 Task: Create a due date automation trigger when advanced on, on the tuesday of the week a card is due add checklist with checklist "Resume" complete at 11:00 AM.
Action: Mouse moved to (1190, 374)
Screenshot: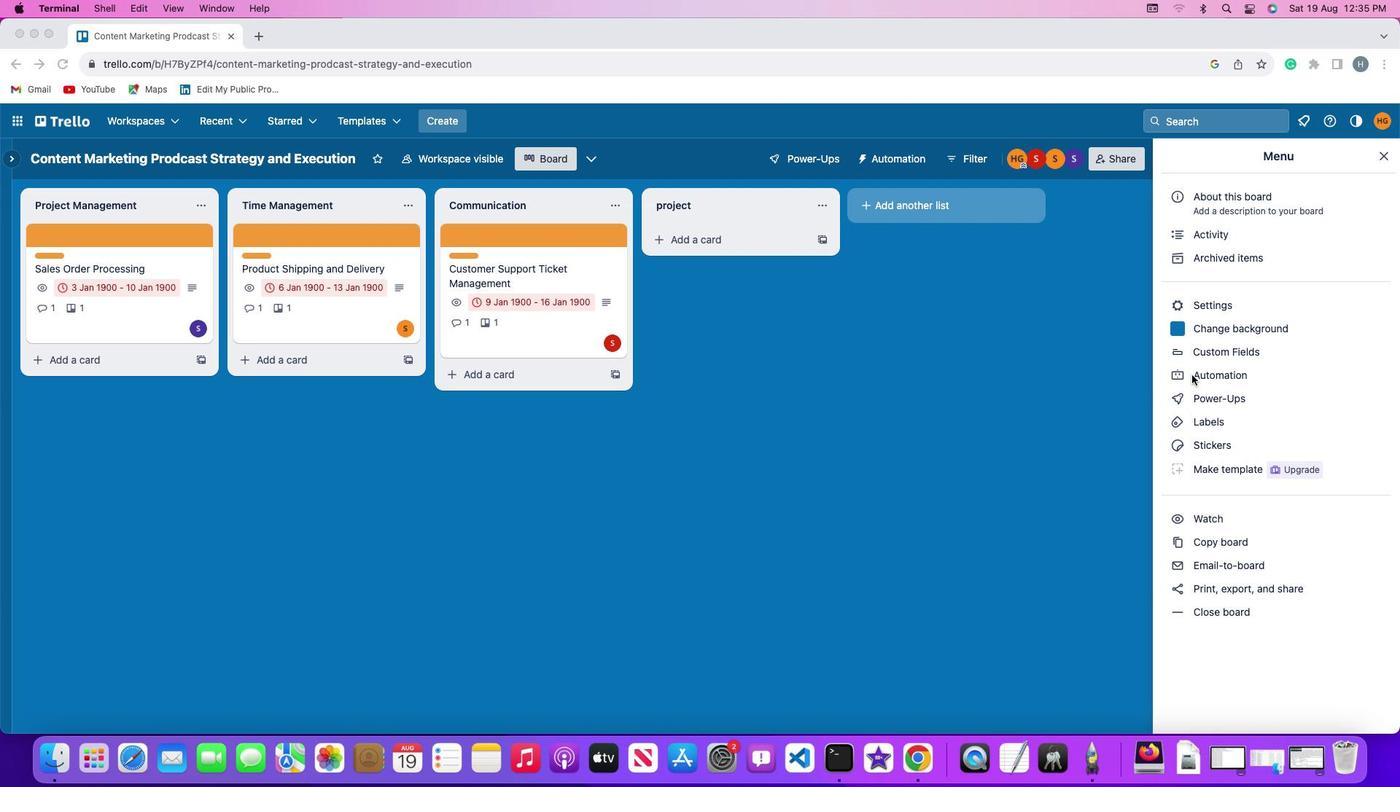 
Action: Mouse pressed left at (1190, 374)
Screenshot: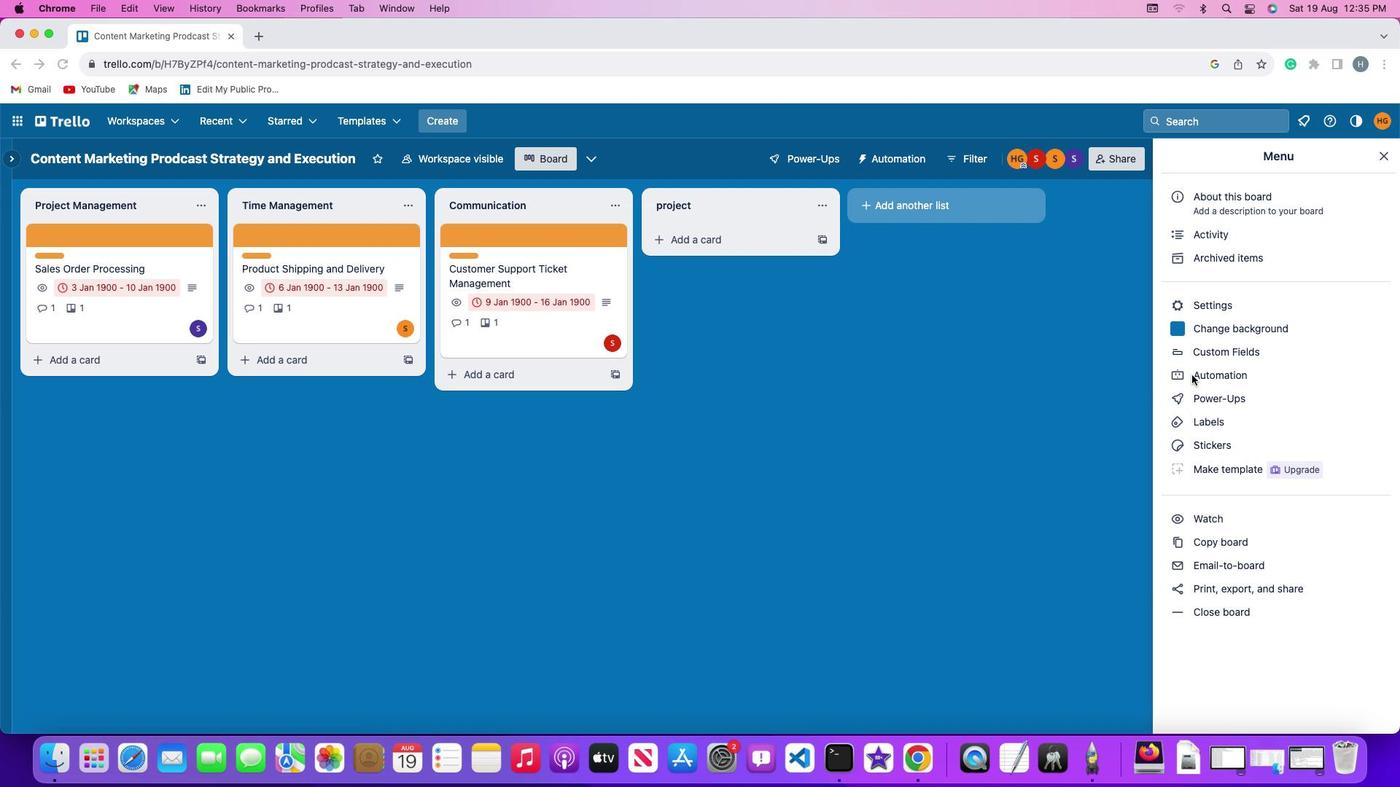 
Action: Mouse pressed left at (1190, 374)
Screenshot: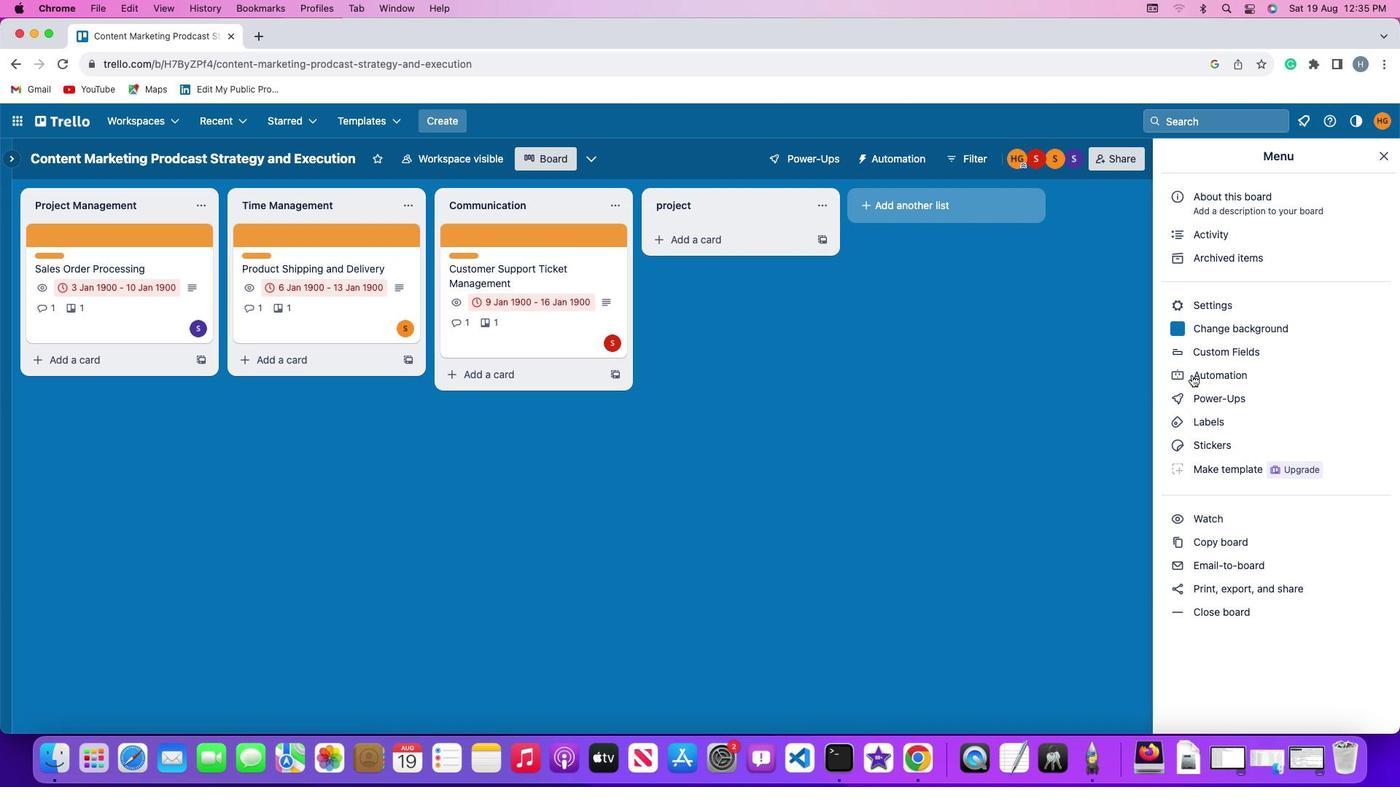 
Action: Mouse moved to (85, 346)
Screenshot: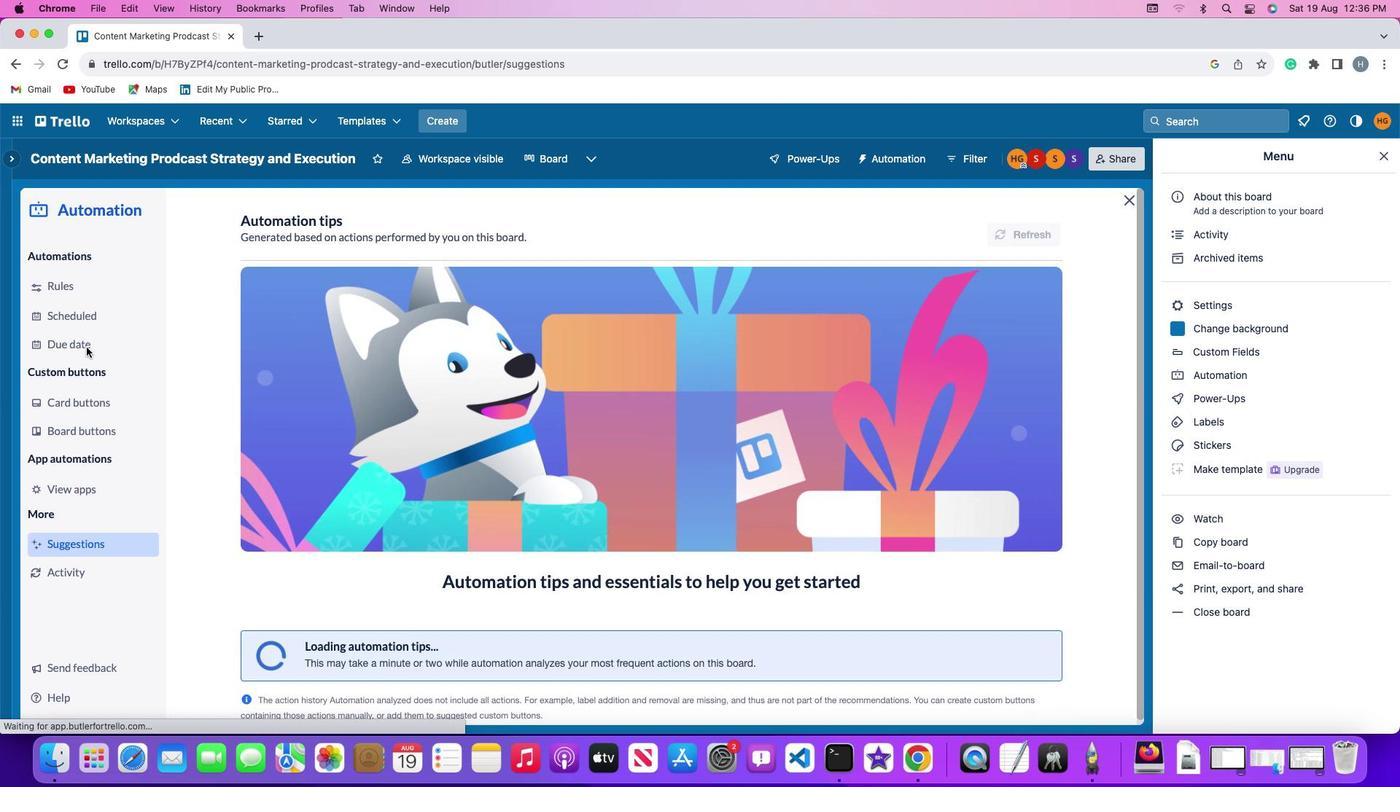 
Action: Mouse pressed left at (85, 346)
Screenshot: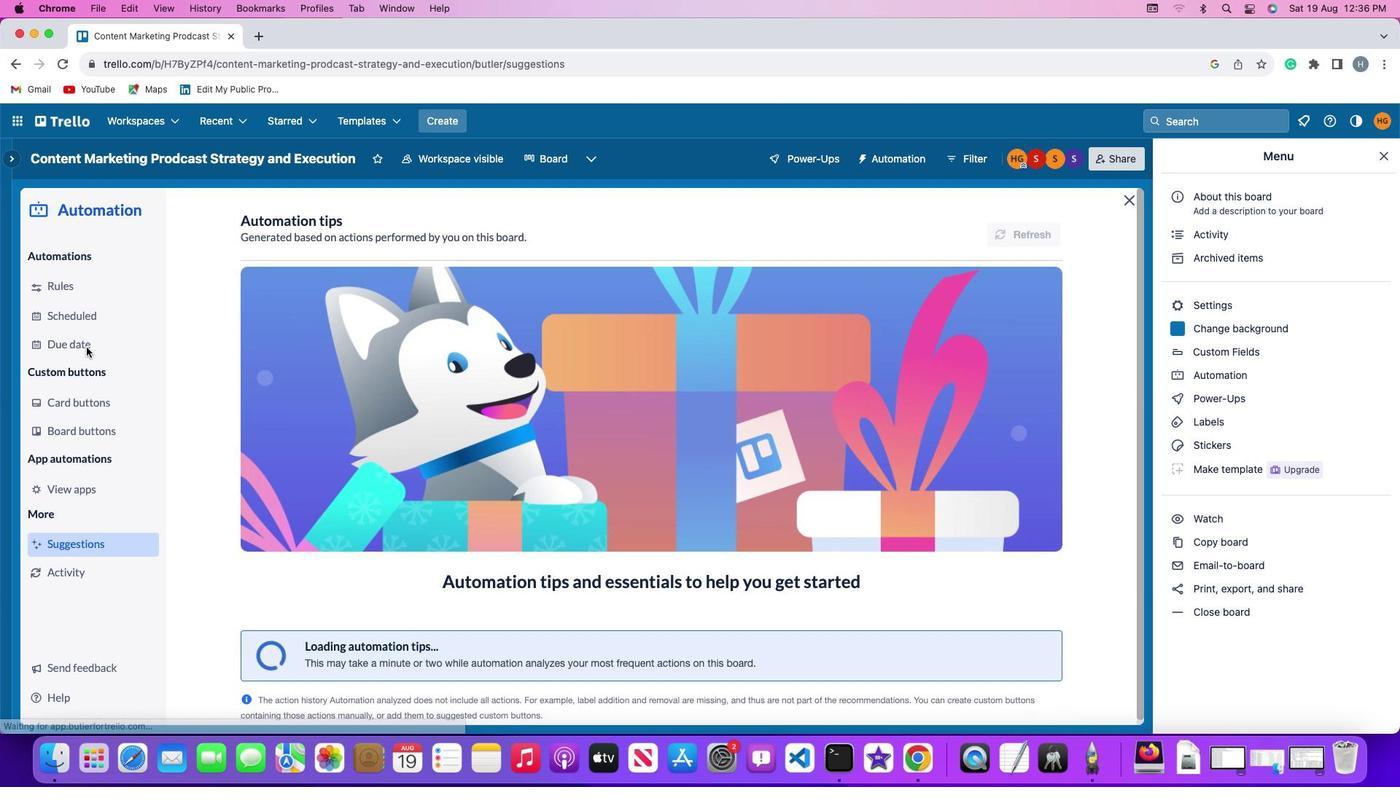 
Action: Mouse moved to (976, 219)
Screenshot: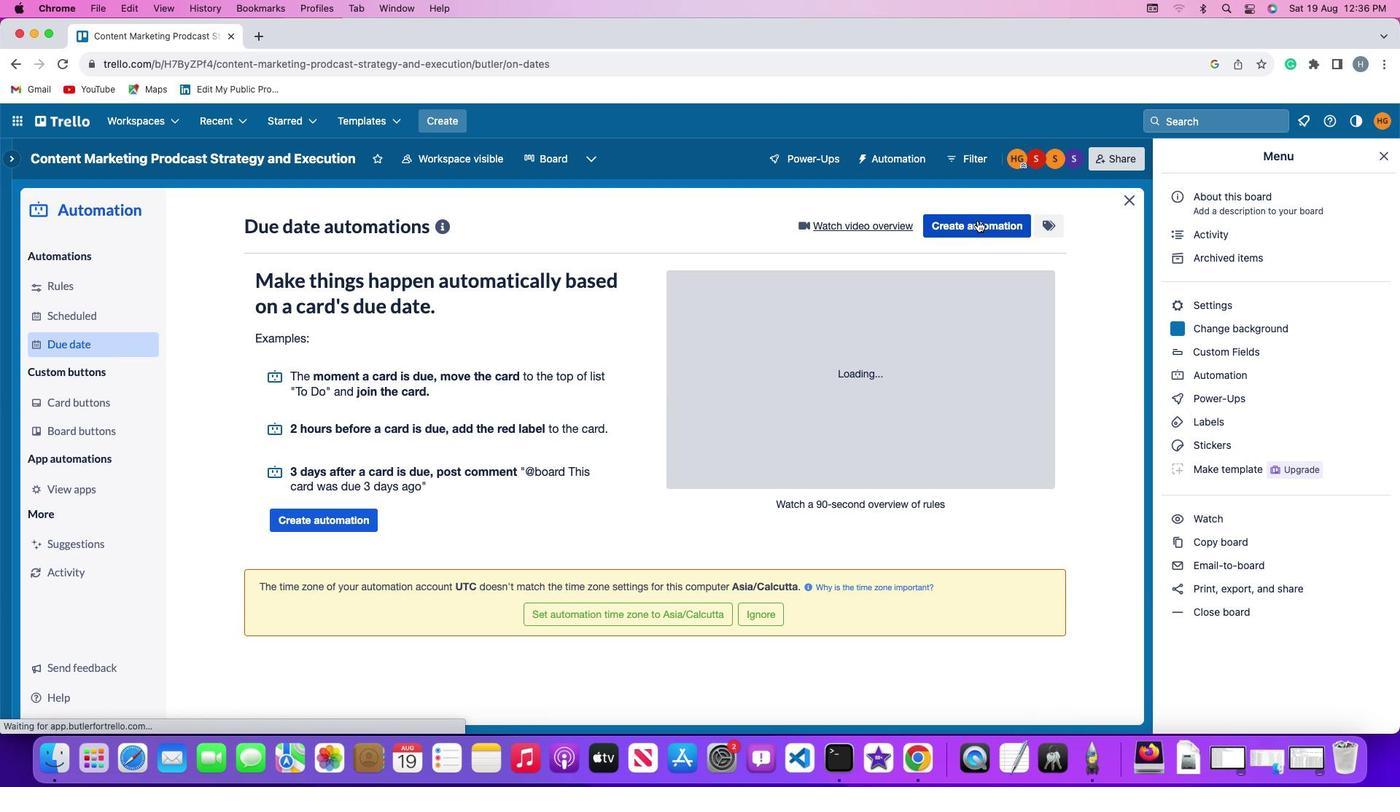 
Action: Mouse pressed left at (976, 219)
Screenshot: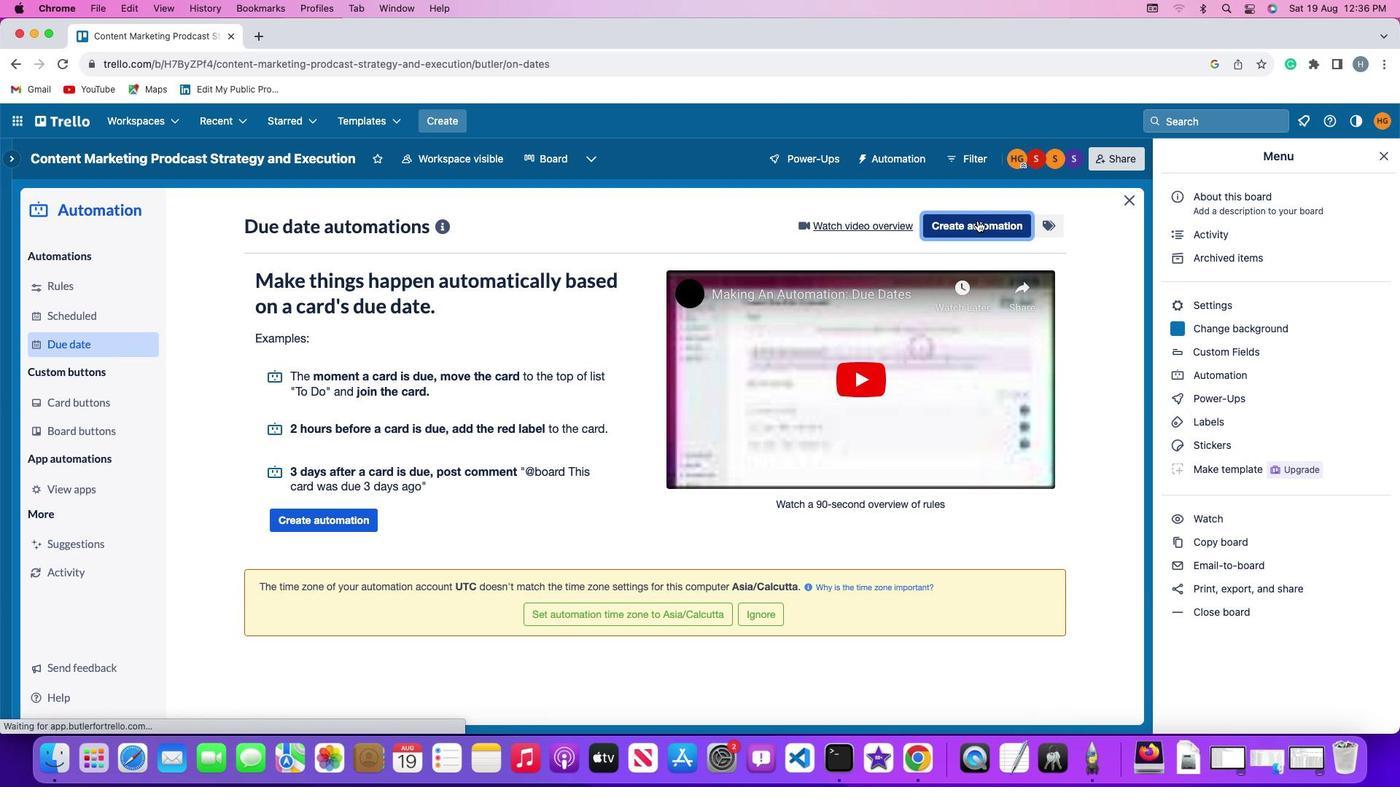 
Action: Mouse moved to (339, 361)
Screenshot: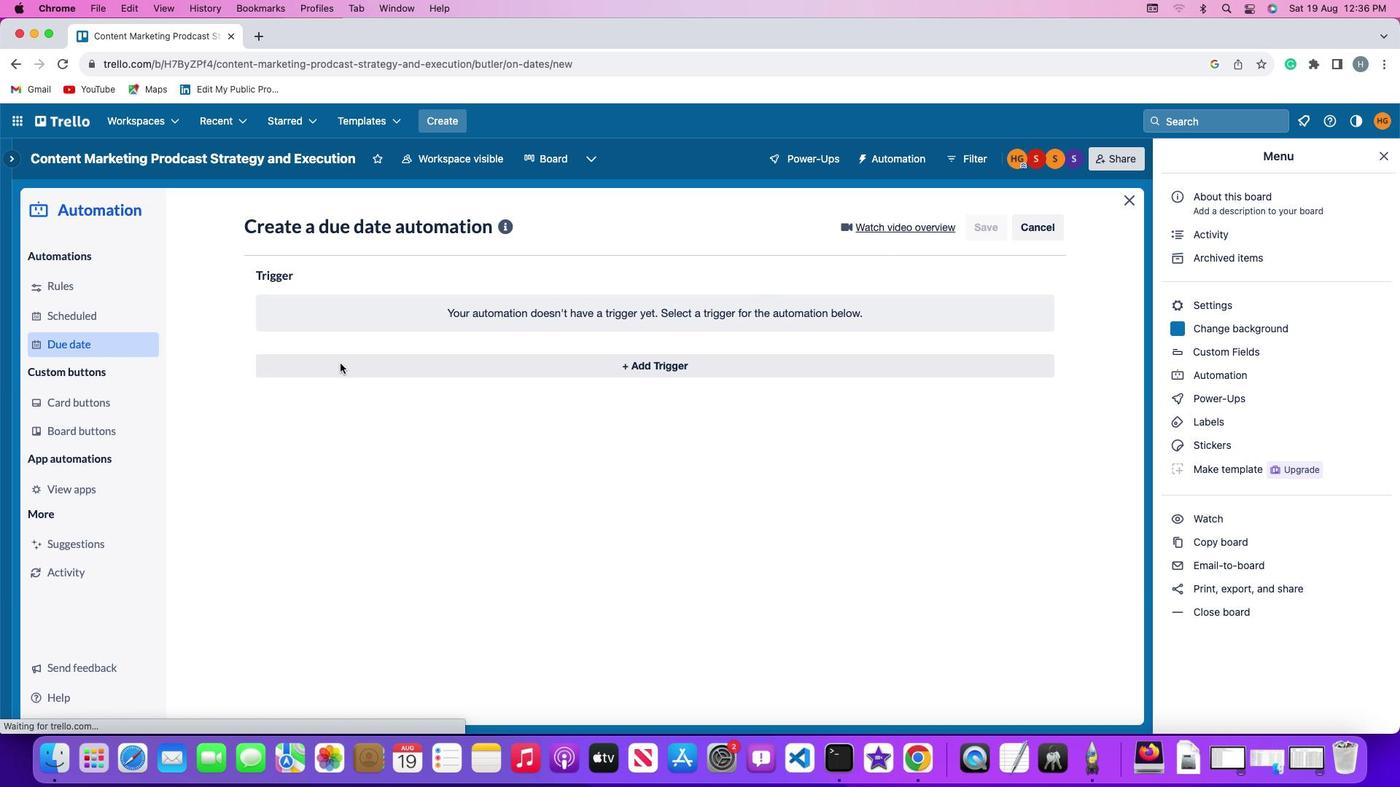 
Action: Mouse pressed left at (339, 361)
Screenshot: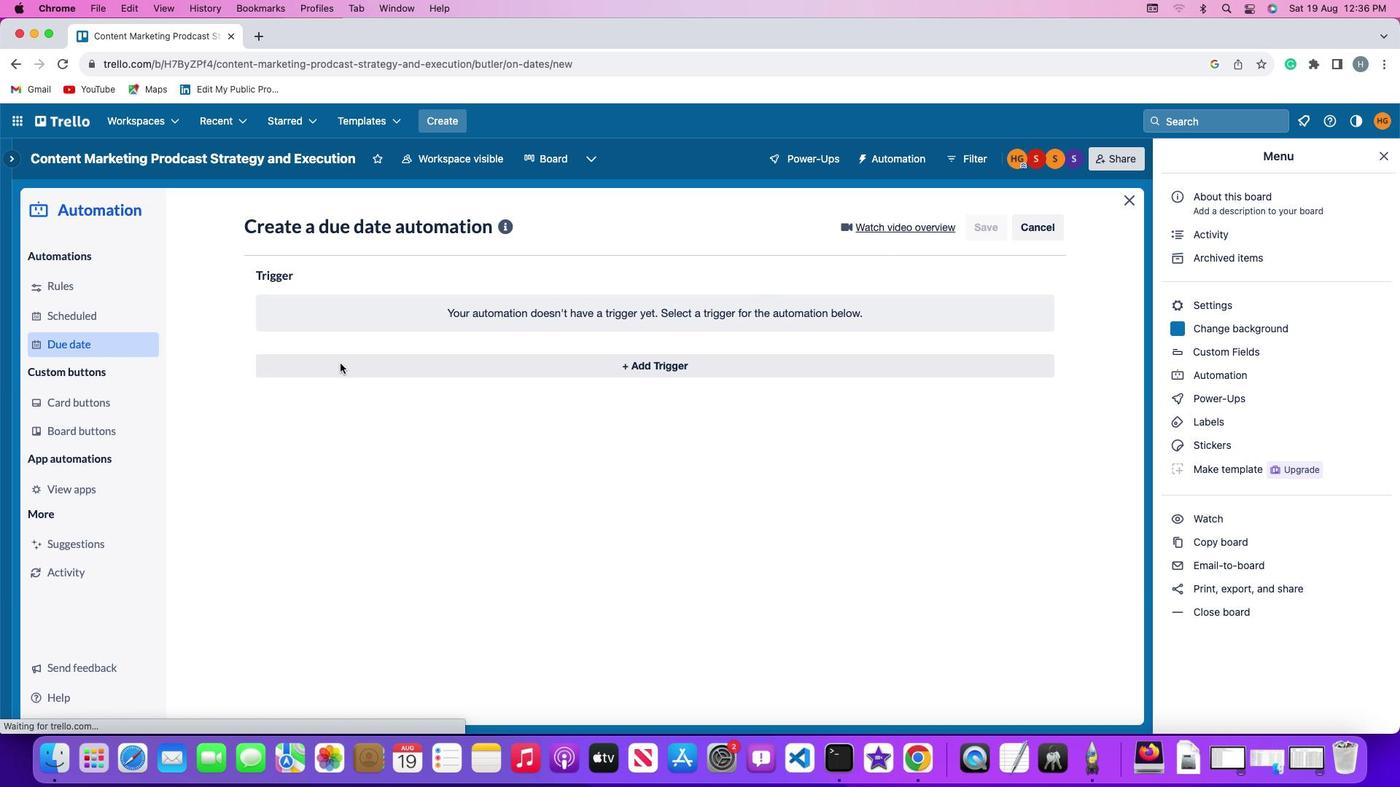 
Action: Mouse moved to (305, 635)
Screenshot: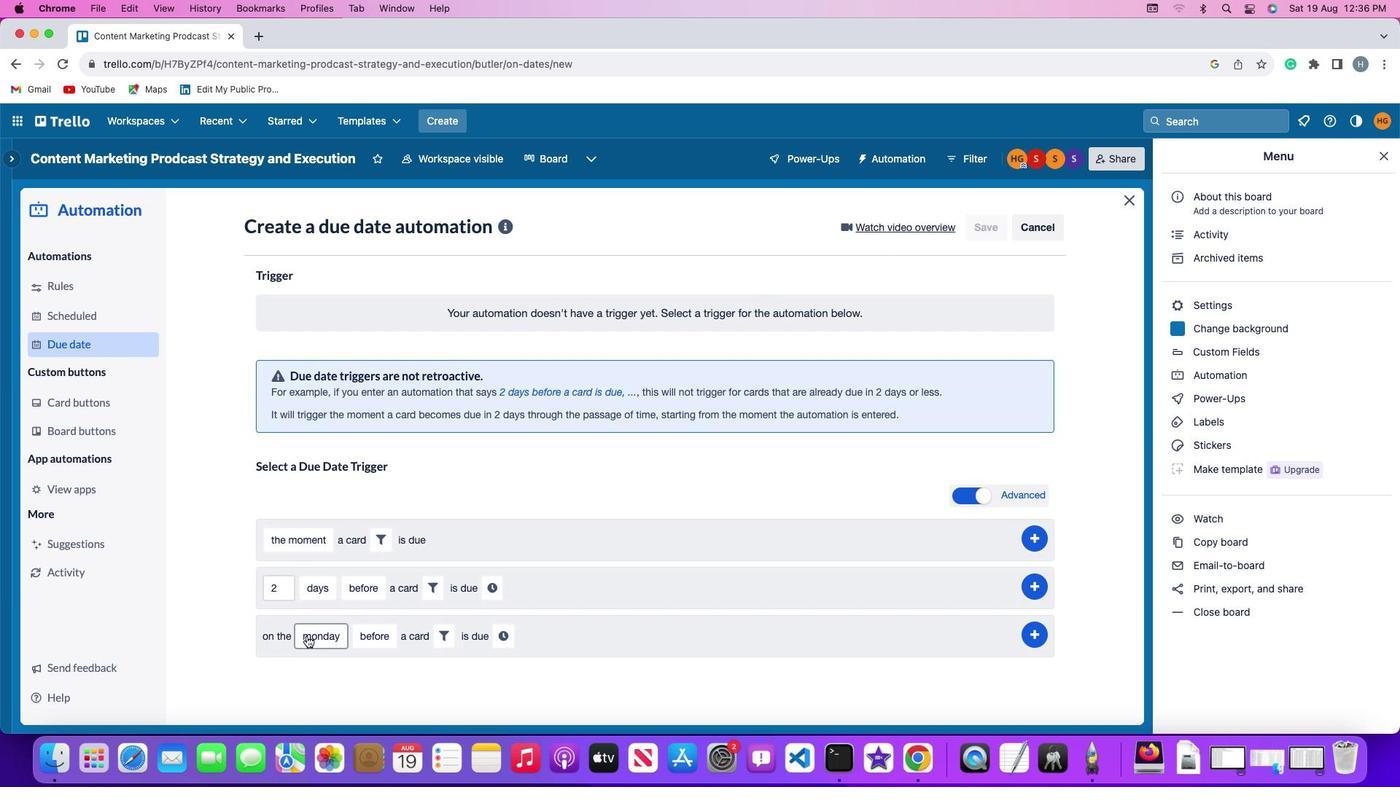 
Action: Mouse pressed left at (305, 635)
Screenshot: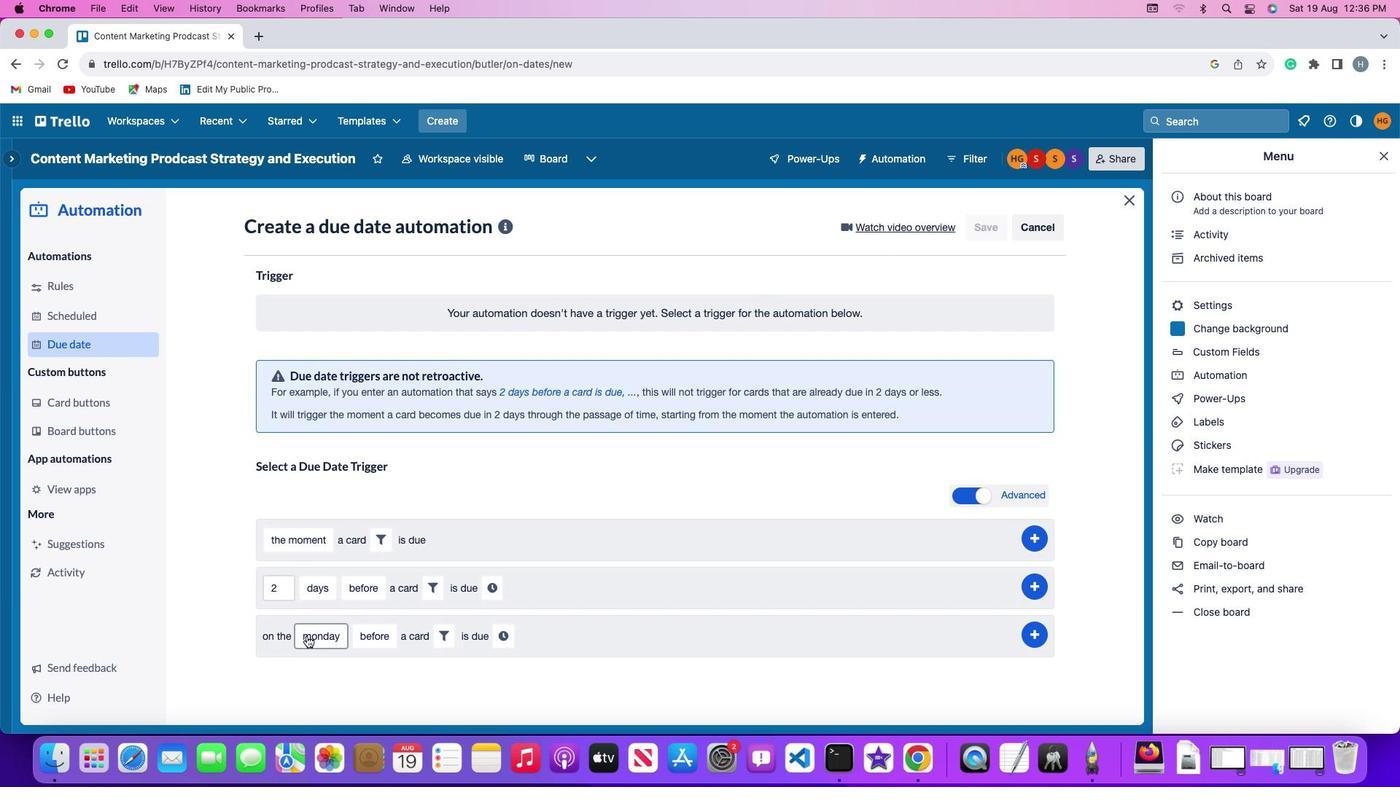
Action: Mouse moved to (345, 461)
Screenshot: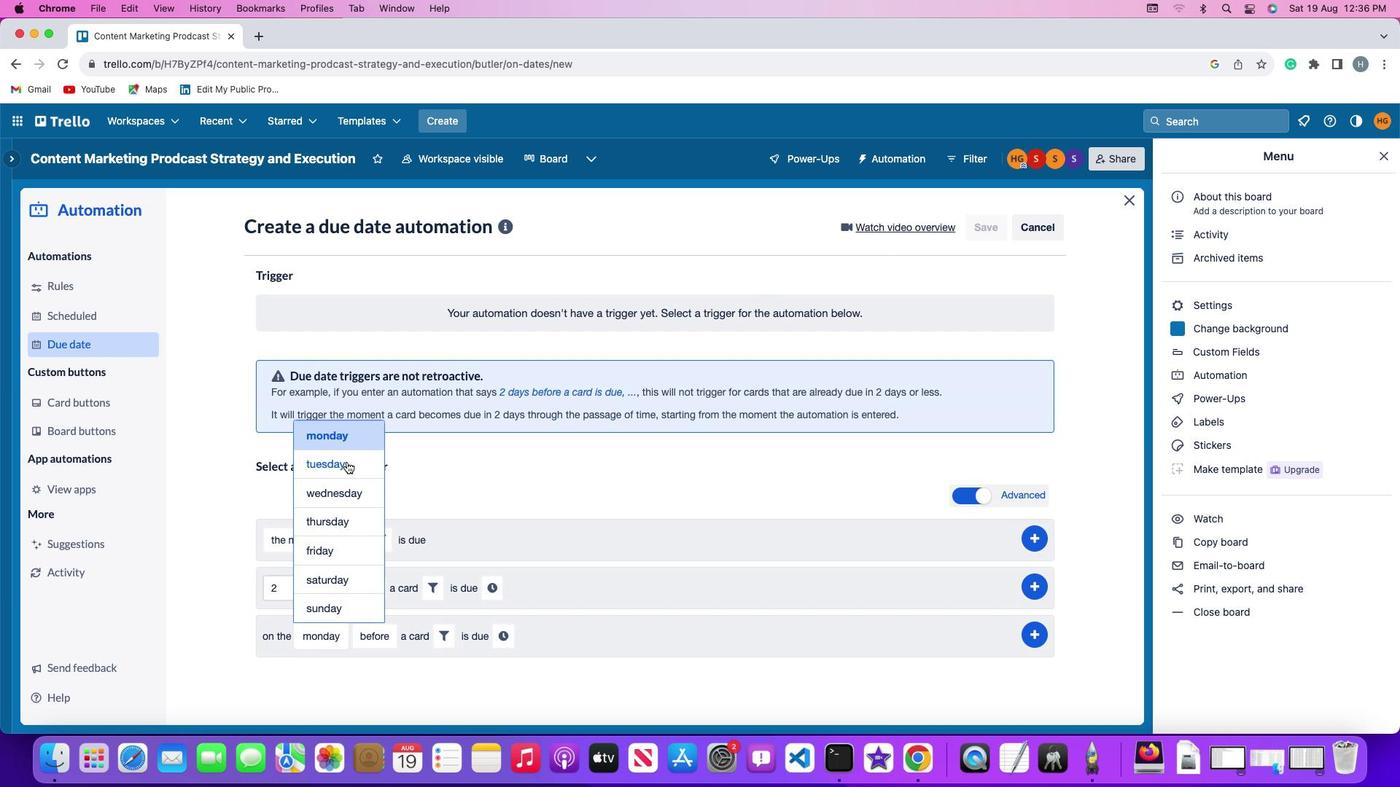 
Action: Mouse pressed left at (345, 461)
Screenshot: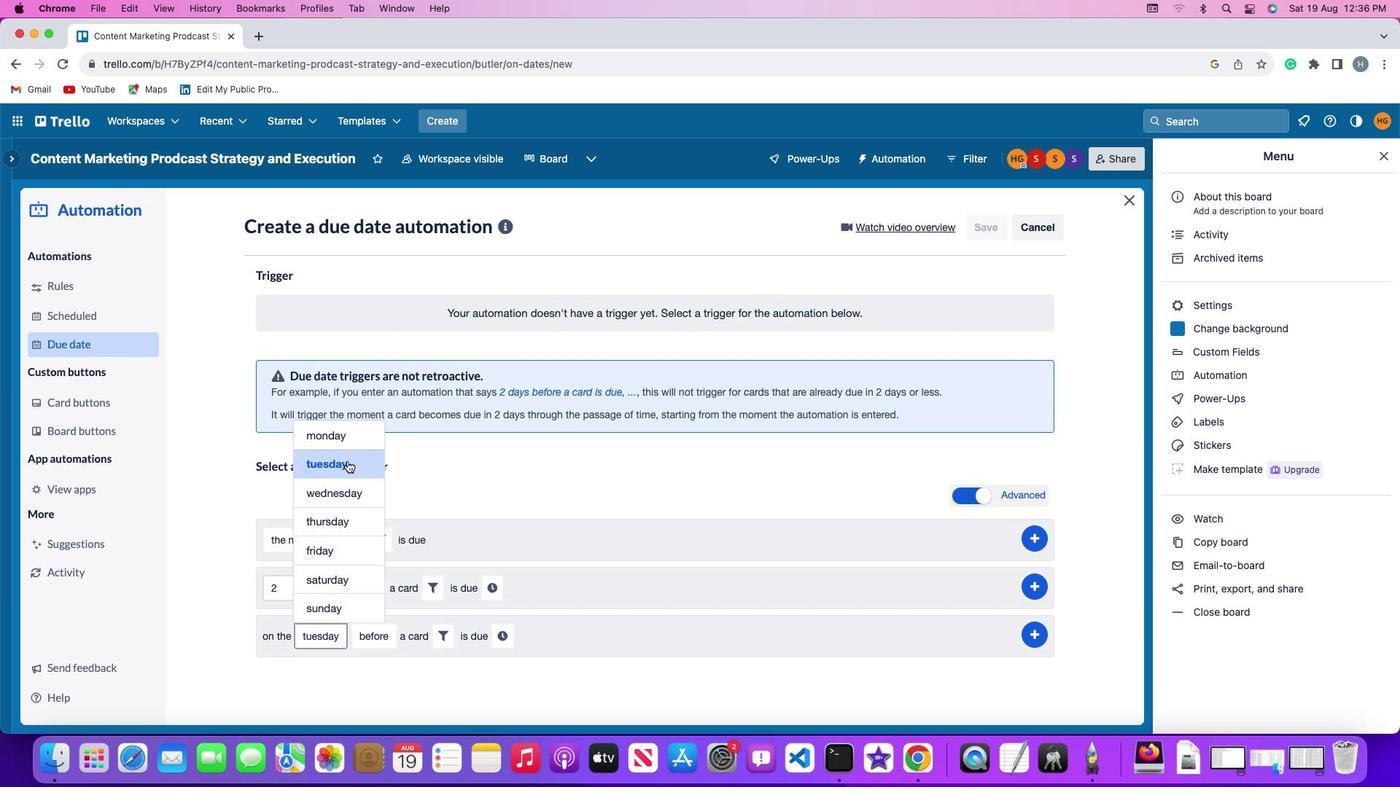 
Action: Mouse moved to (372, 629)
Screenshot: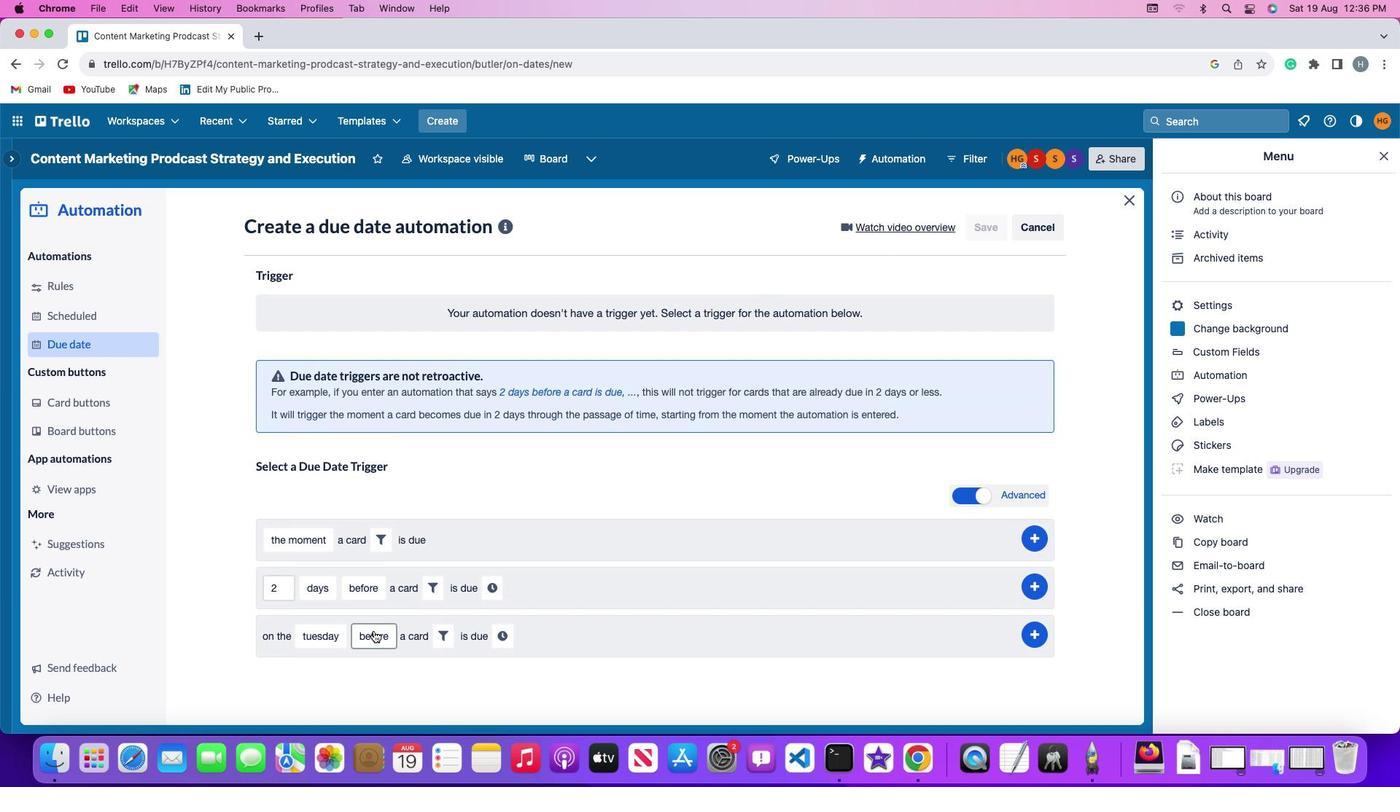 
Action: Mouse pressed left at (372, 629)
Screenshot: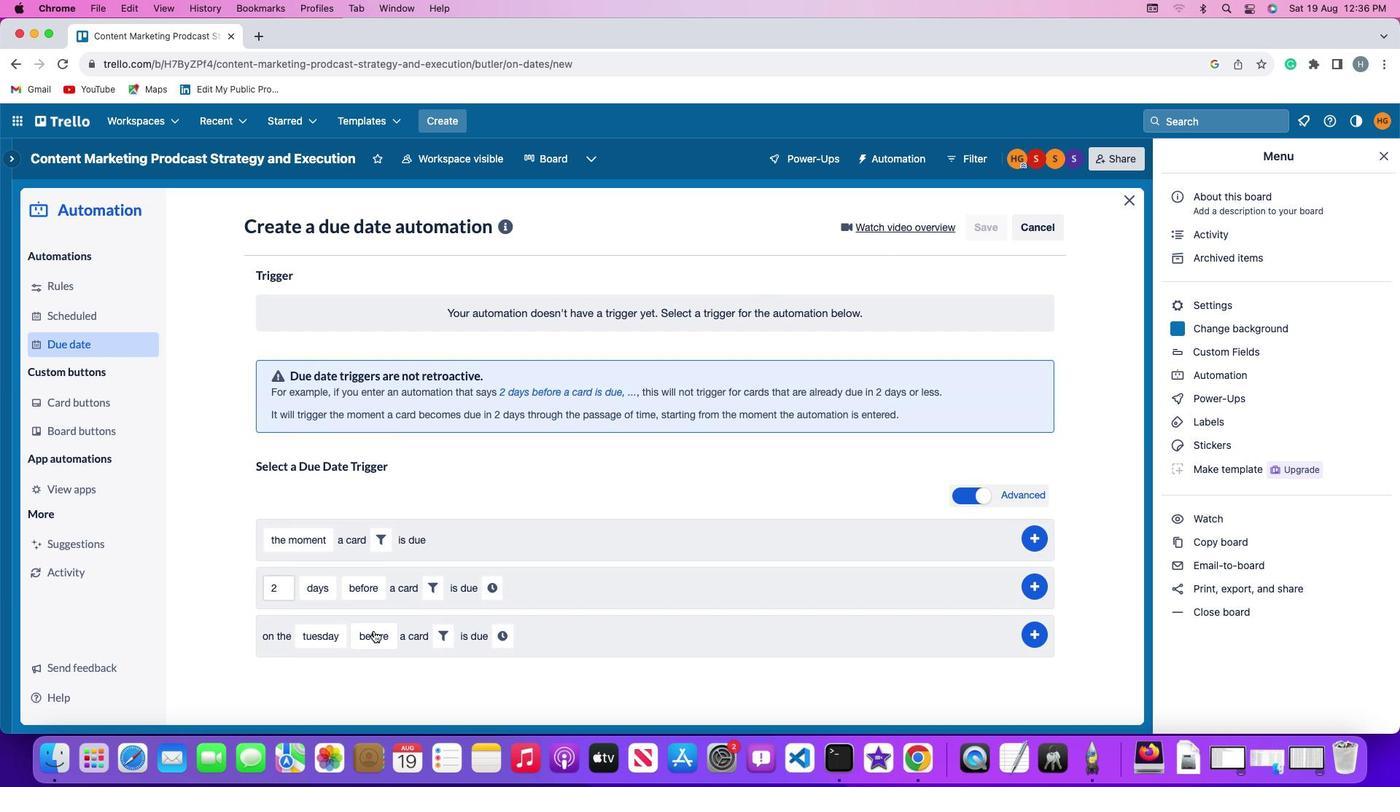
Action: Mouse moved to (390, 574)
Screenshot: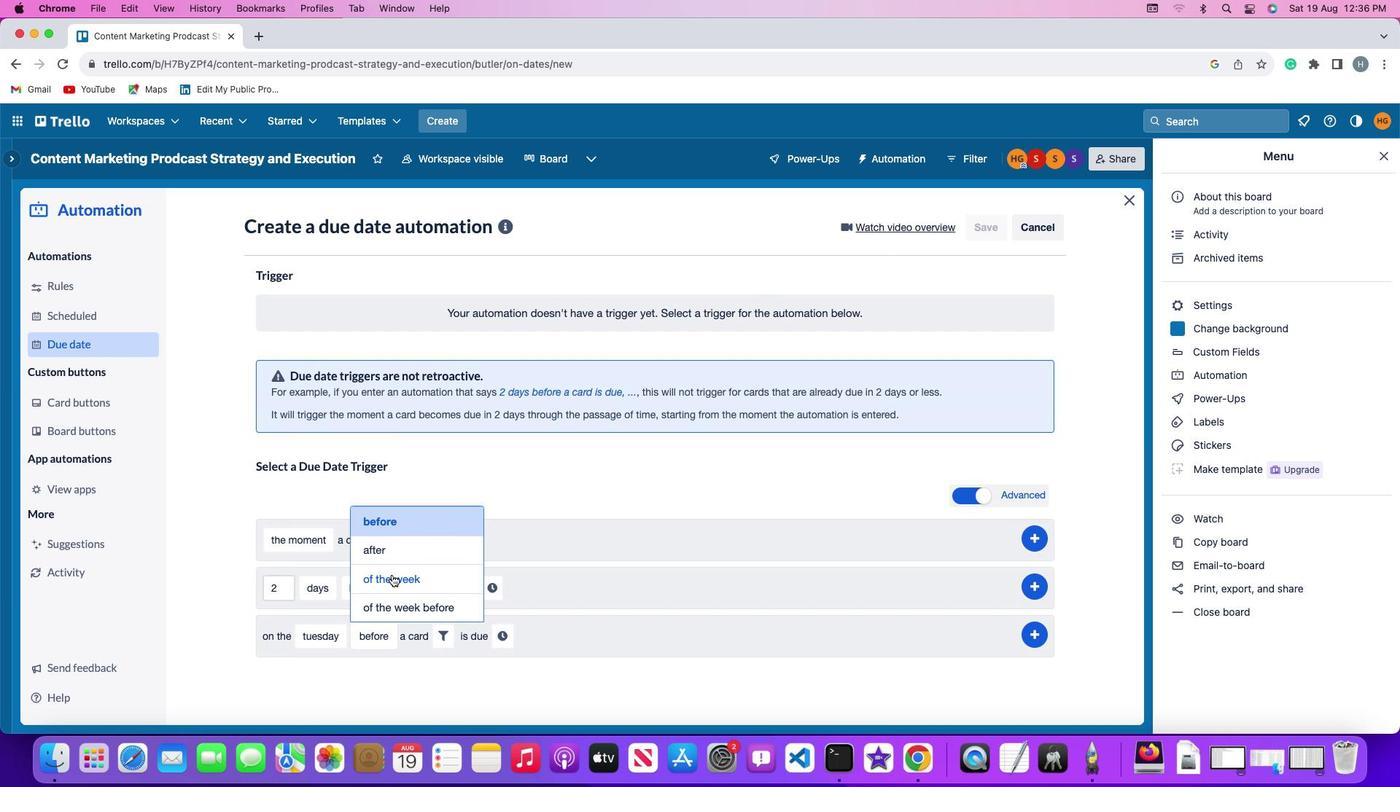 
Action: Mouse pressed left at (390, 574)
Screenshot: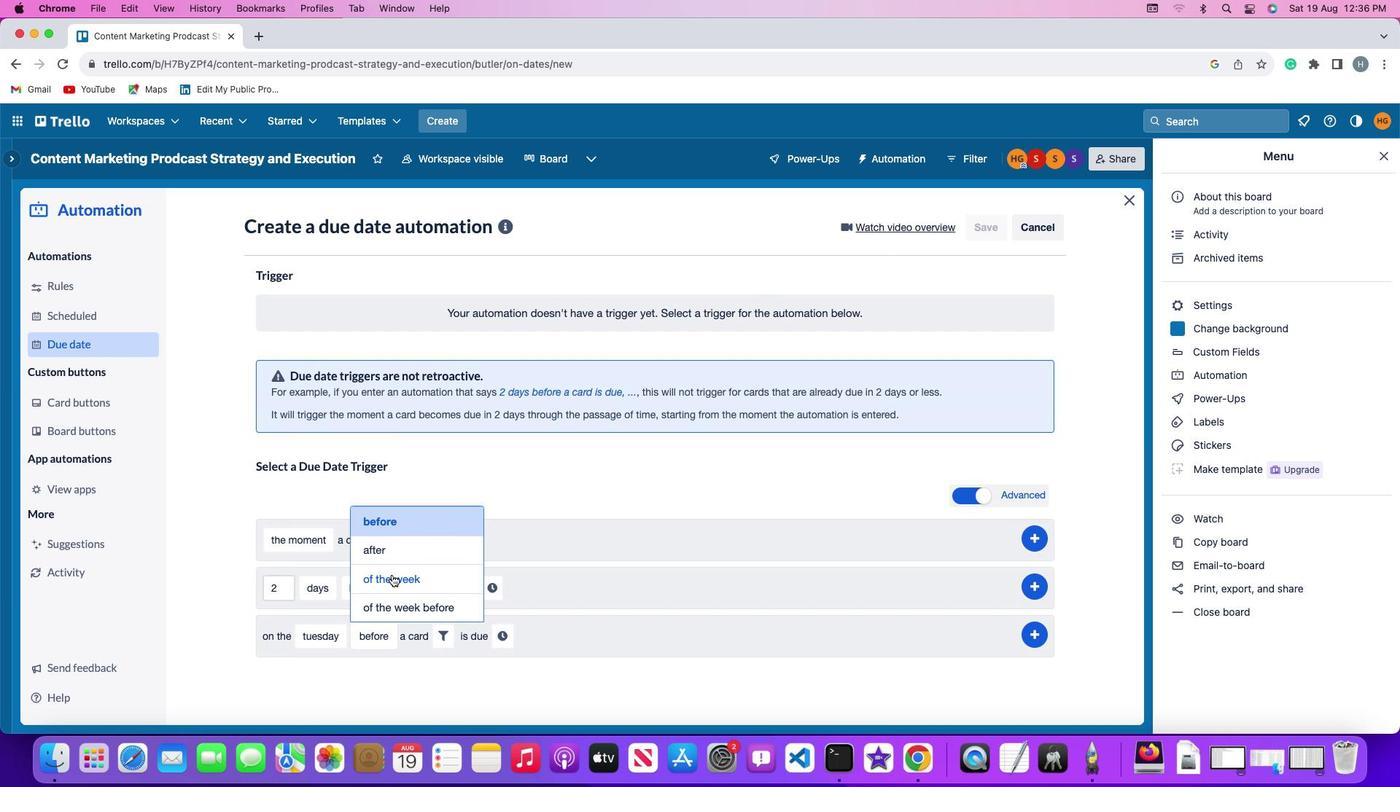 
Action: Mouse moved to (466, 636)
Screenshot: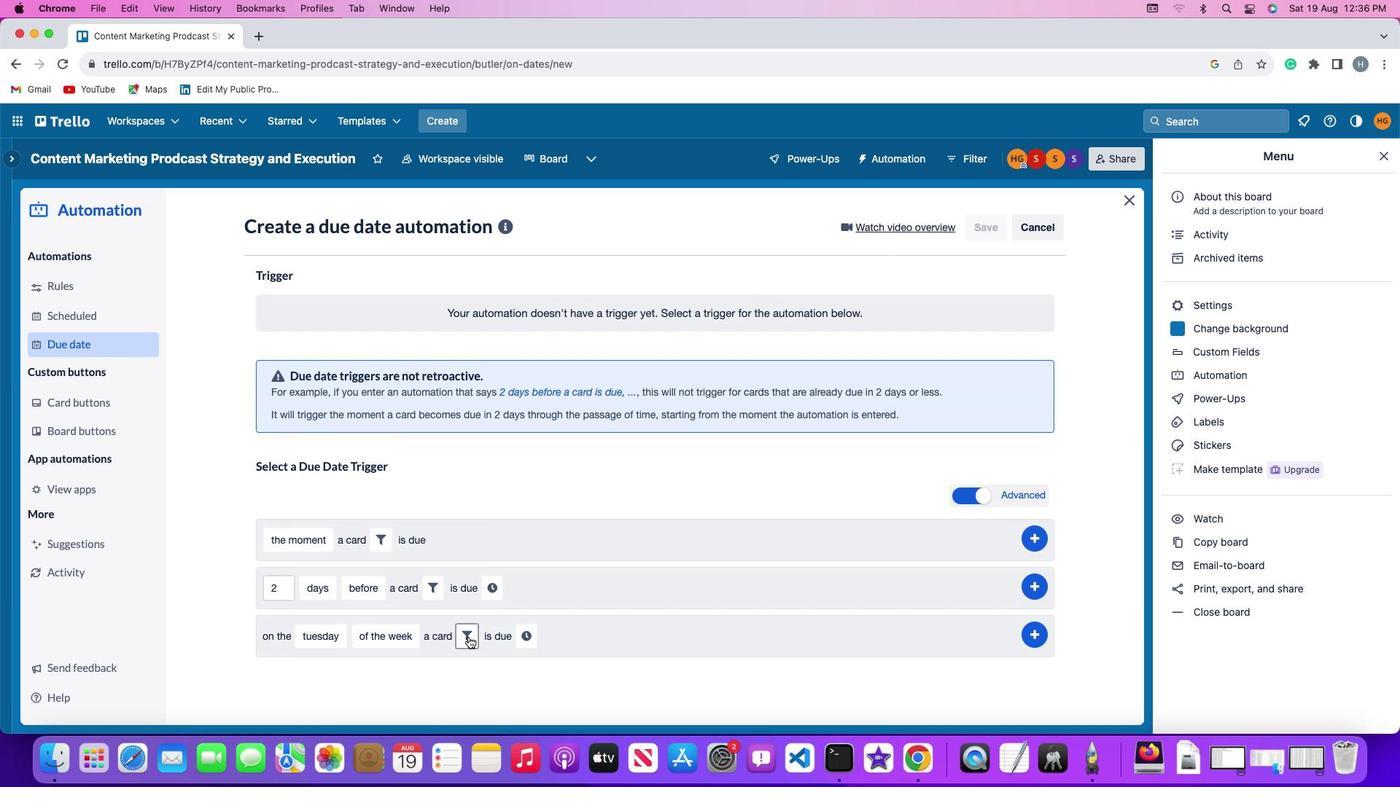 
Action: Mouse pressed left at (466, 636)
Screenshot: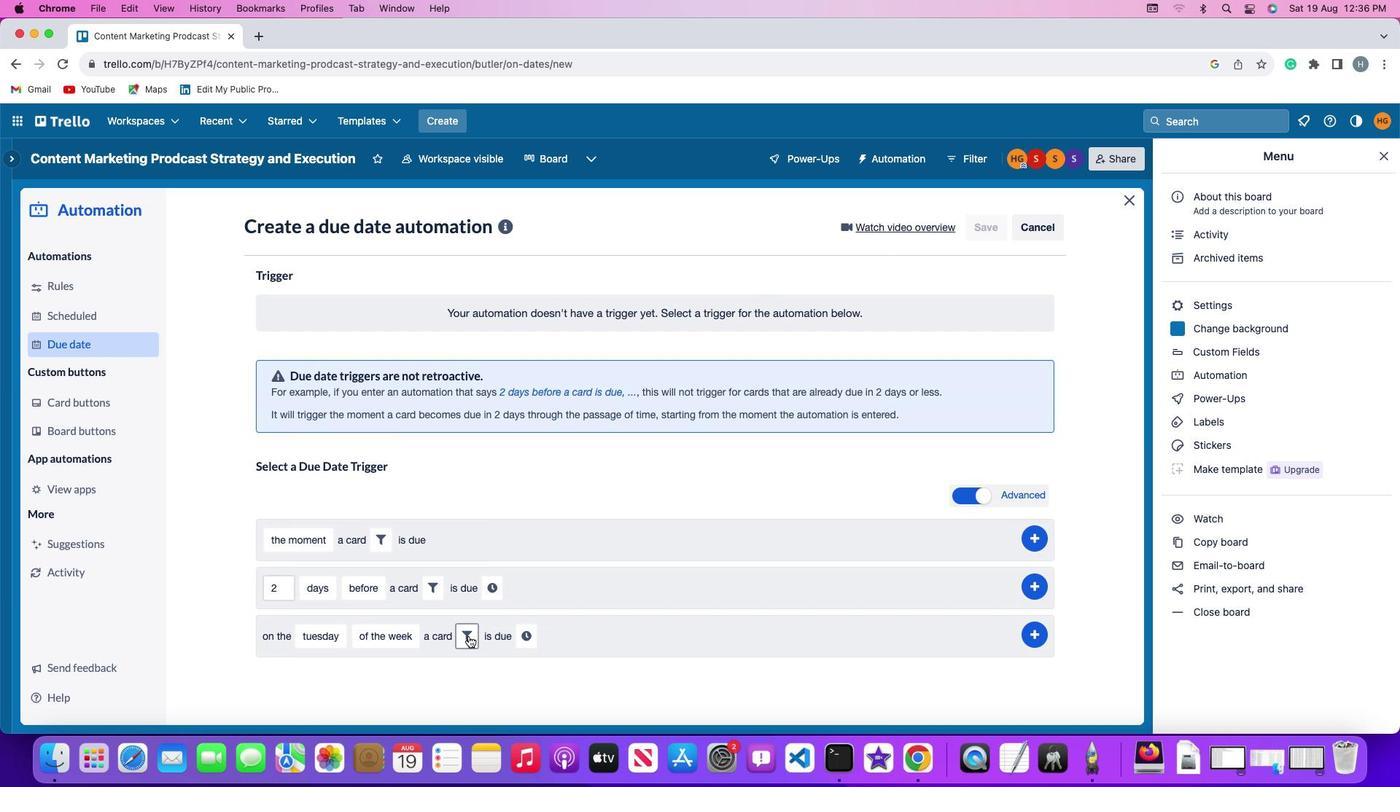 
Action: Mouse moved to (604, 678)
Screenshot: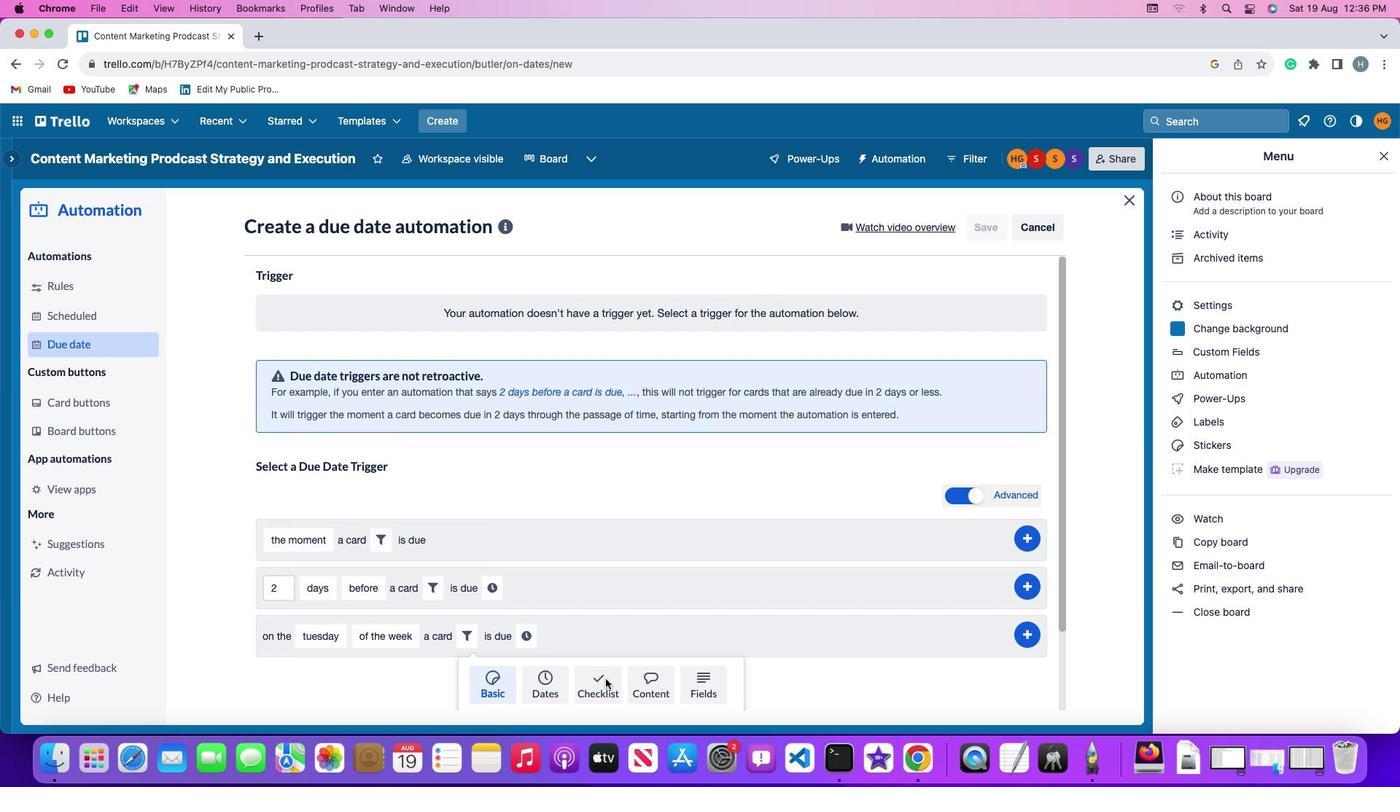 
Action: Mouse pressed left at (604, 678)
Screenshot: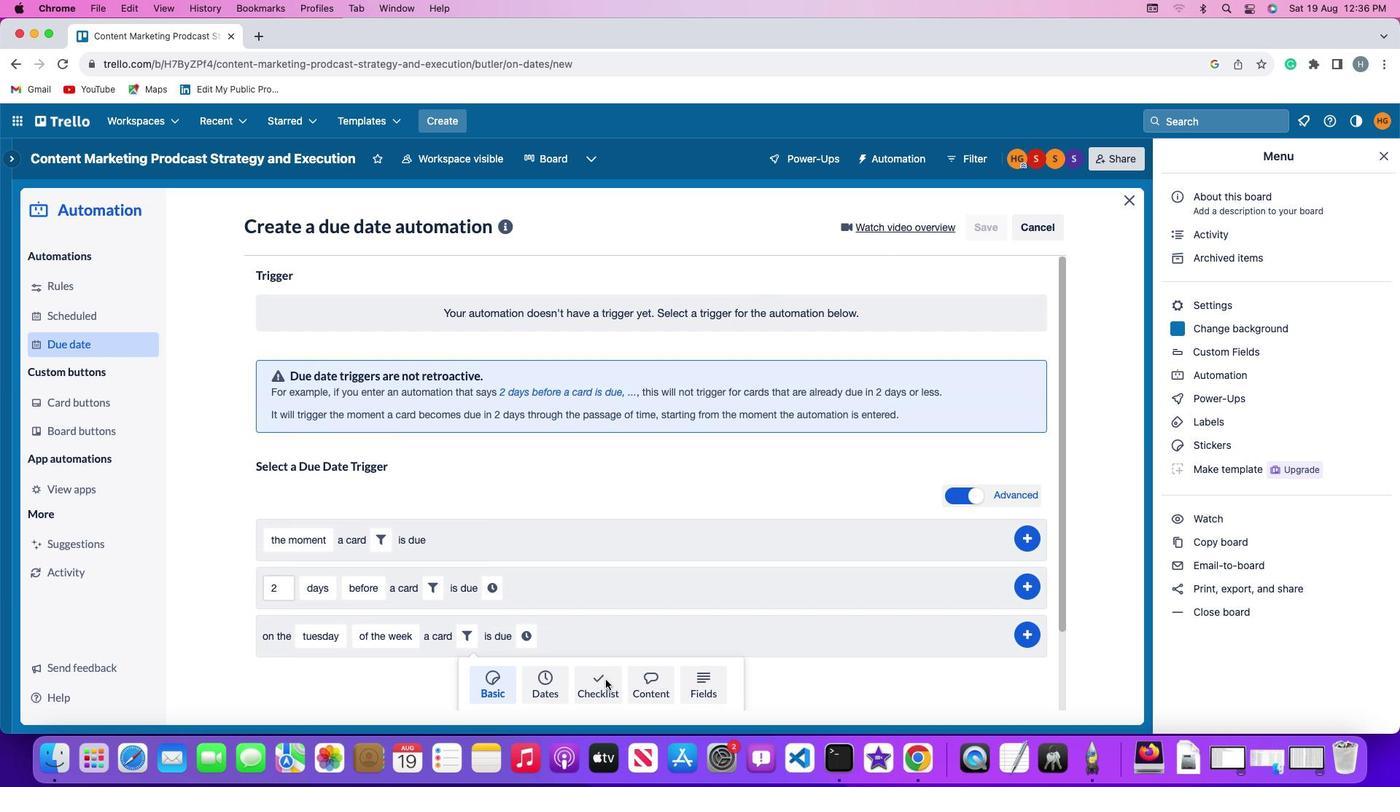 
Action: Mouse moved to (414, 692)
Screenshot: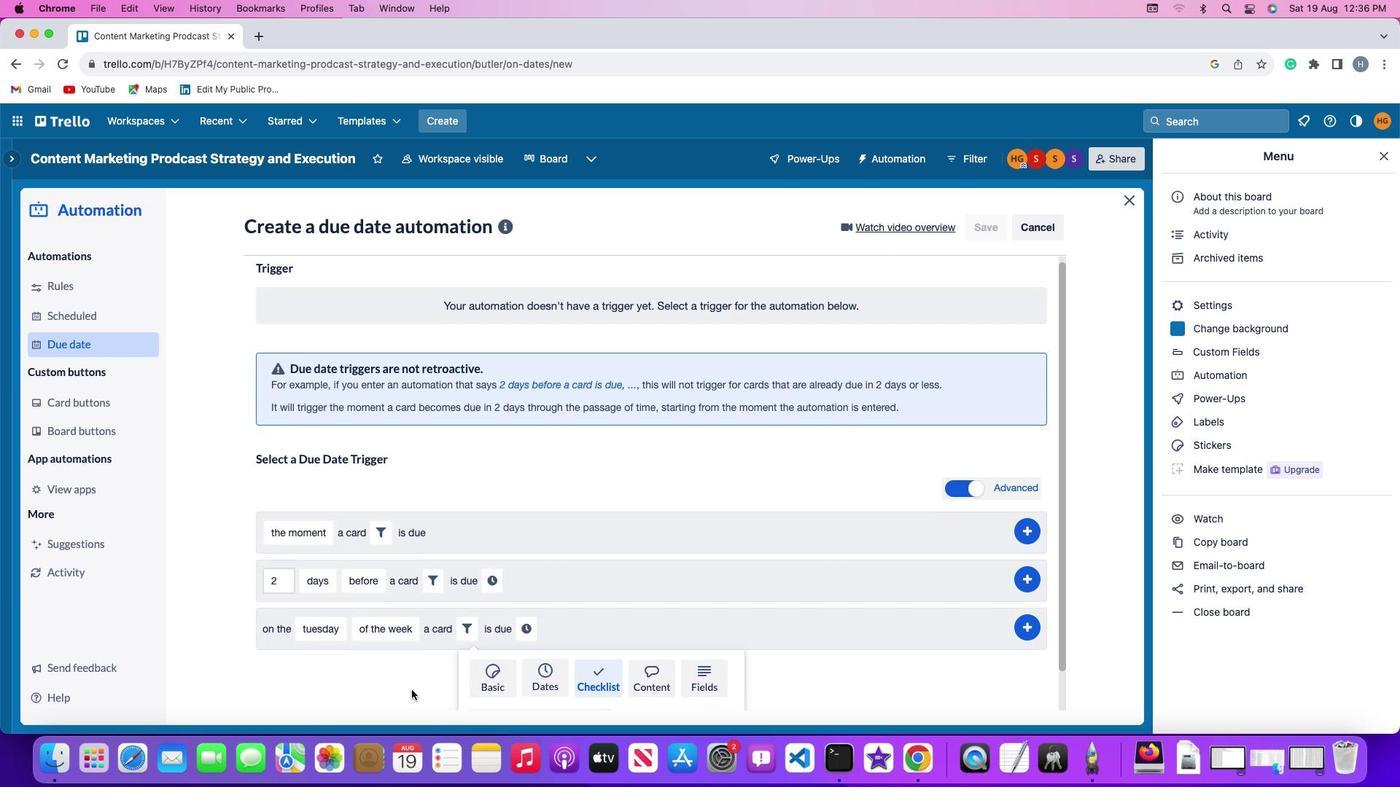 
Action: Mouse scrolled (414, 692) with delta (0, -1)
Screenshot: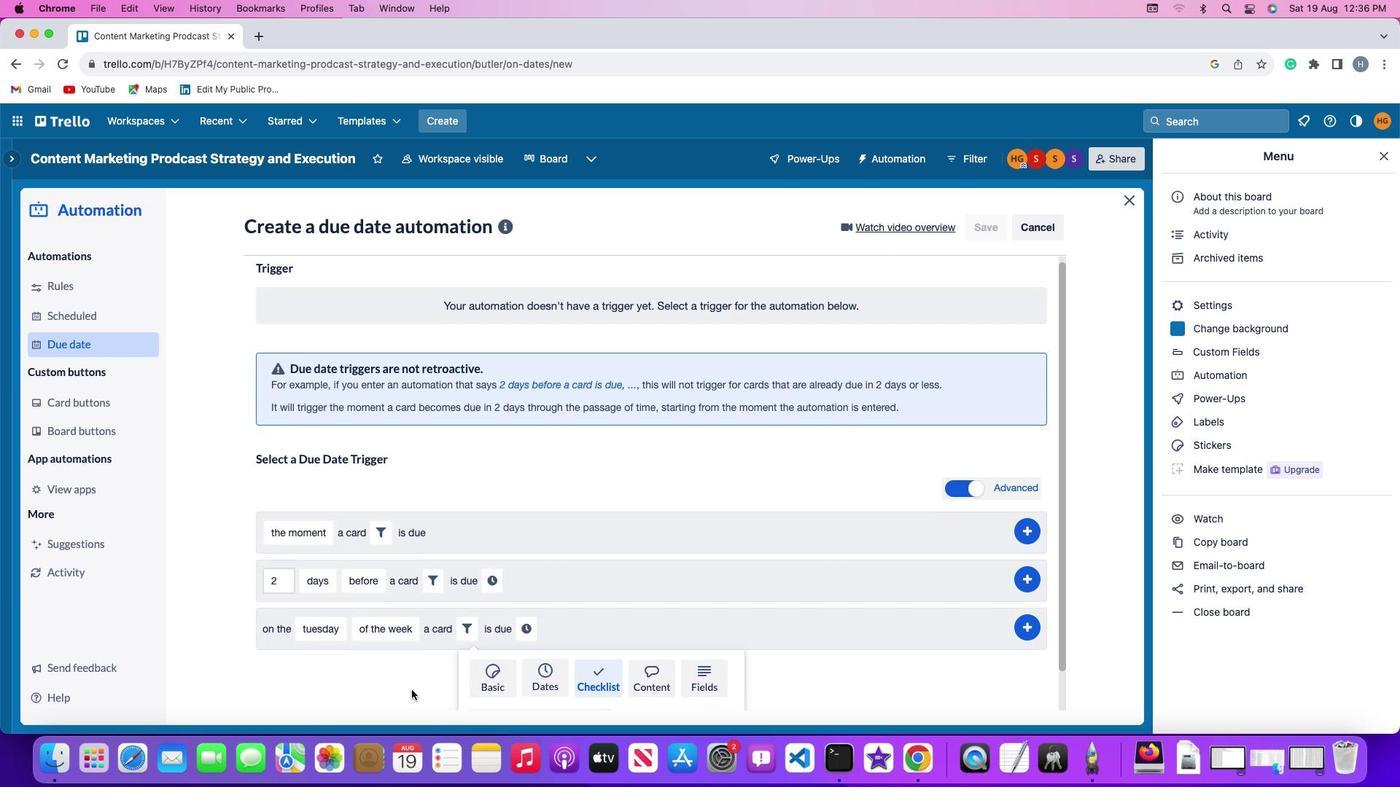 
Action: Mouse moved to (413, 692)
Screenshot: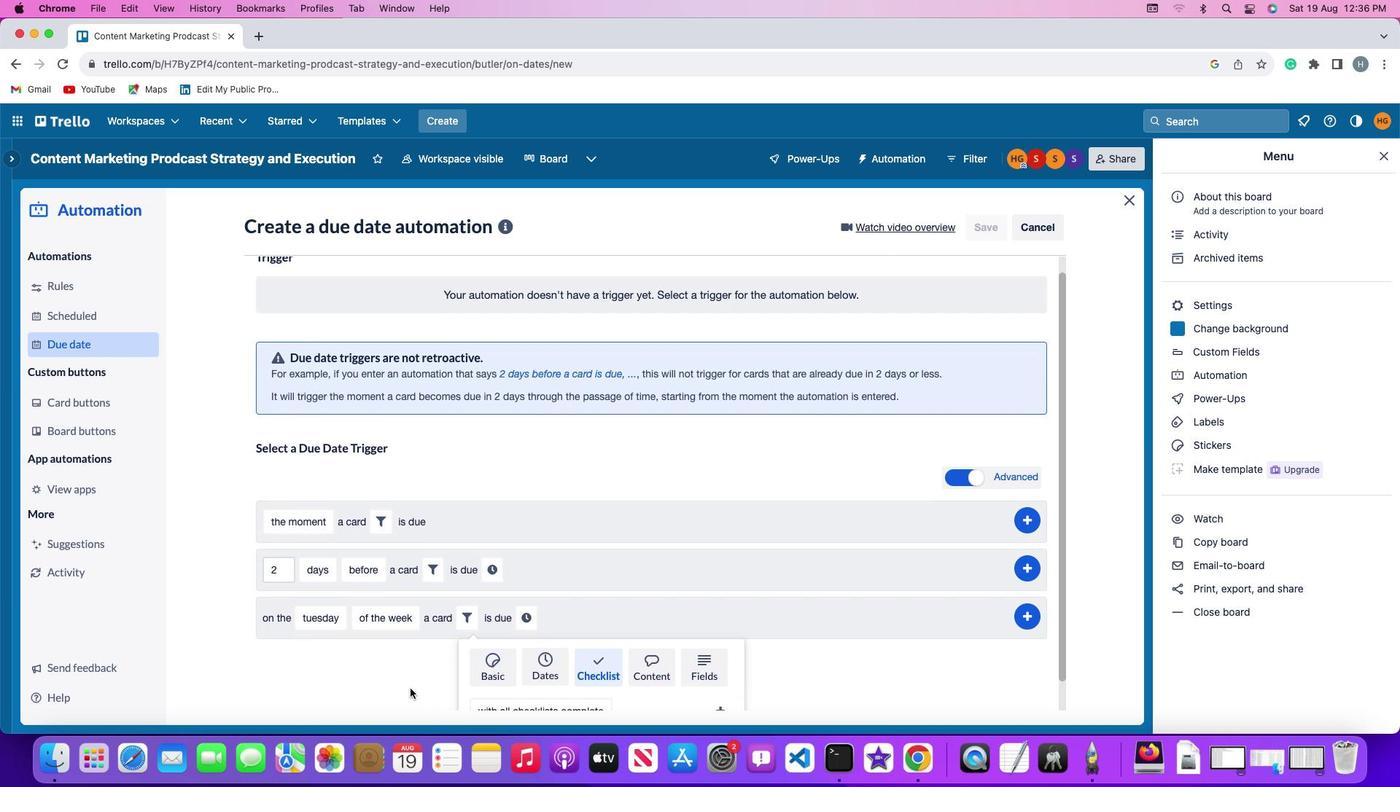 
Action: Mouse scrolled (413, 692) with delta (0, -1)
Screenshot: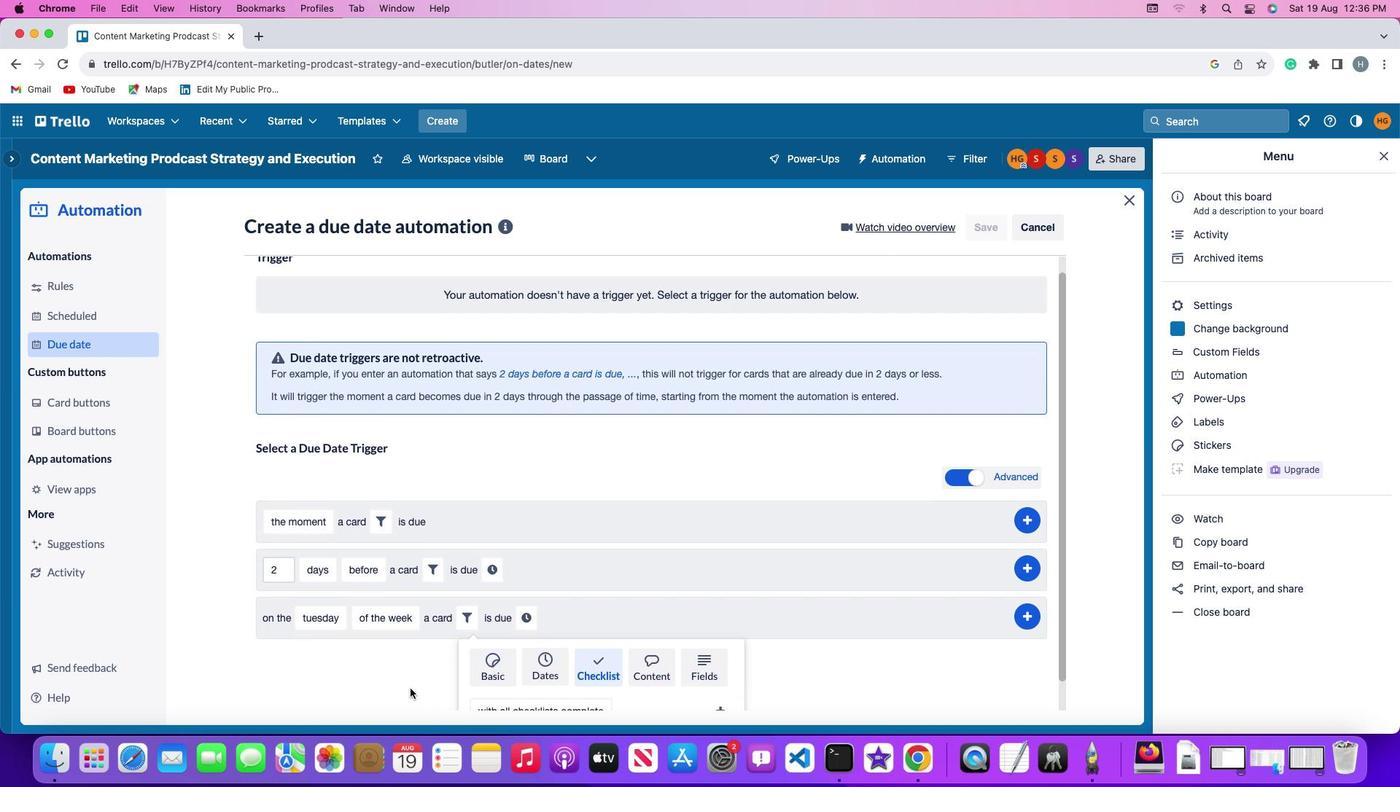 
Action: Mouse moved to (412, 691)
Screenshot: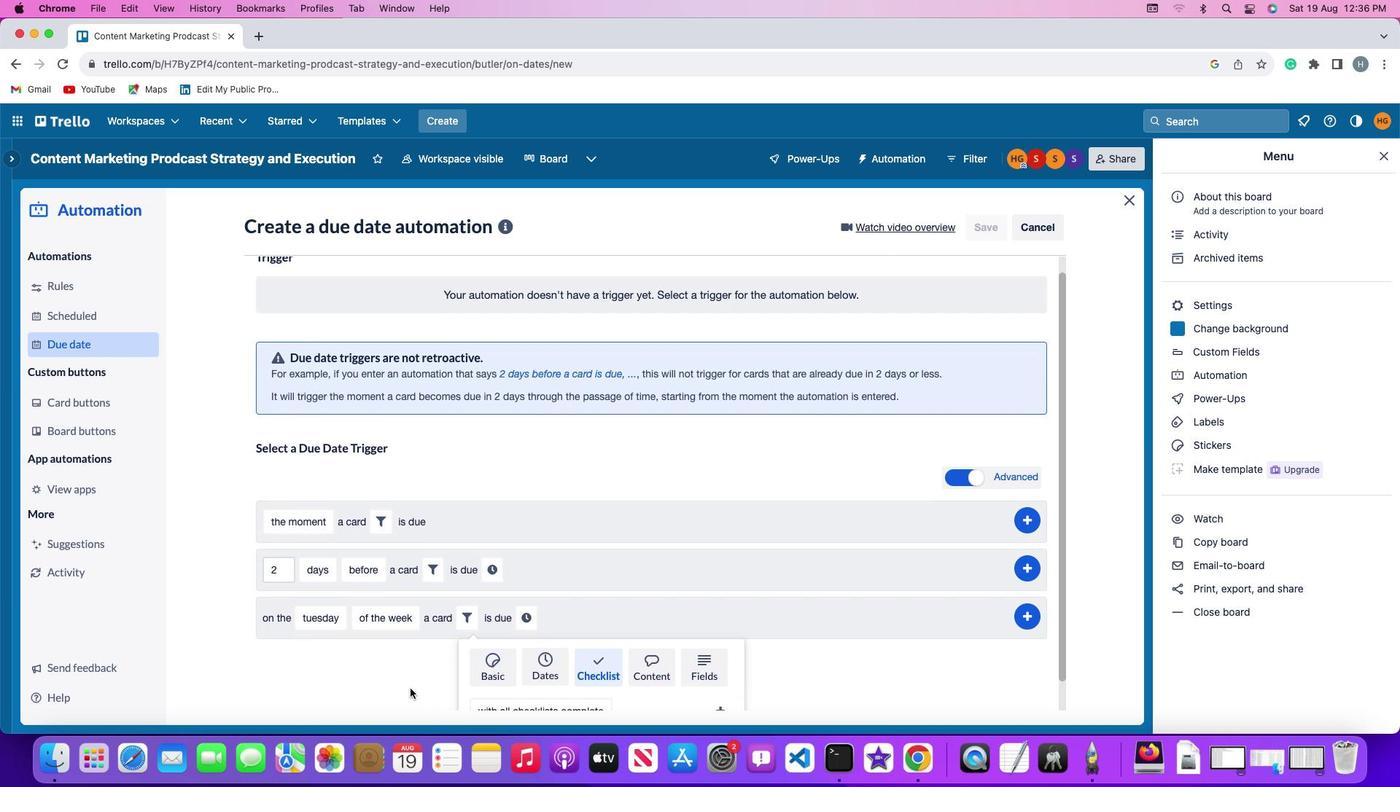 
Action: Mouse scrolled (412, 691) with delta (0, -2)
Screenshot: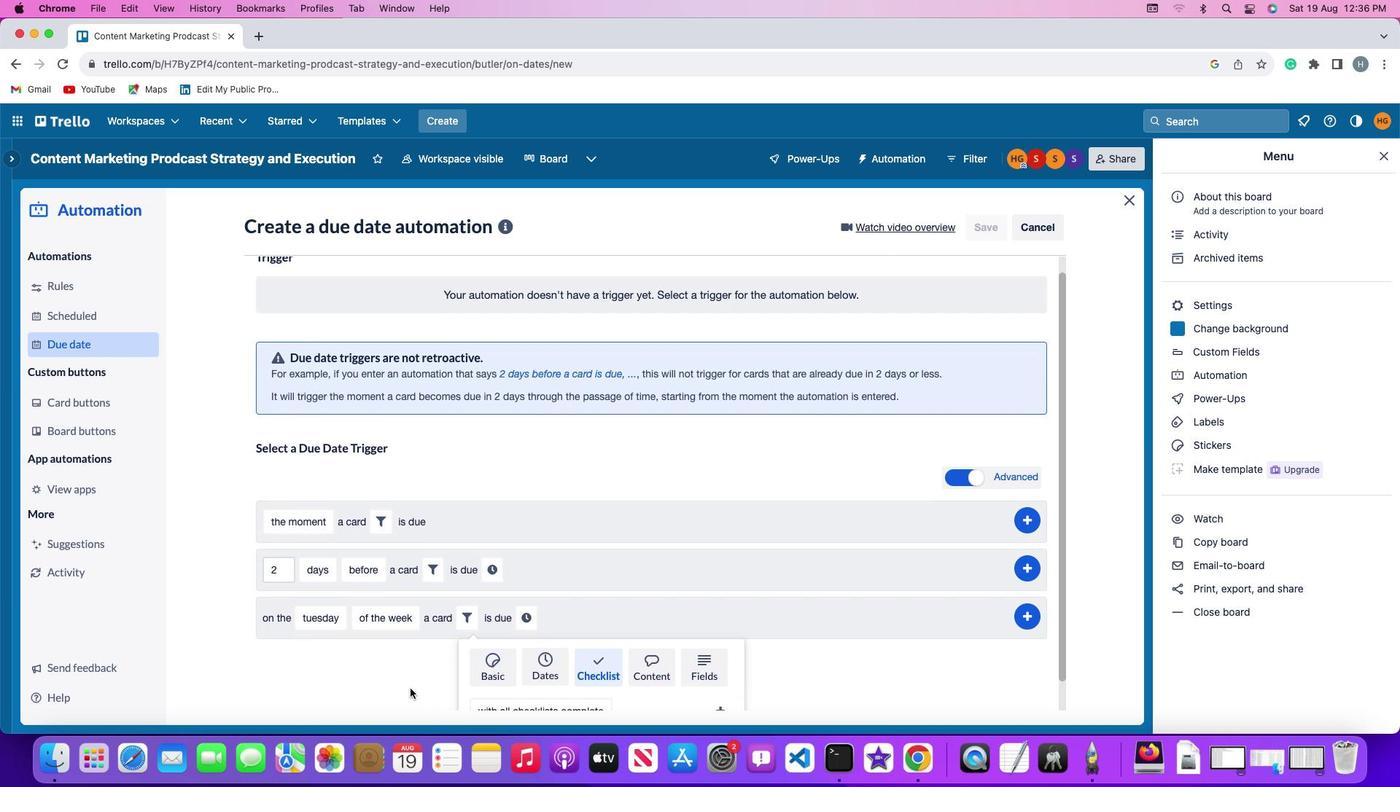 
Action: Mouse moved to (412, 690)
Screenshot: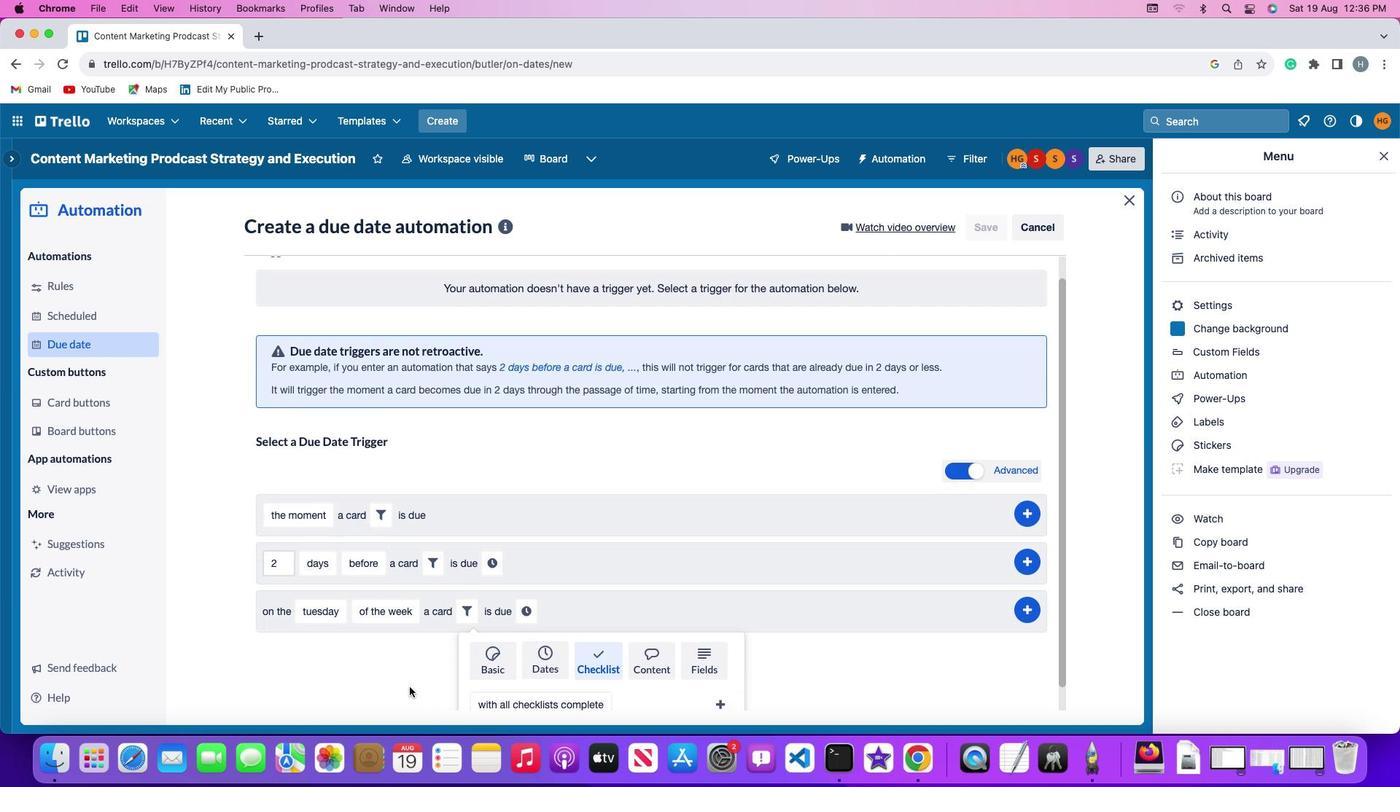 
Action: Mouse scrolled (412, 690) with delta (0, -4)
Screenshot: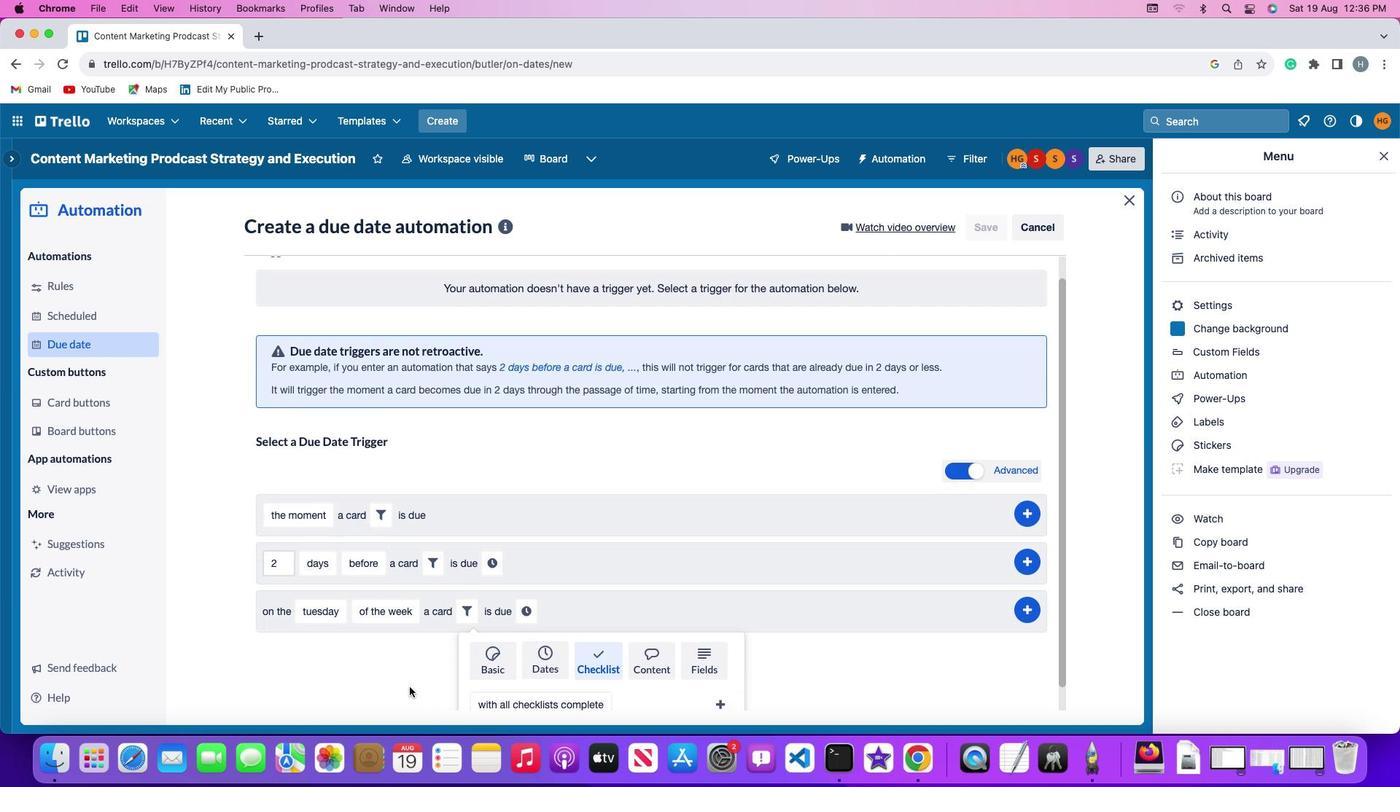 
Action: Mouse moved to (409, 688)
Screenshot: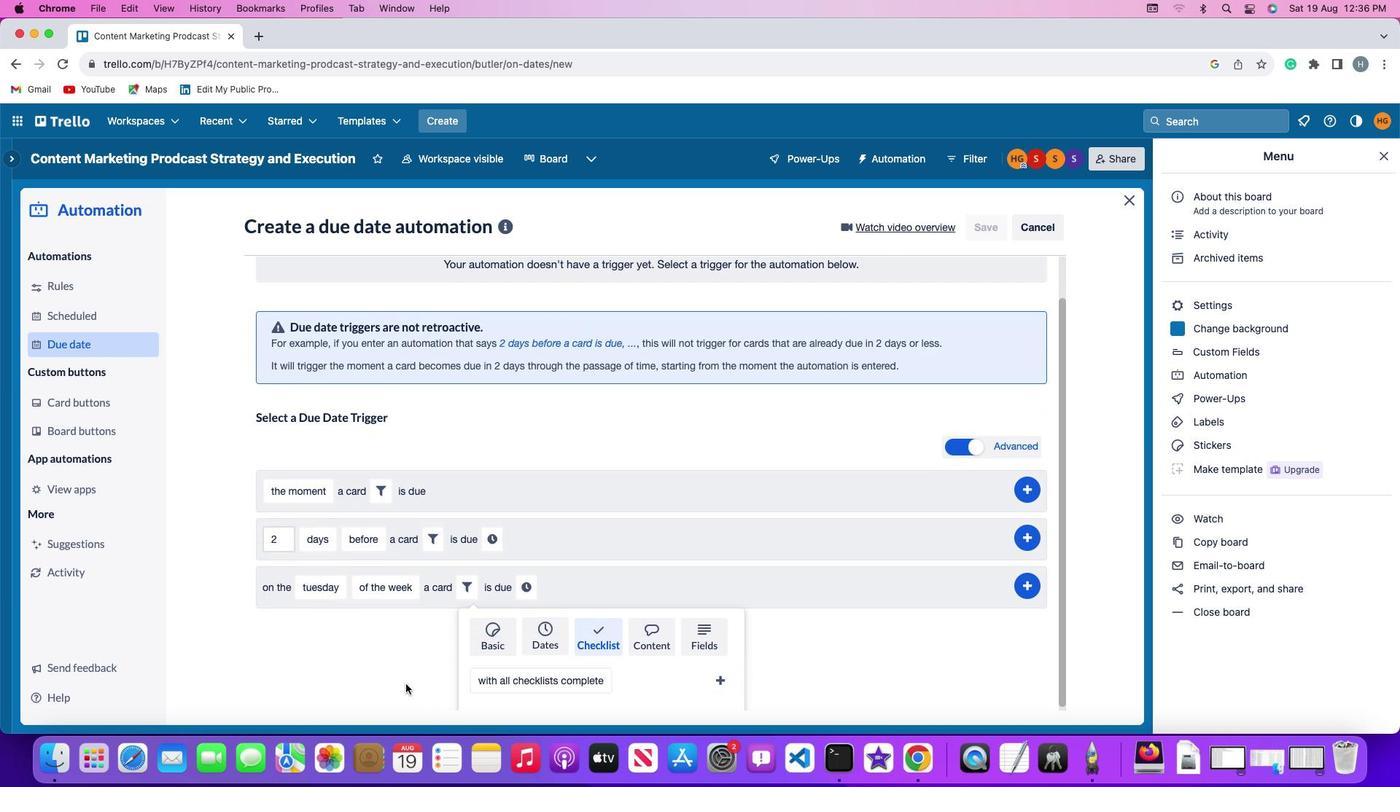 
Action: Mouse scrolled (409, 688) with delta (0, -4)
Screenshot: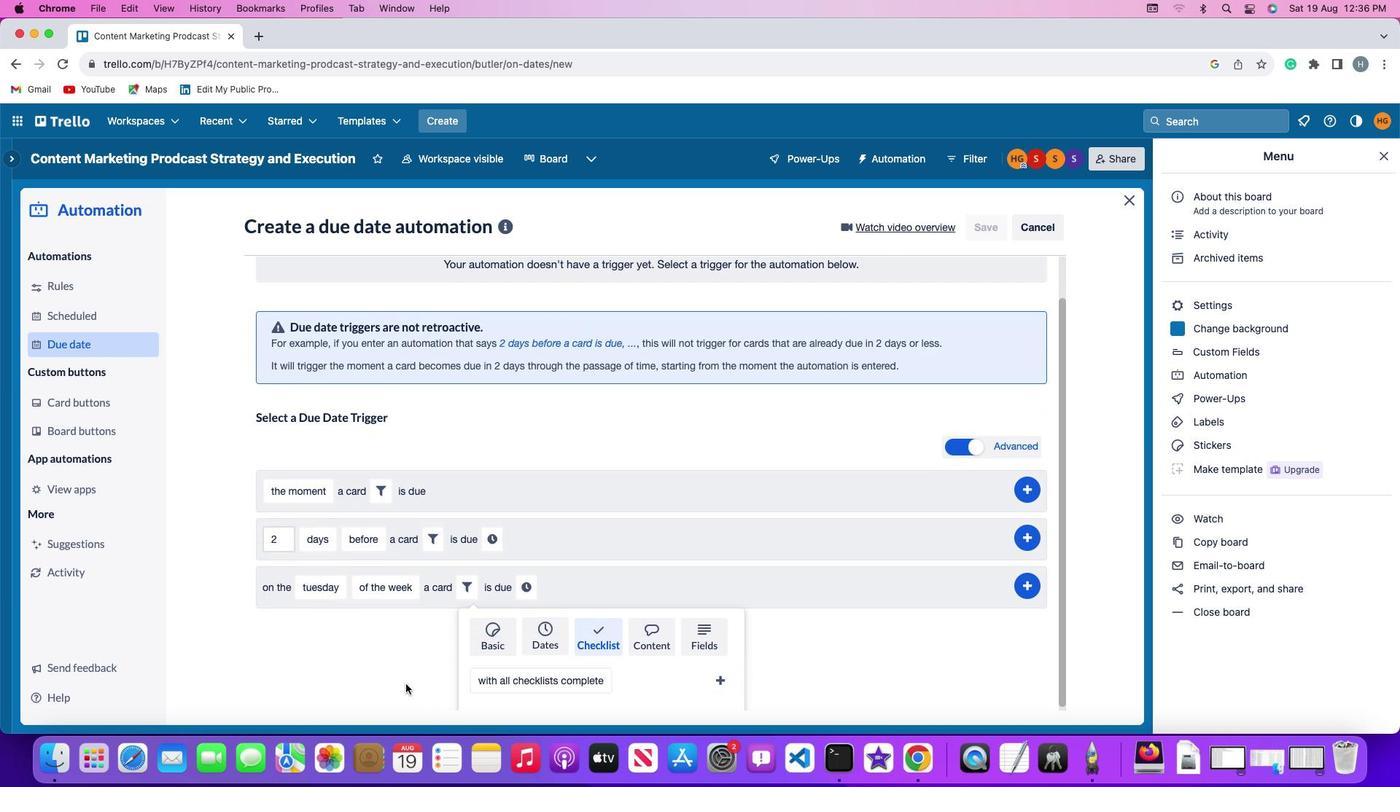 
Action: Mouse moved to (515, 675)
Screenshot: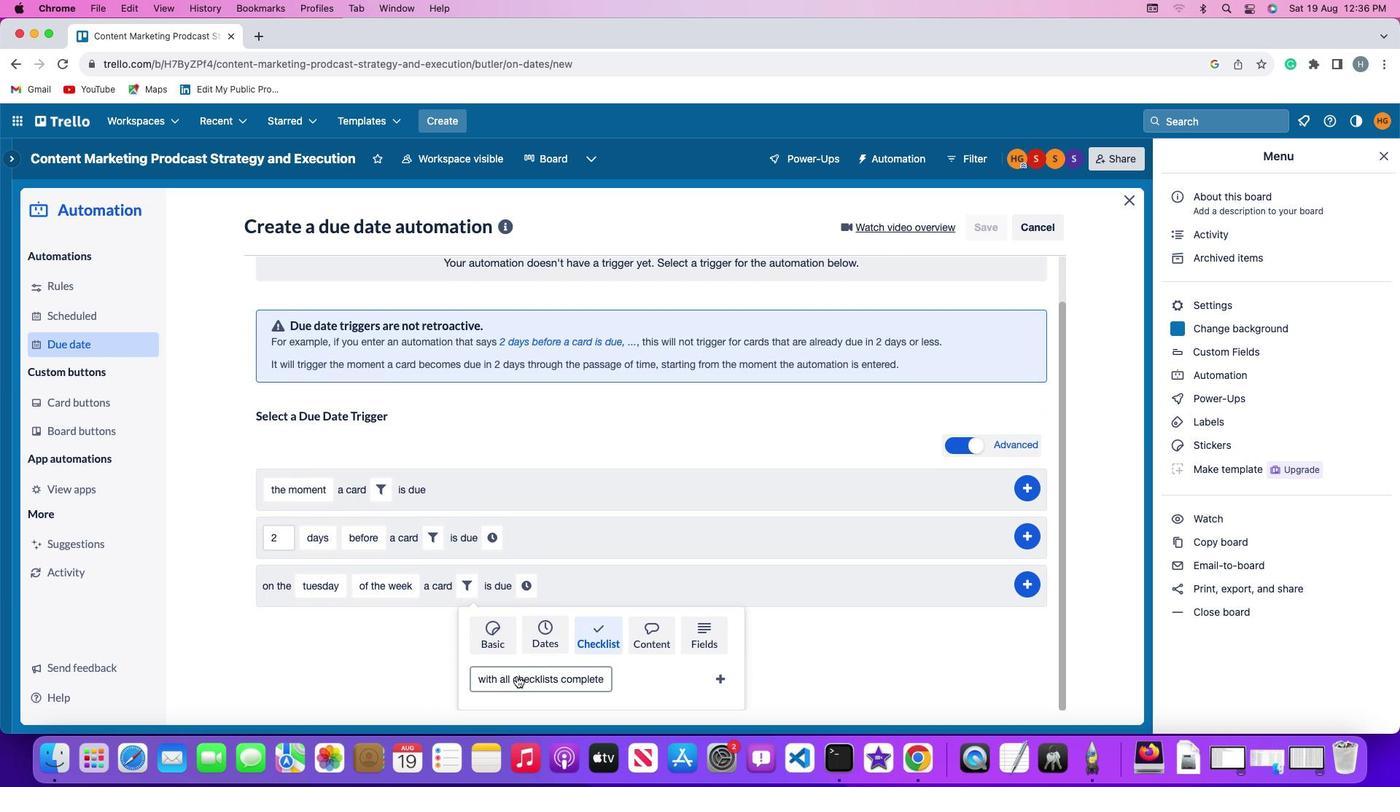 
Action: Mouse pressed left at (515, 675)
Screenshot: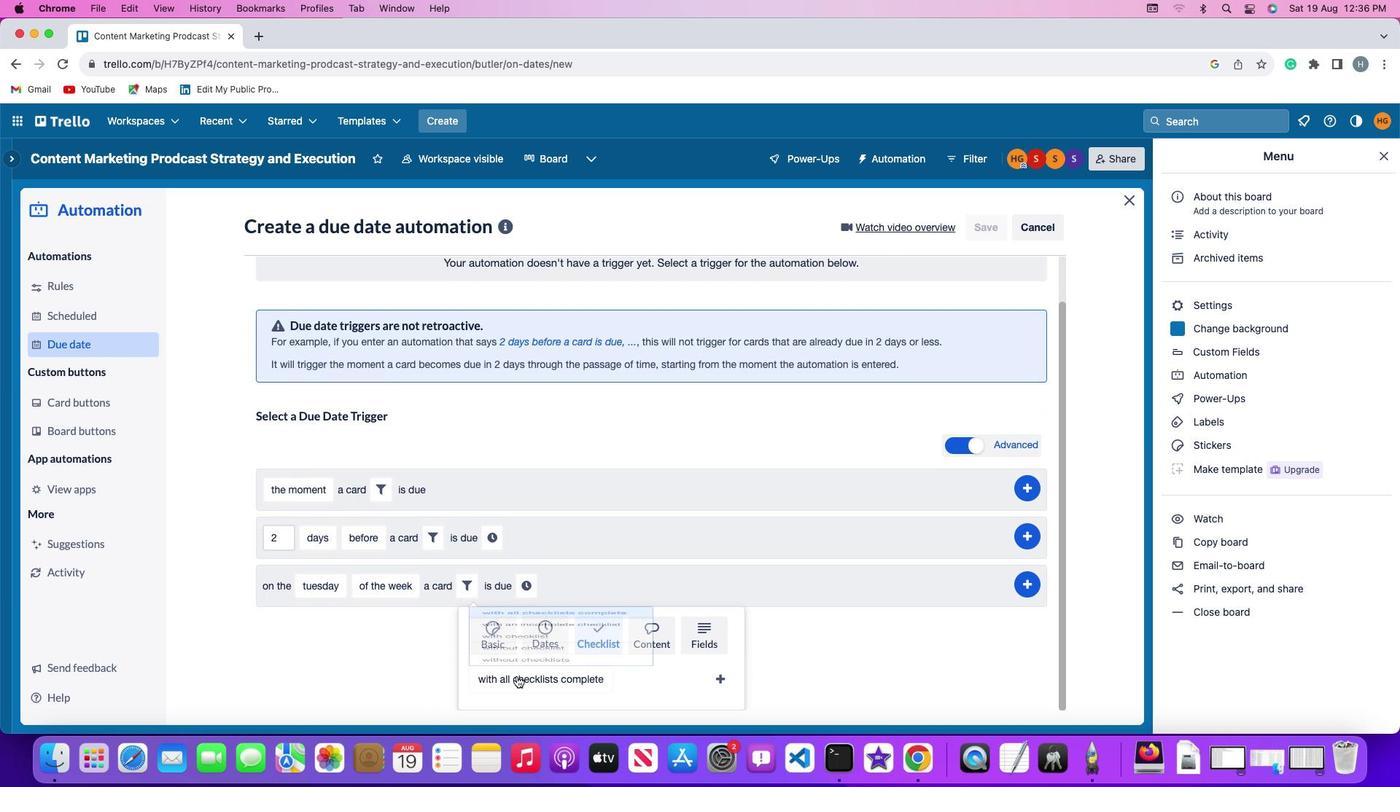 
Action: Mouse moved to (532, 590)
Screenshot: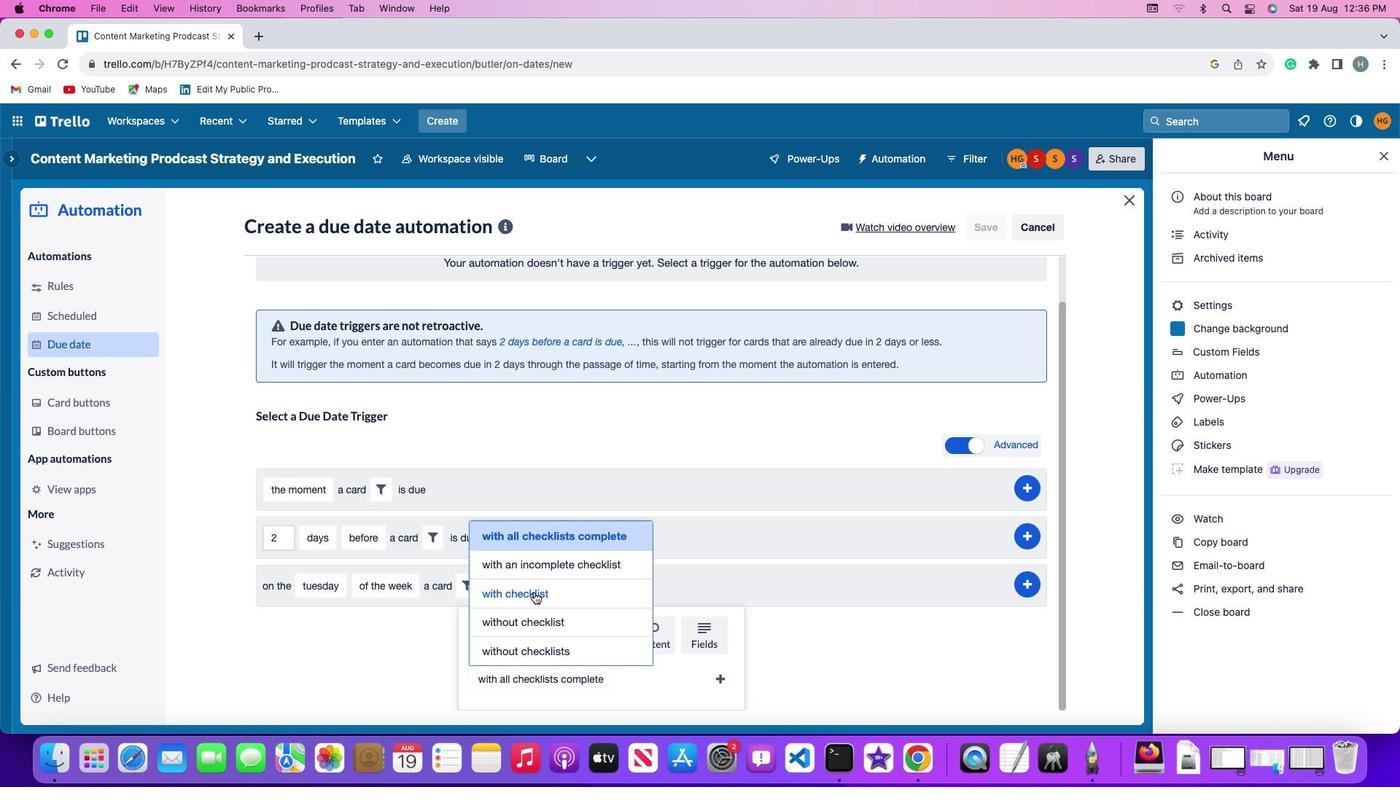 
Action: Mouse pressed left at (532, 590)
Screenshot: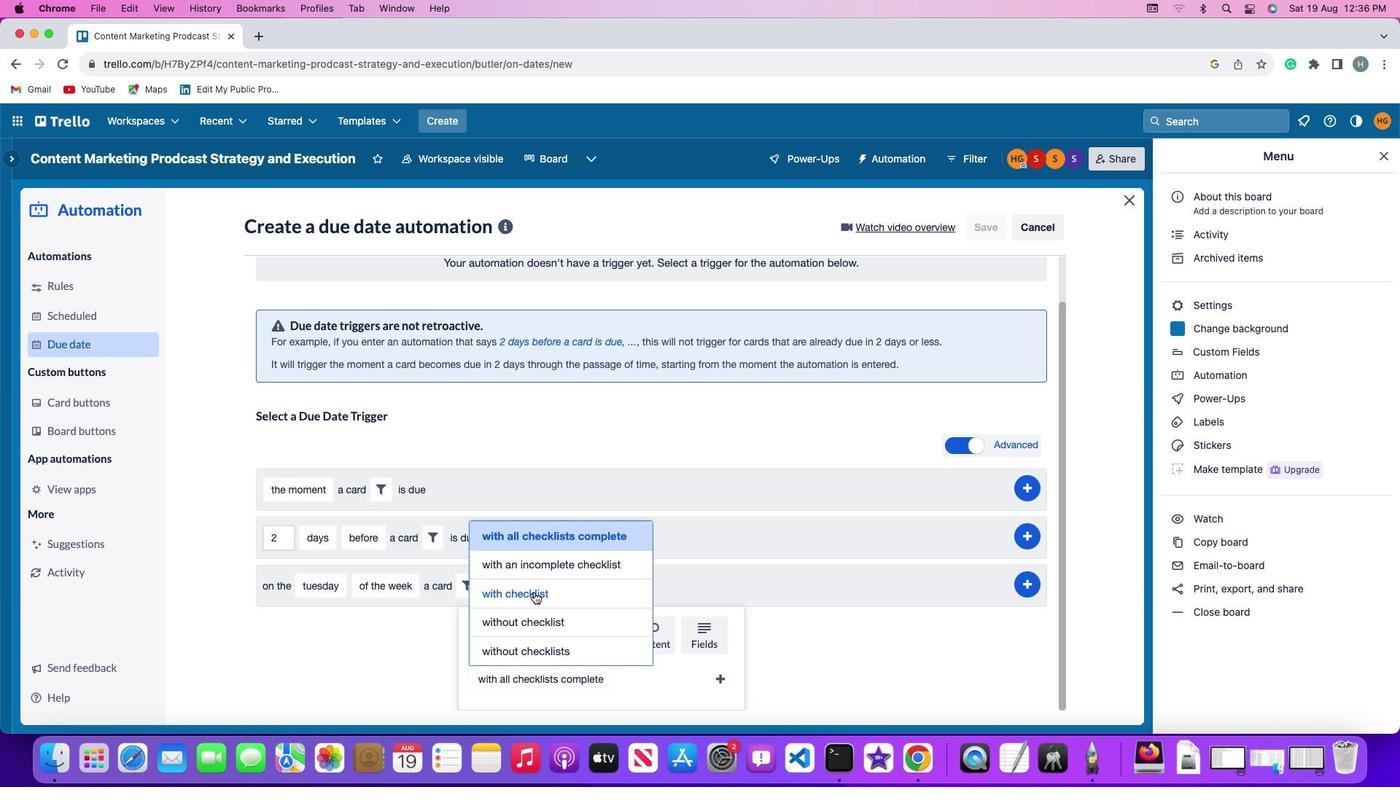 
Action: Mouse moved to (590, 675)
Screenshot: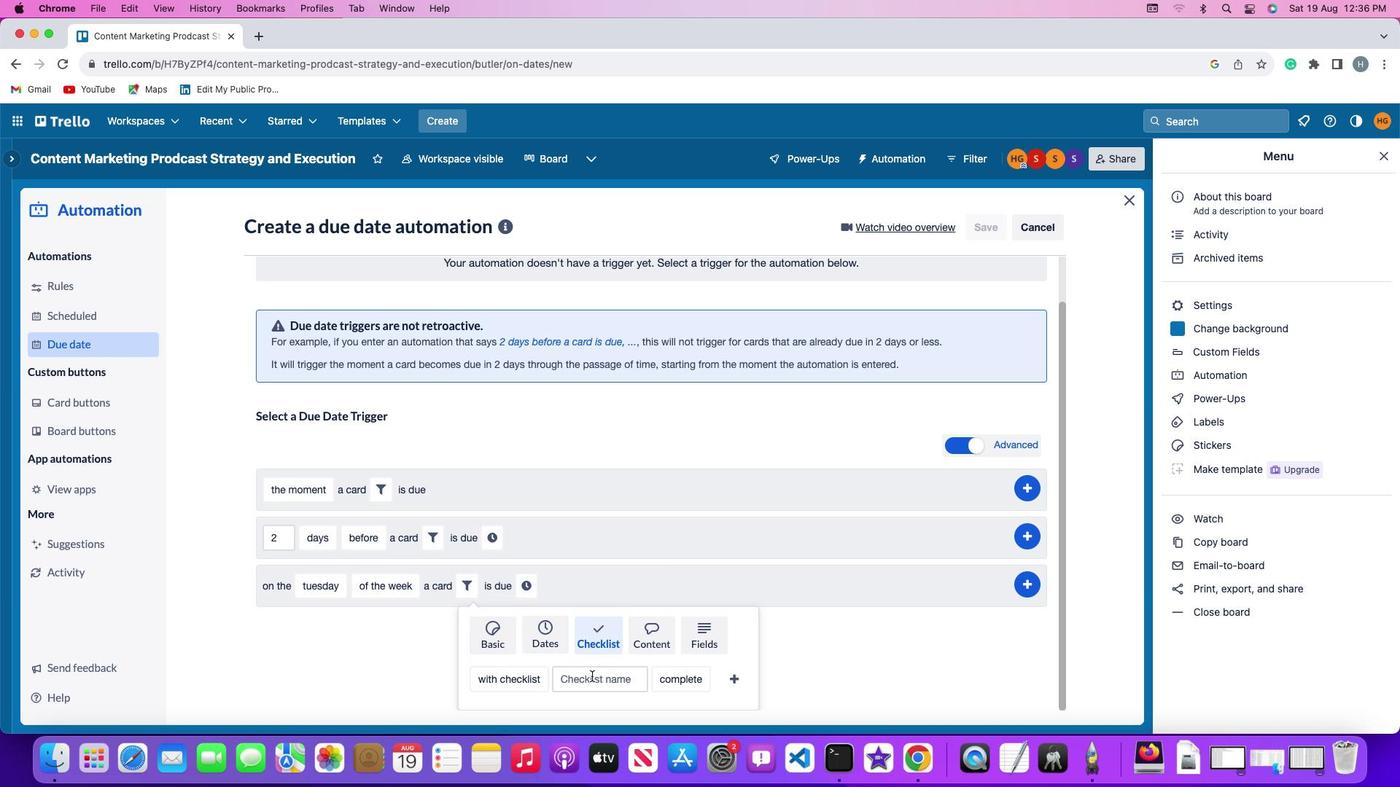 
Action: Mouse pressed left at (590, 675)
Screenshot: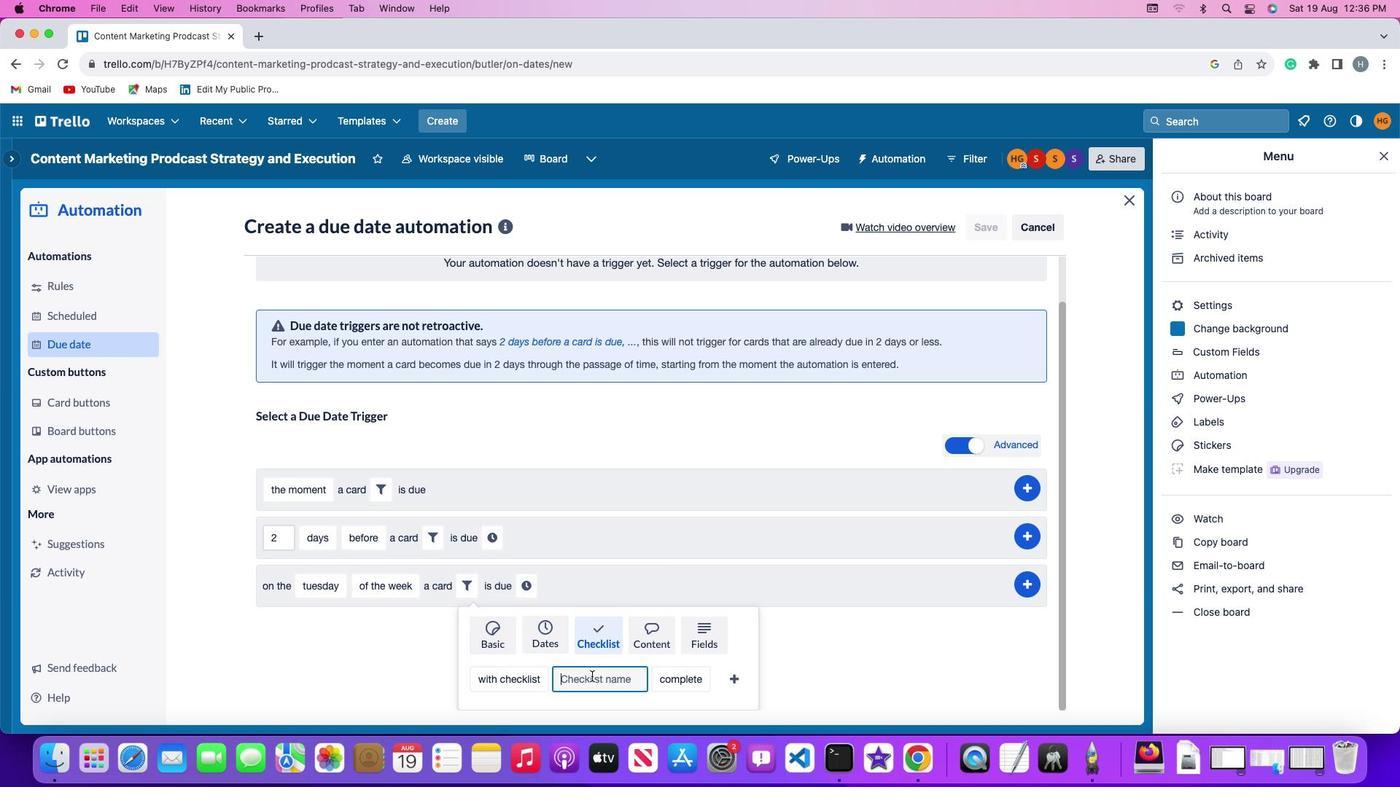 
Action: Key pressed Key.shift'R''e''s''u''m''e'
Screenshot: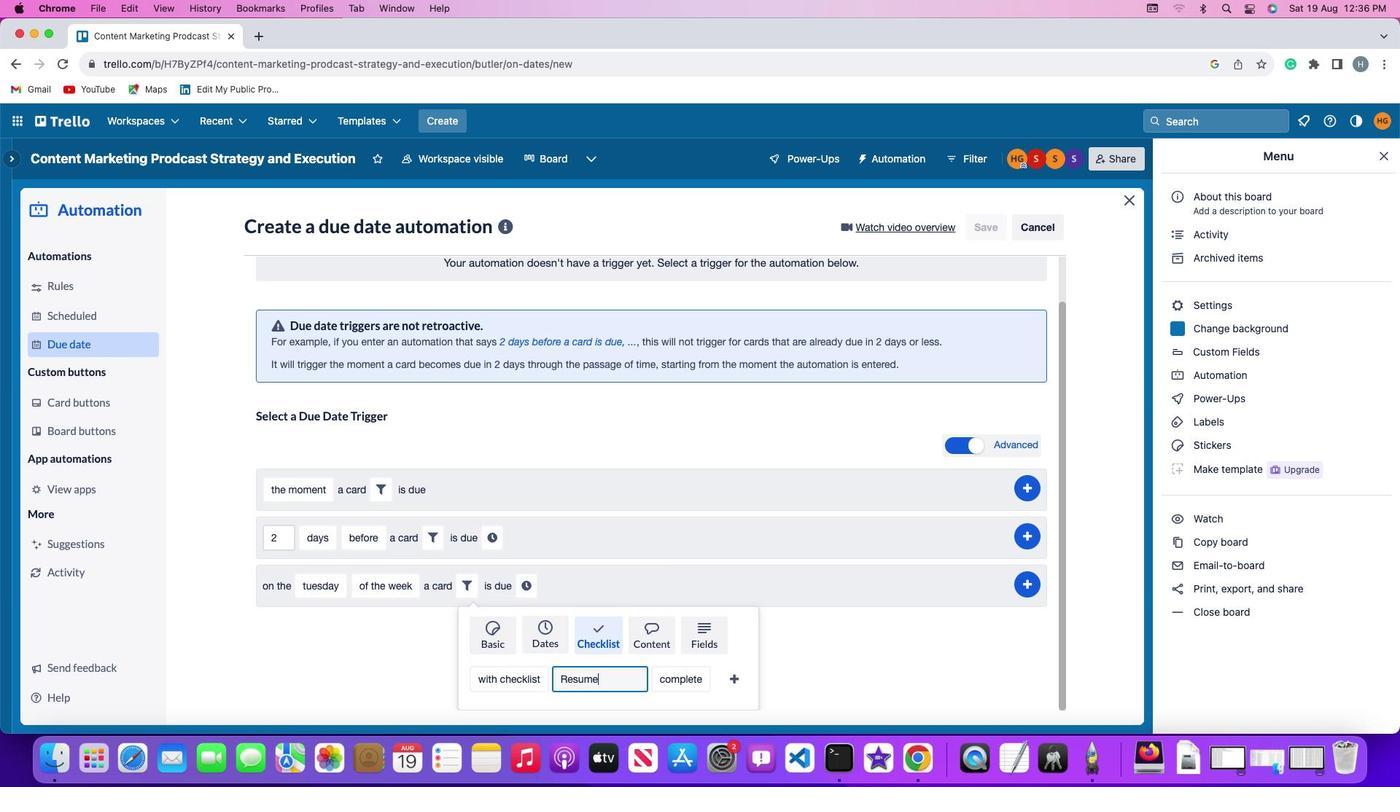 
Action: Mouse moved to (690, 679)
Screenshot: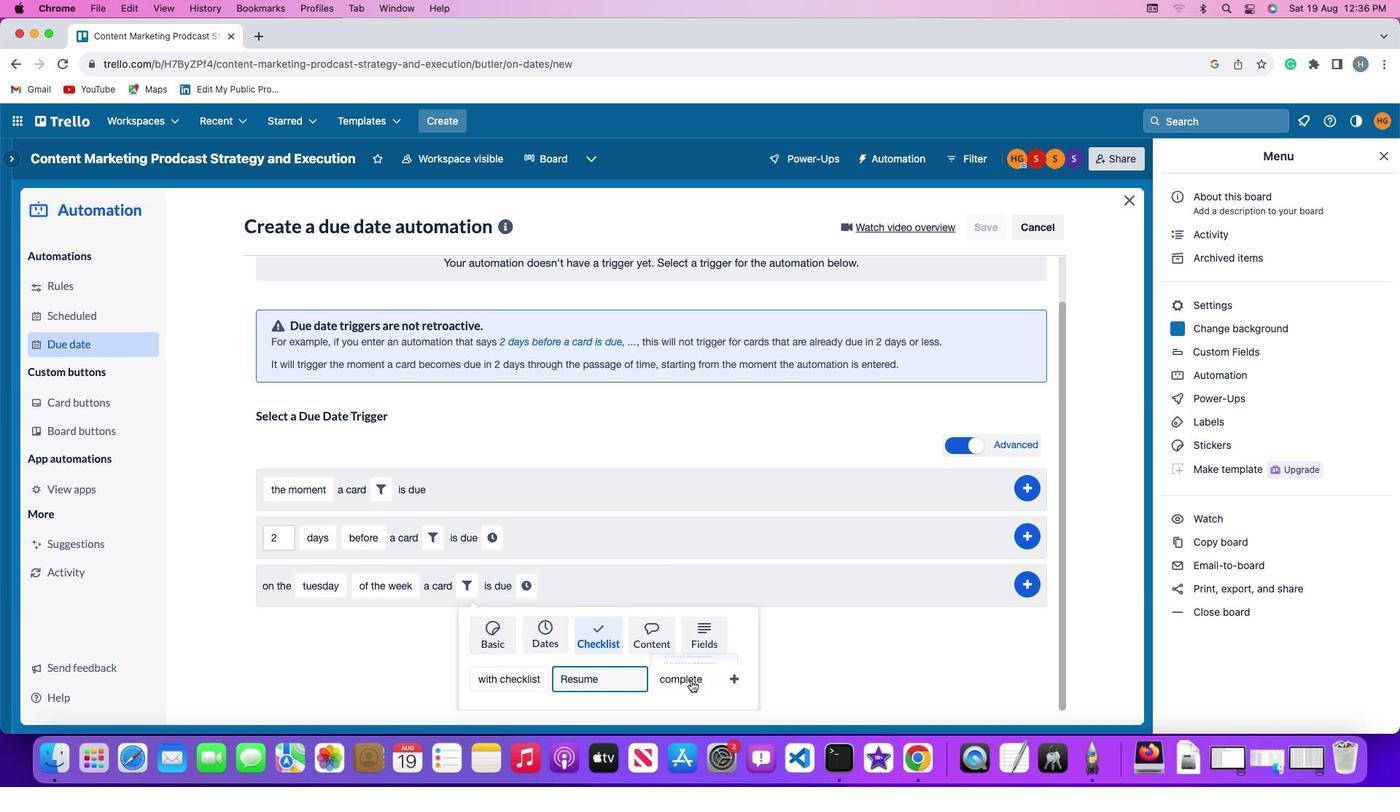 
Action: Mouse pressed left at (690, 679)
Screenshot: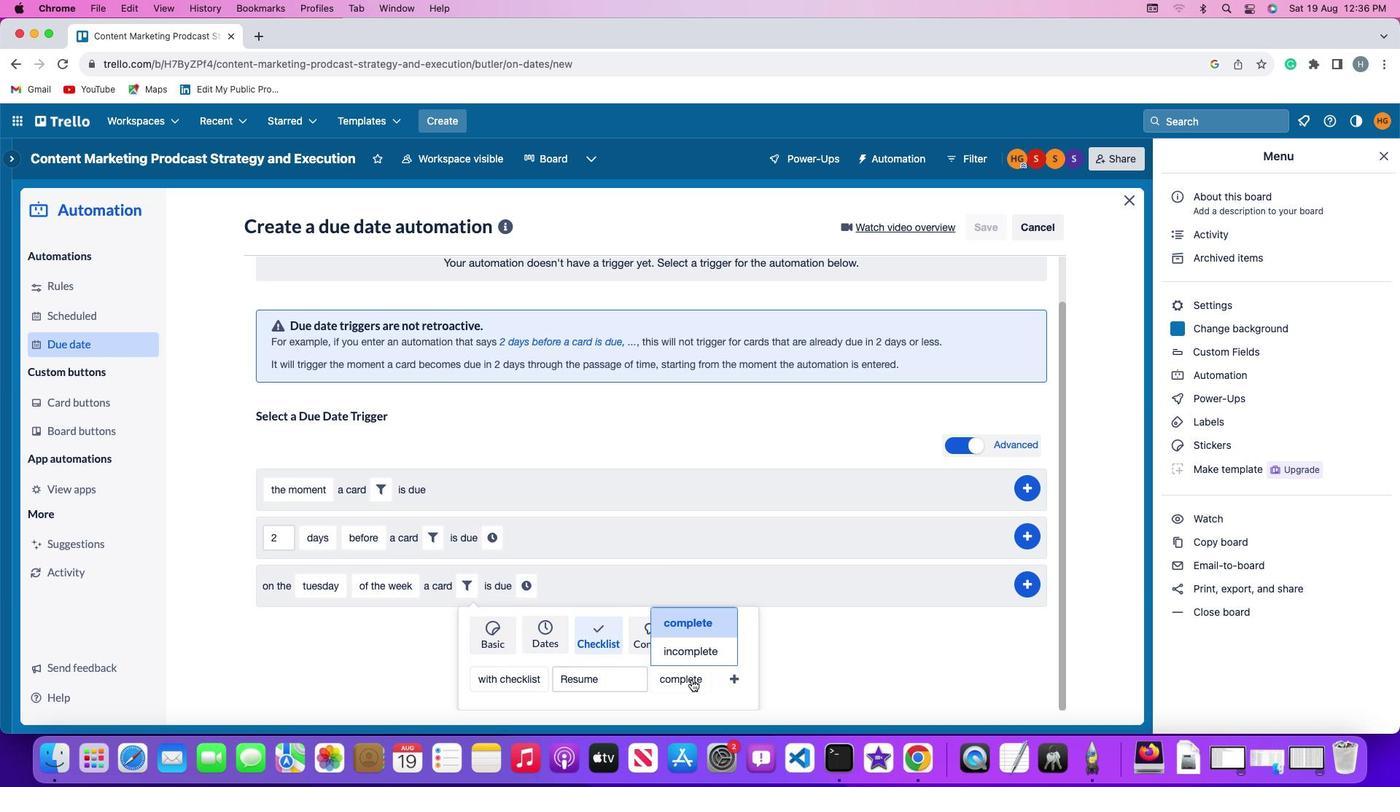 
Action: Mouse moved to (699, 617)
Screenshot: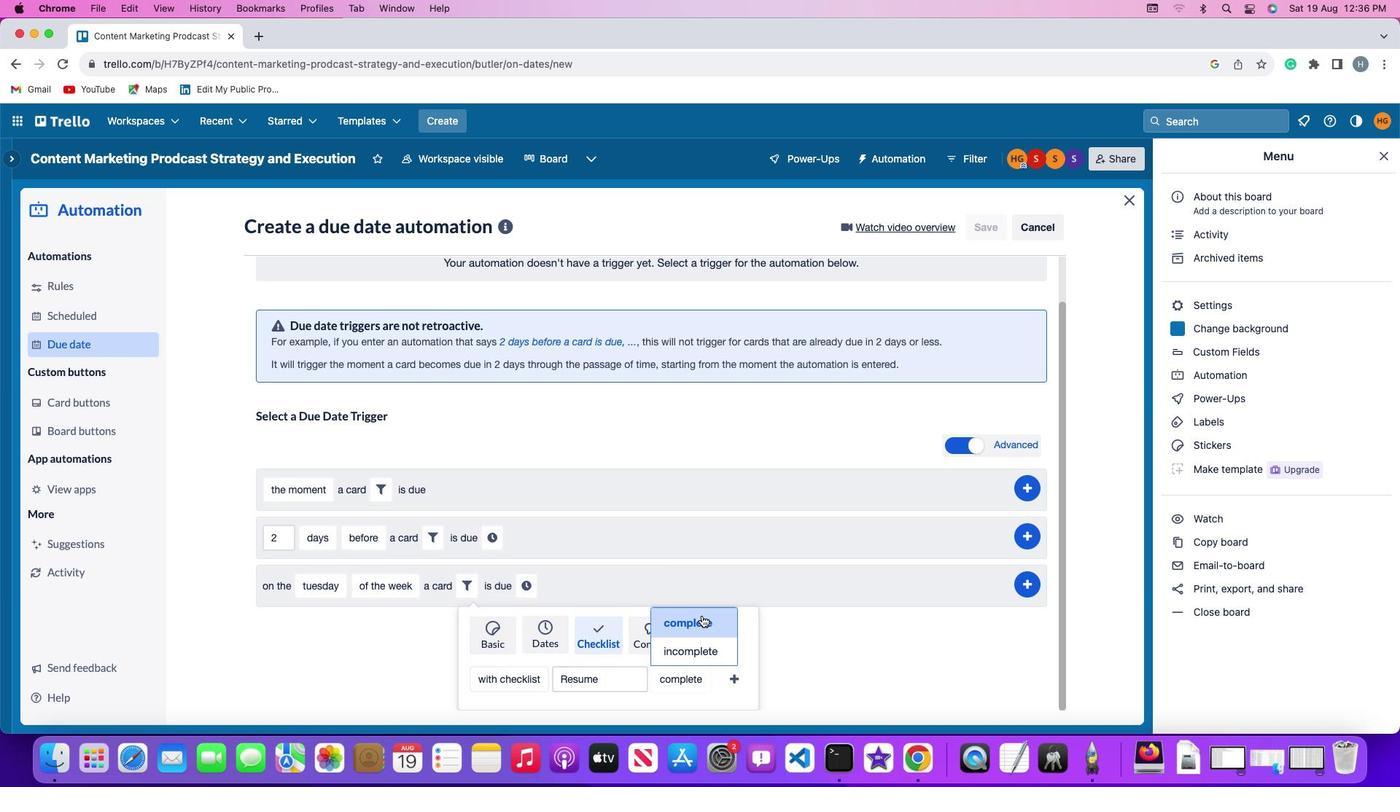 
Action: Mouse pressed left at (699, 617)
Screenshot: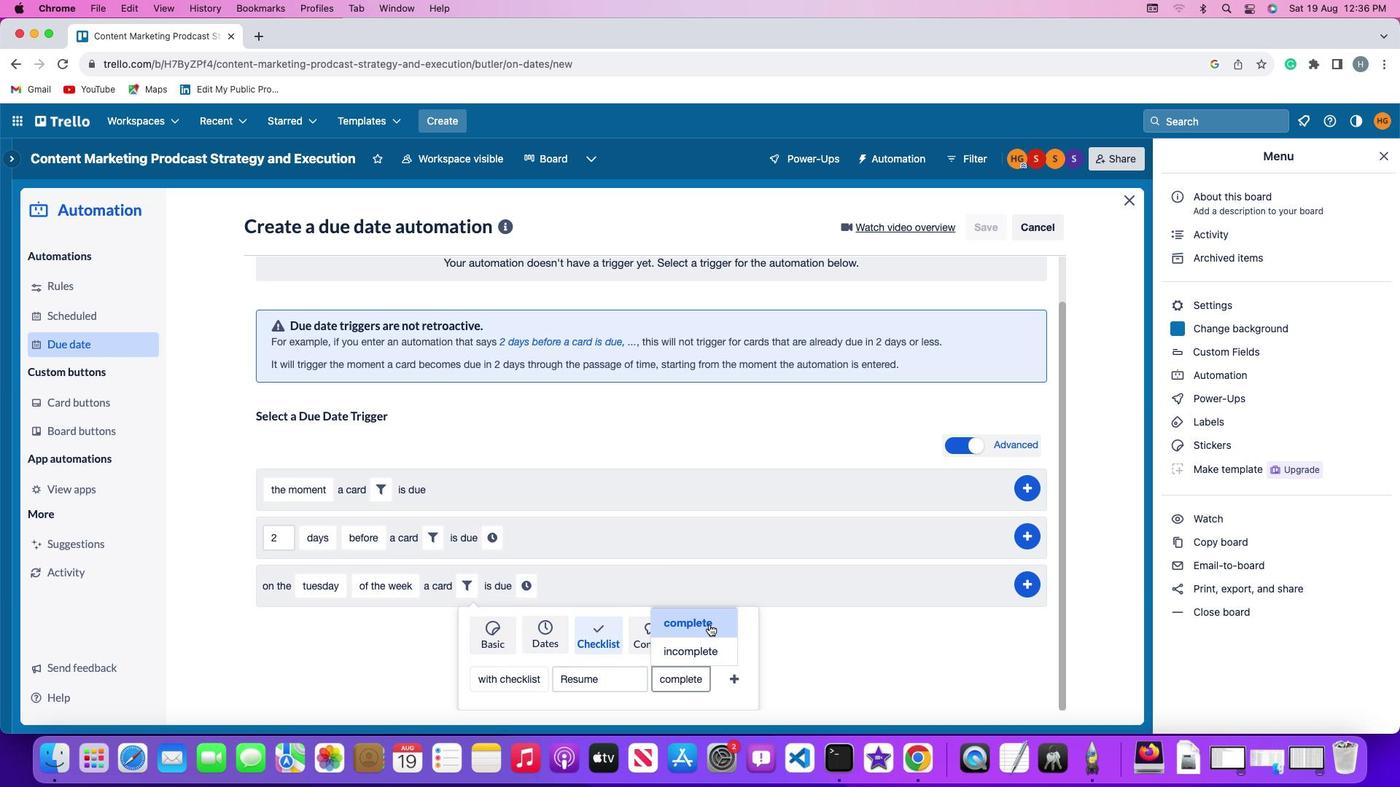 
Action: Mouse moved to (736, 671)
Screenshot: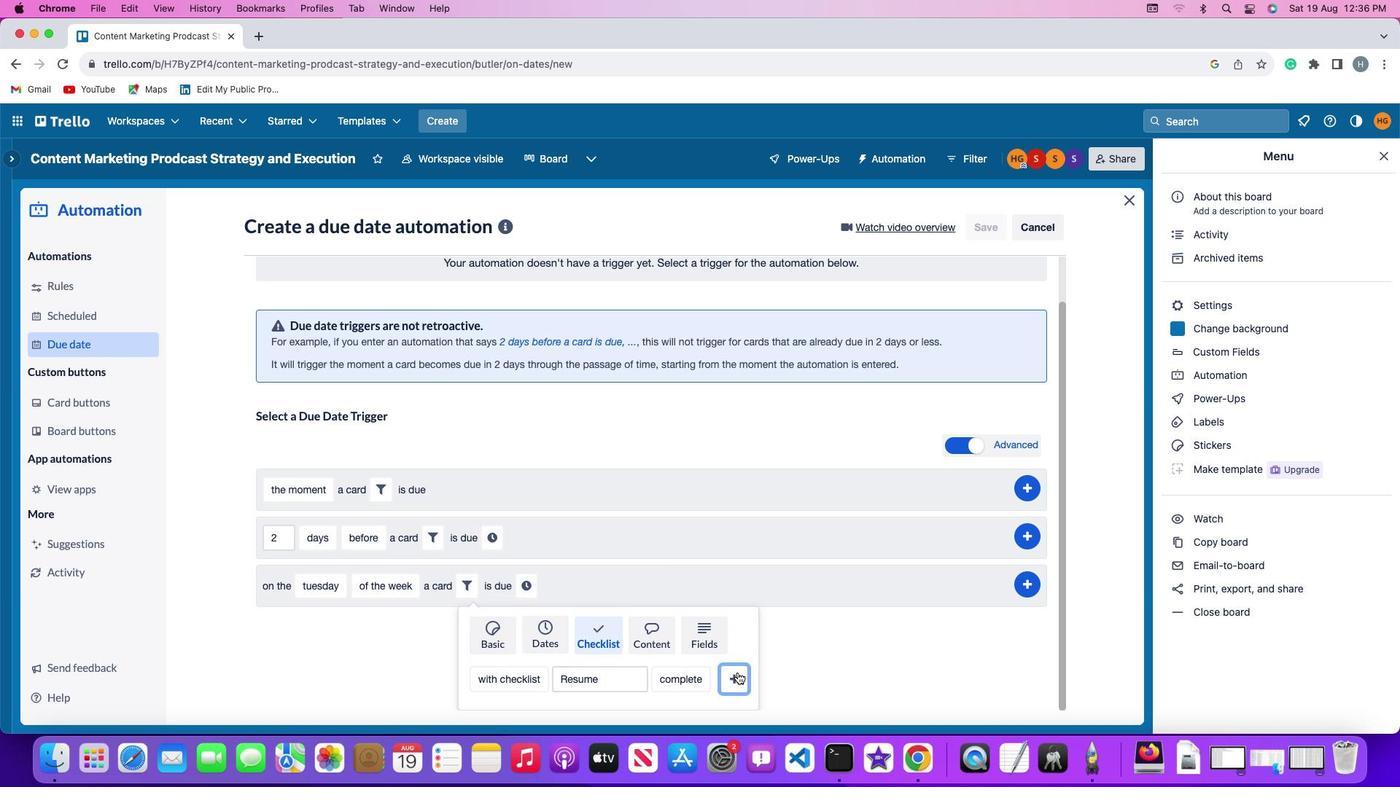 
Action: Mouse pressed left at (736, 671)
Screenshot: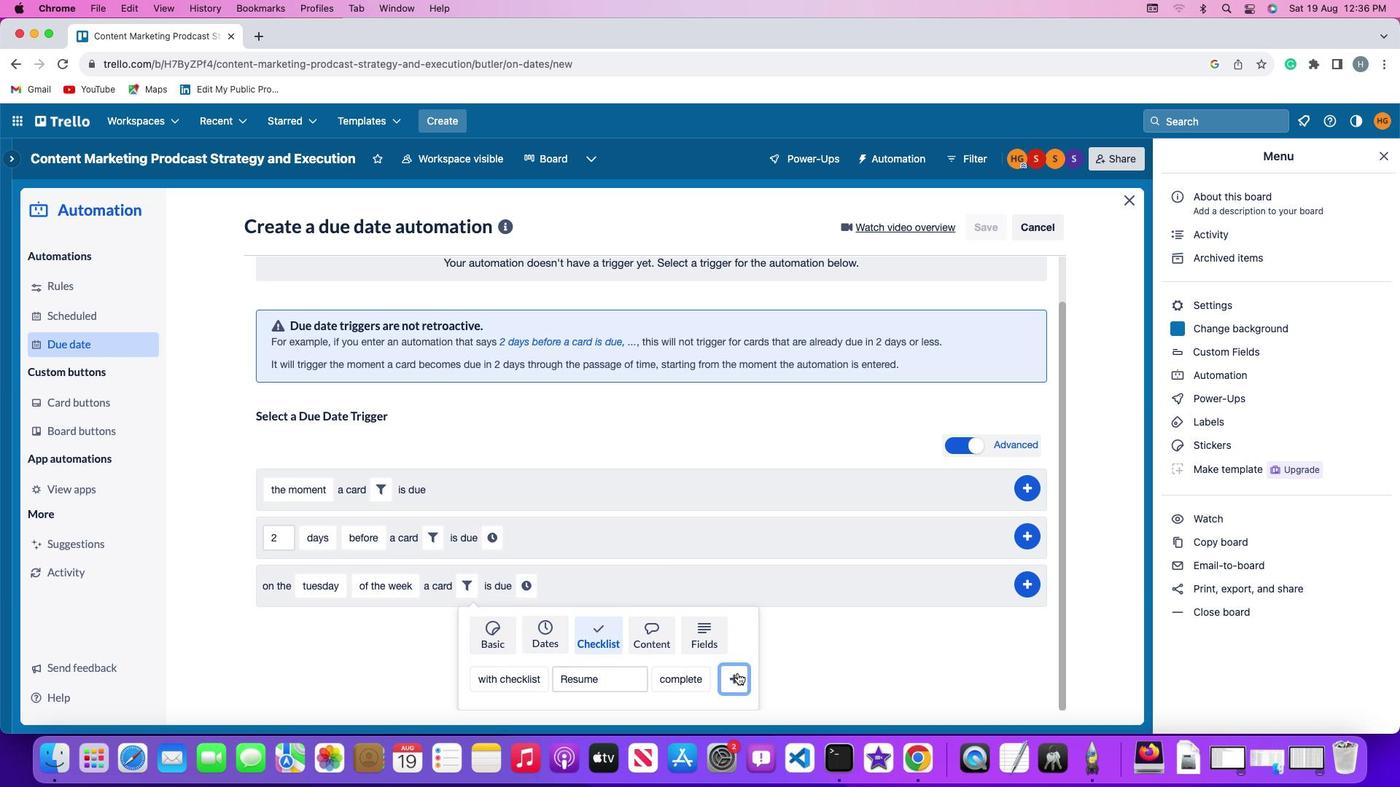 
Action: Mouse moved to (718, 635)
Screenshot: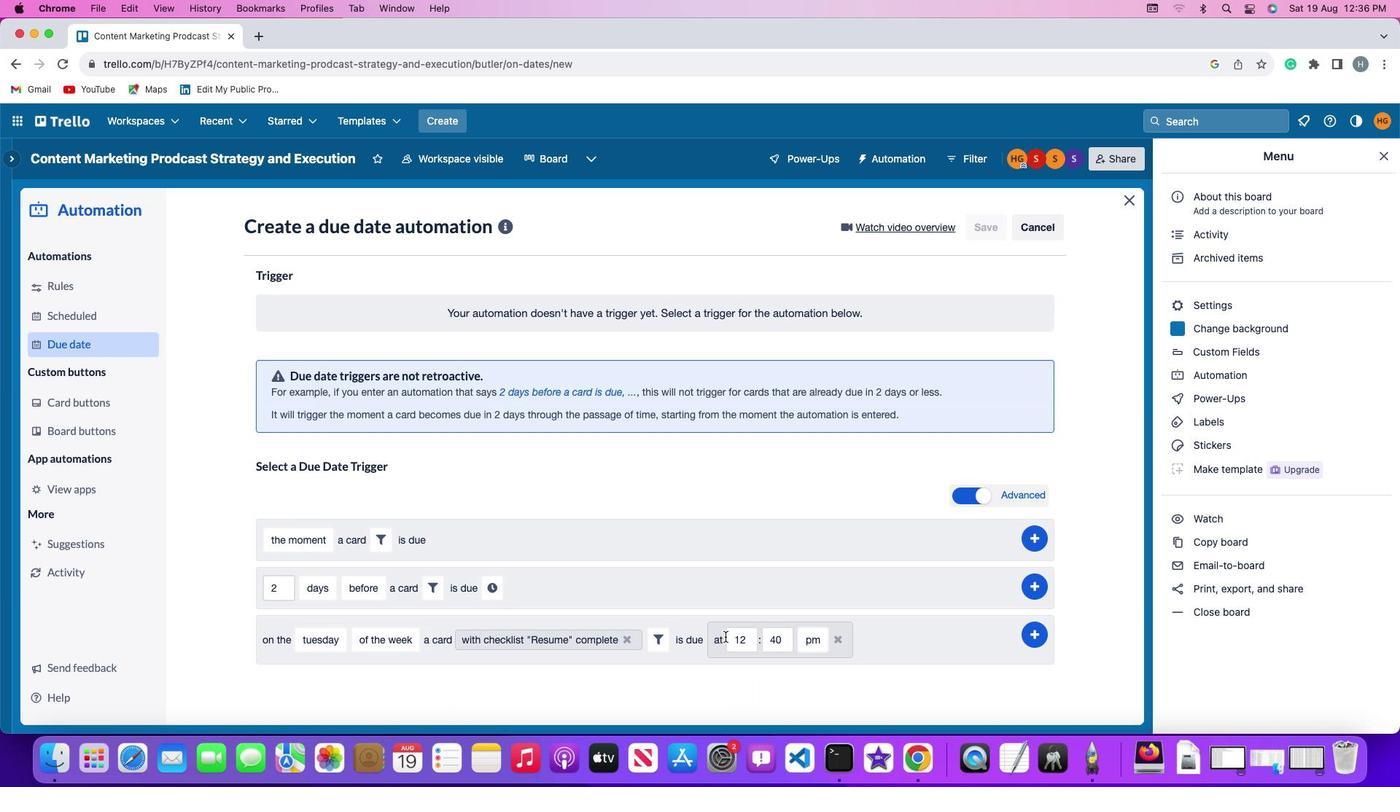 
Action: Mouse pressed left at (718, 635)
Screenshot: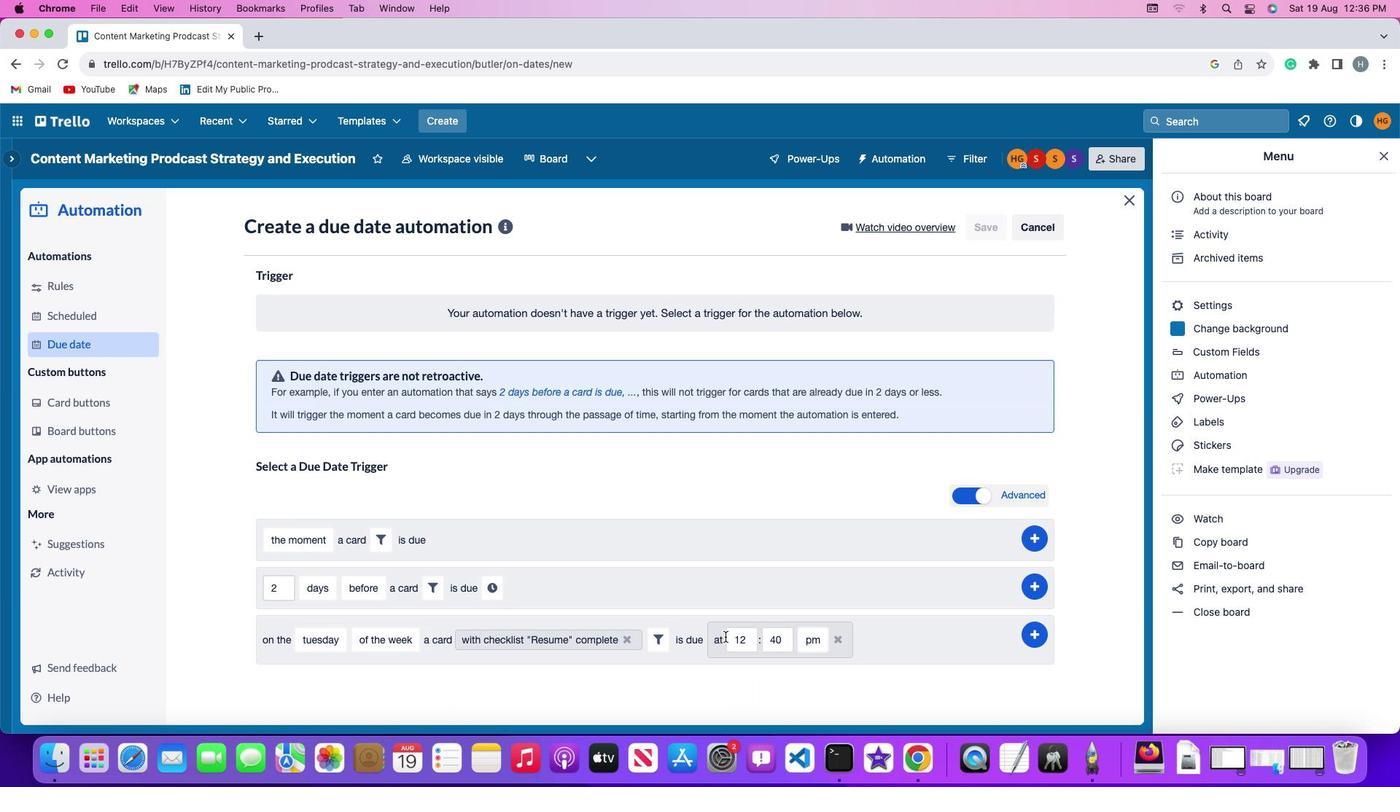 
Action: Mouse moved to (752, 639)
Screenshot: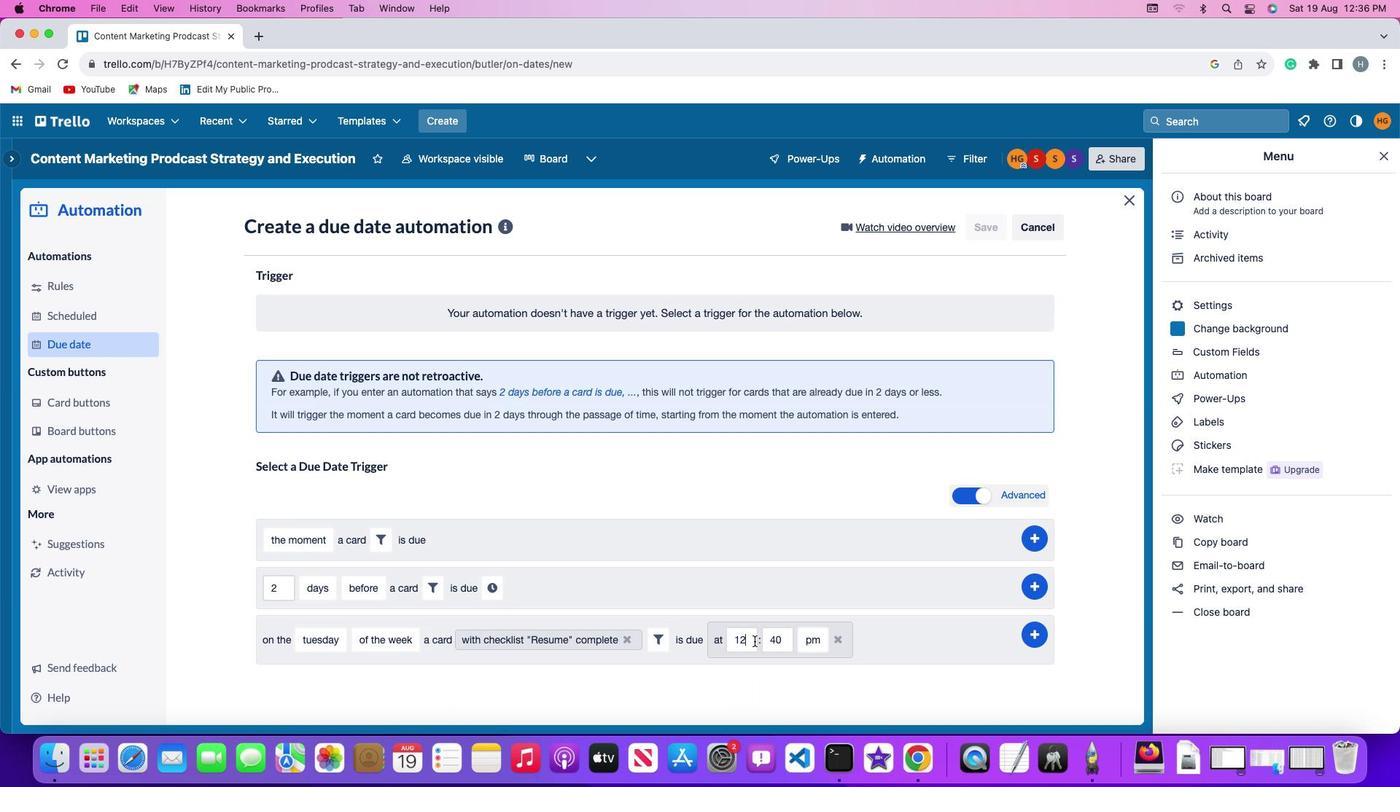 
Action: Mouse pressed left at (752, 639)
Screenshot: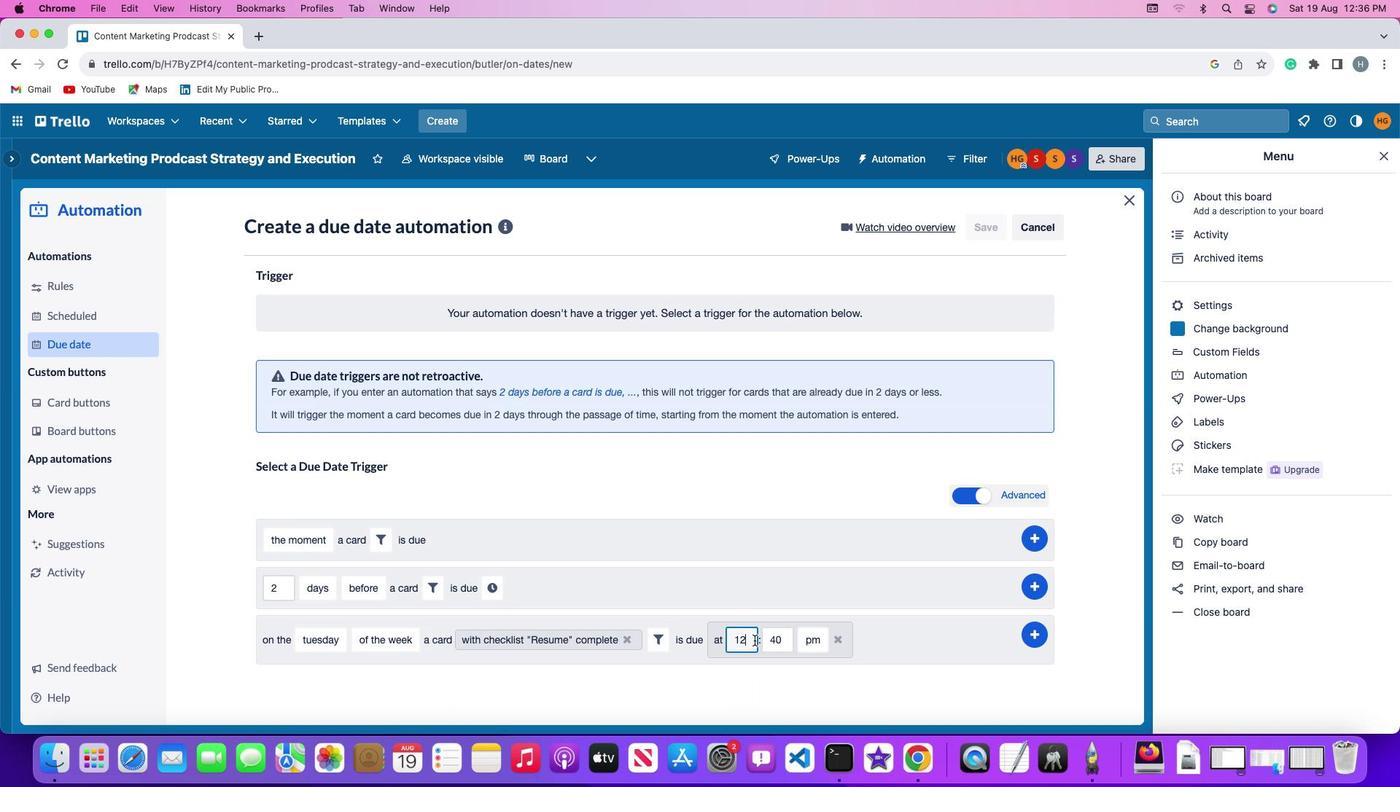 
Action: Mouse moved to (752, 639)
Screenshot: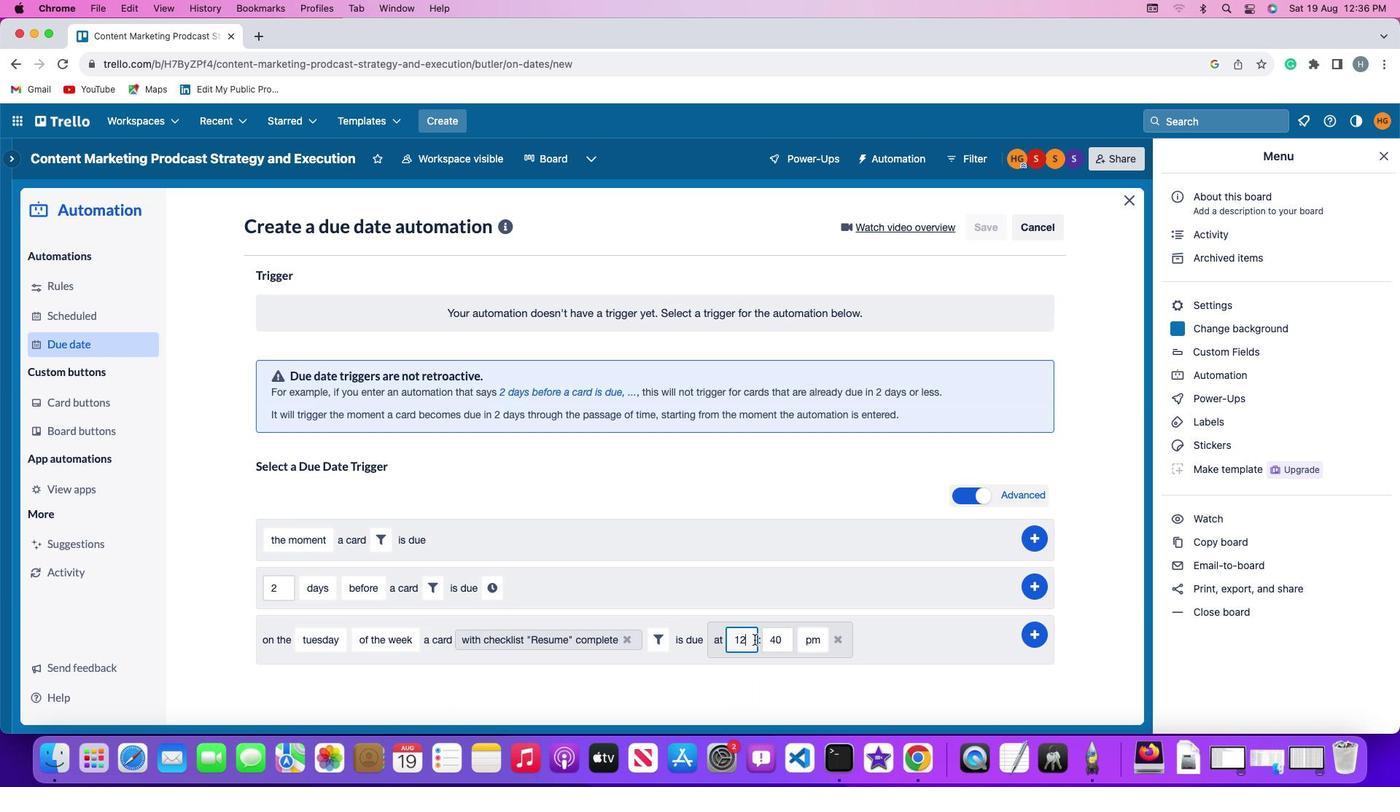 
Action: Key pressed Key.backspace
Screenshot: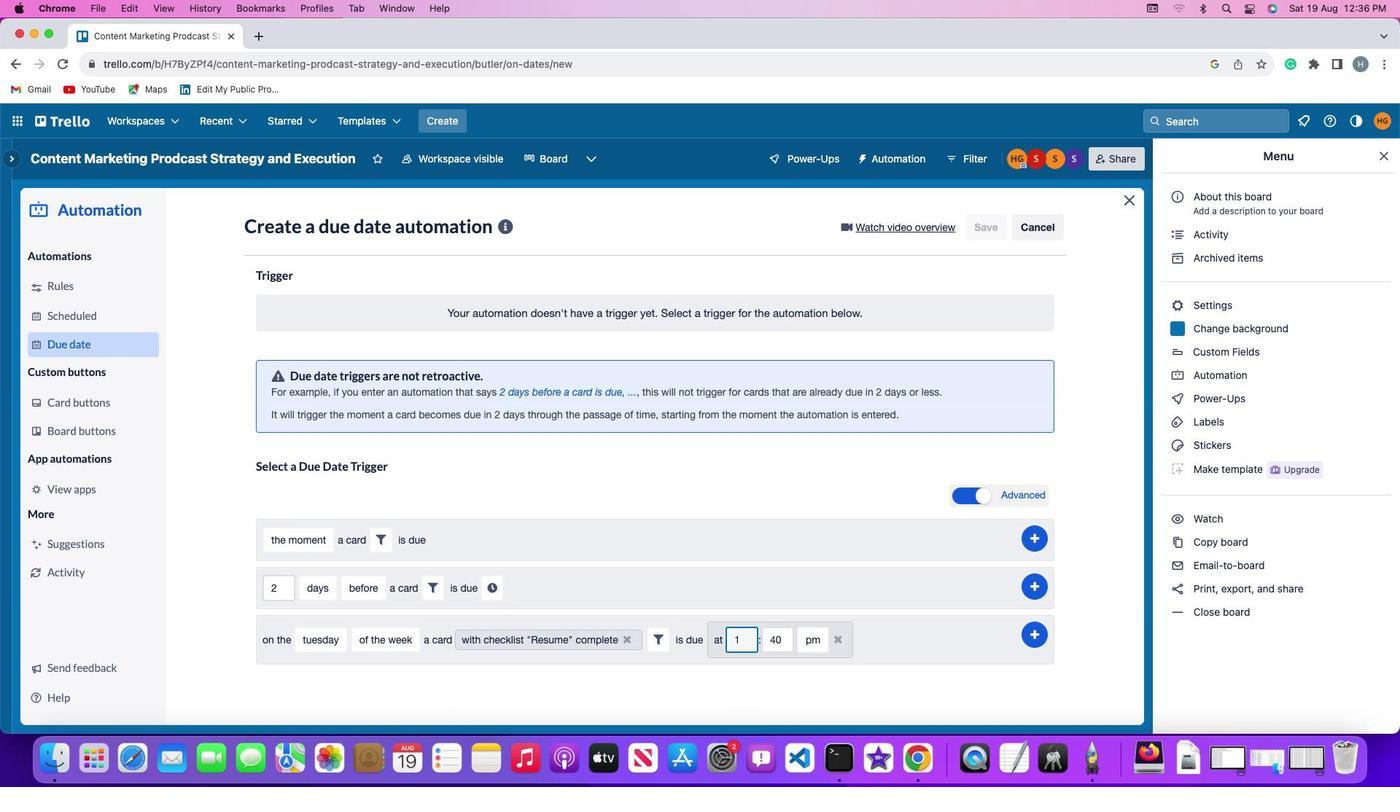 
Action: Mouse moved to (755, 639)
Screenshot: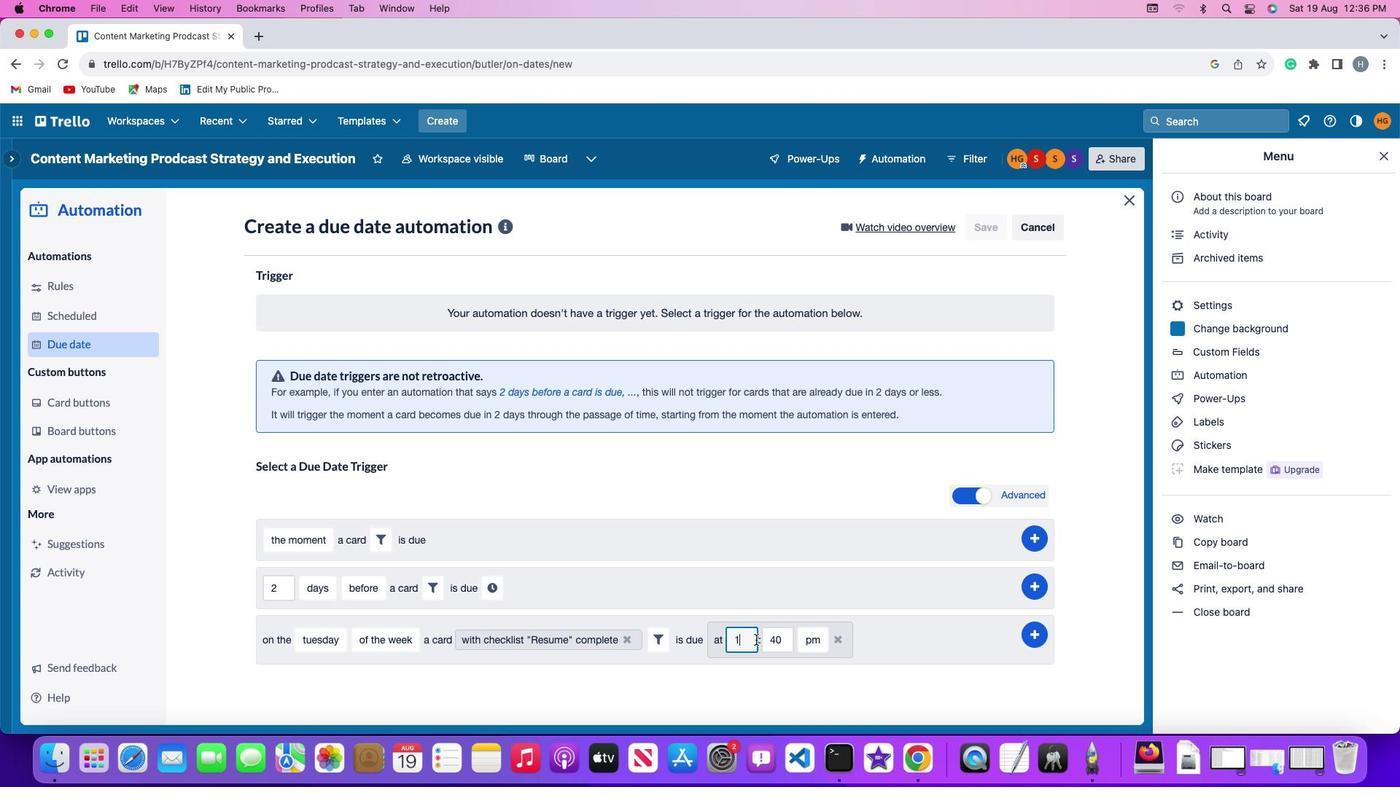 
Action: Key pressed '1'
Screenshot: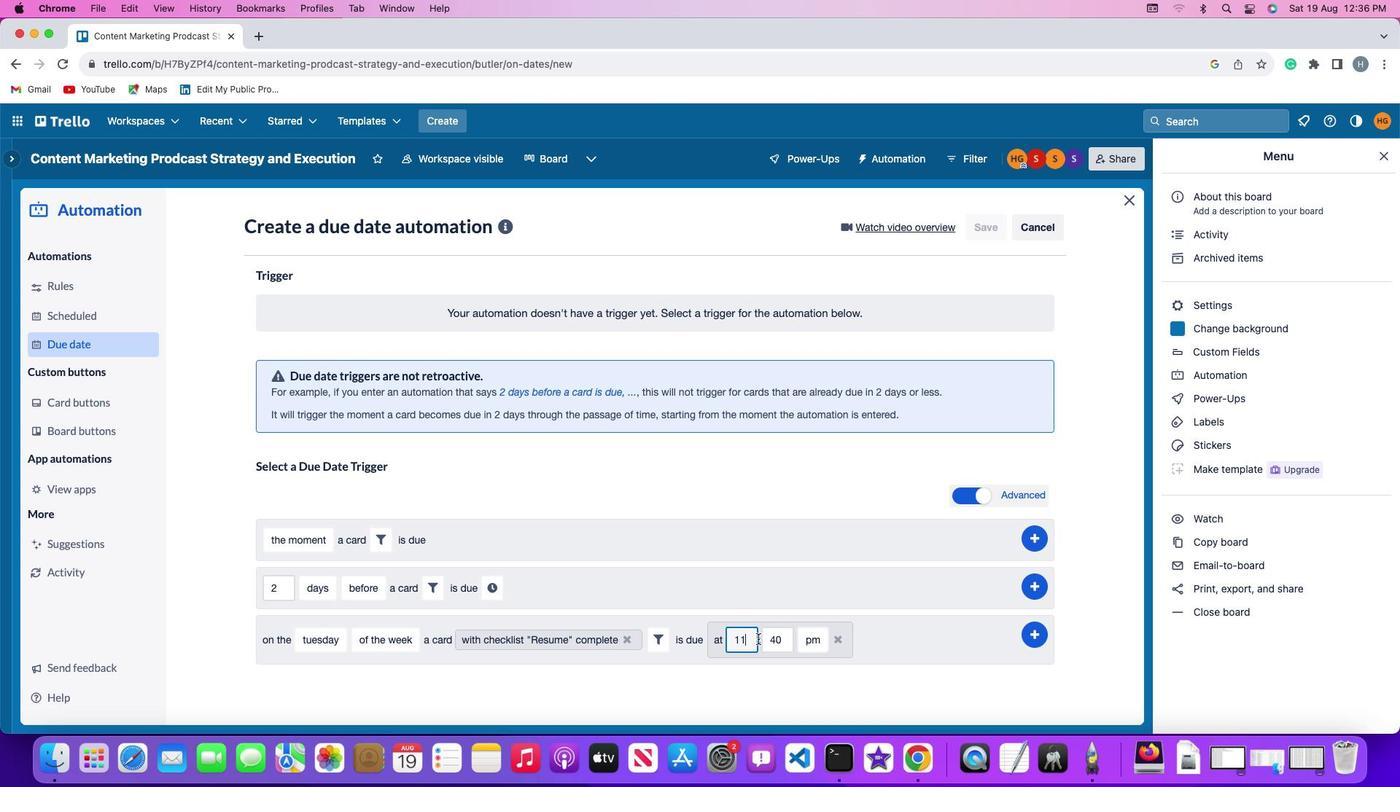 
Action: Mouse moved to (783, 636)
Screenshot: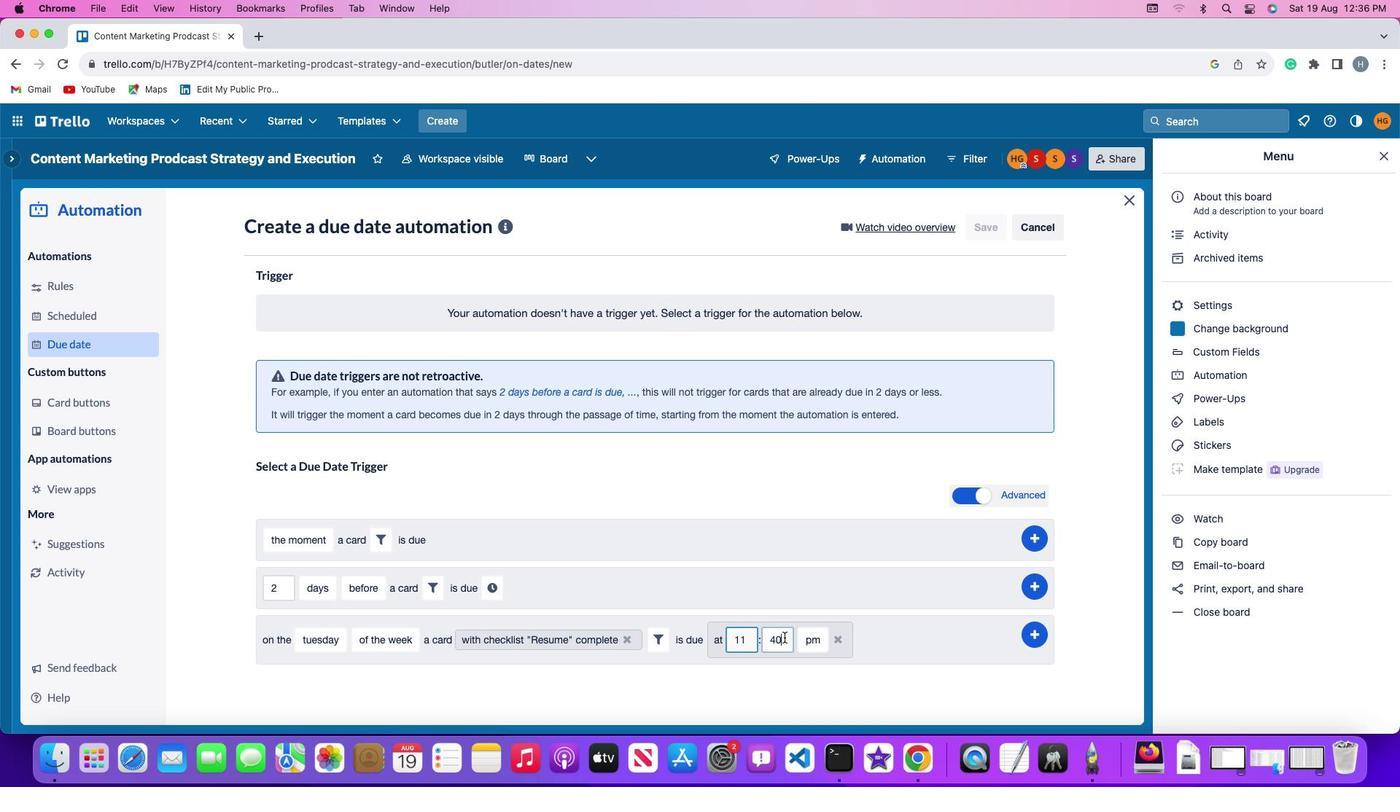 
Action: Mouse pressed left at (783, 636)
Screenshot: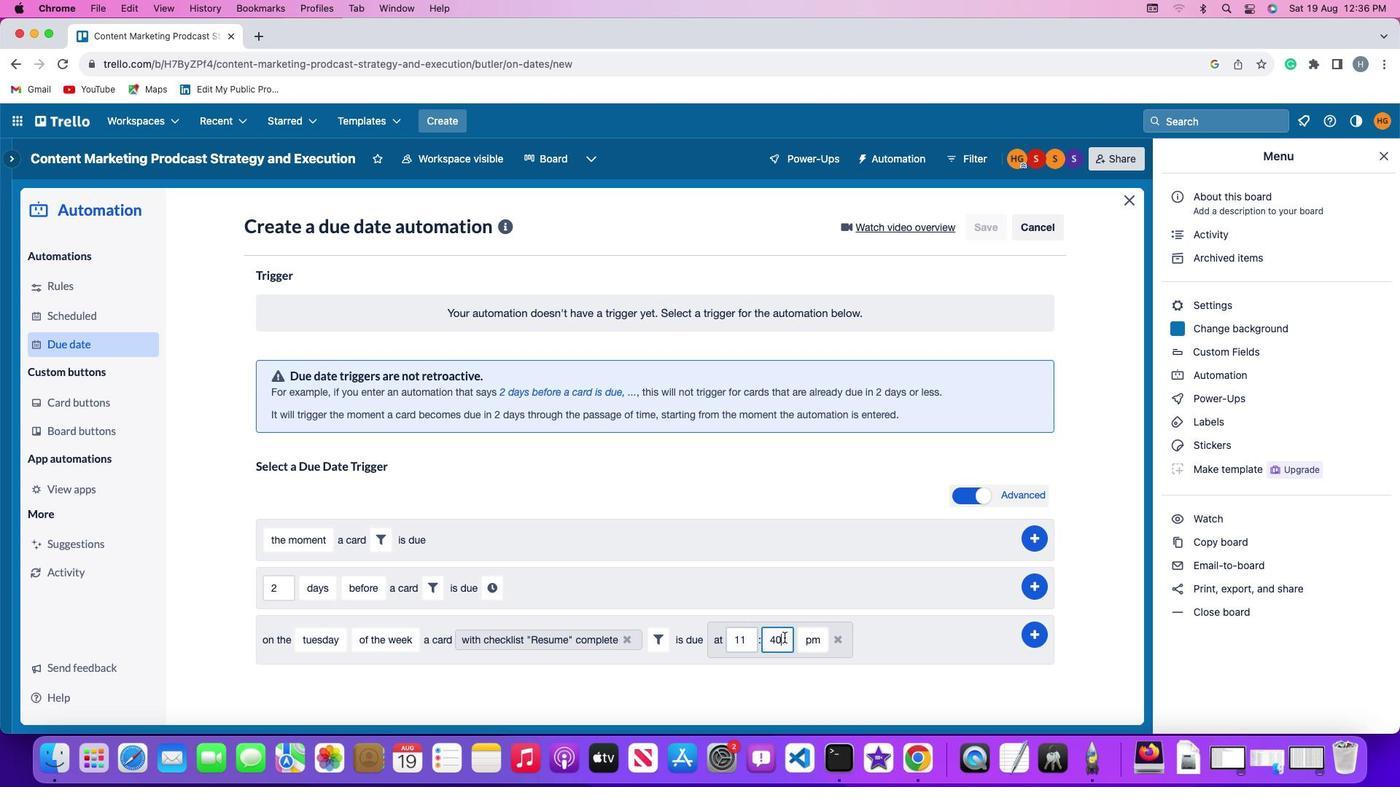 
Action: Key pressed Key.backspaceKey.backspace
Screenshot: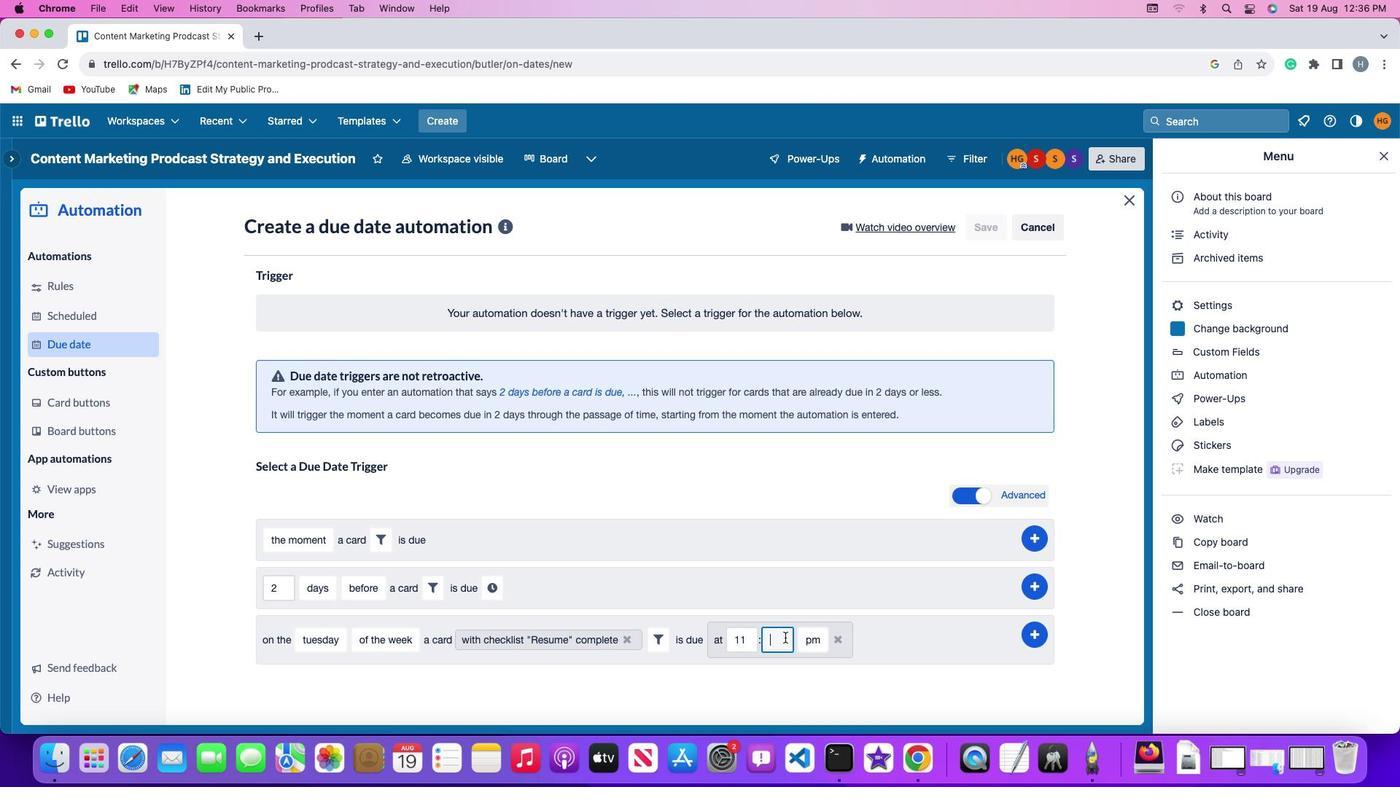 
Action: Mouse moved to (783, 636)
Screenshot: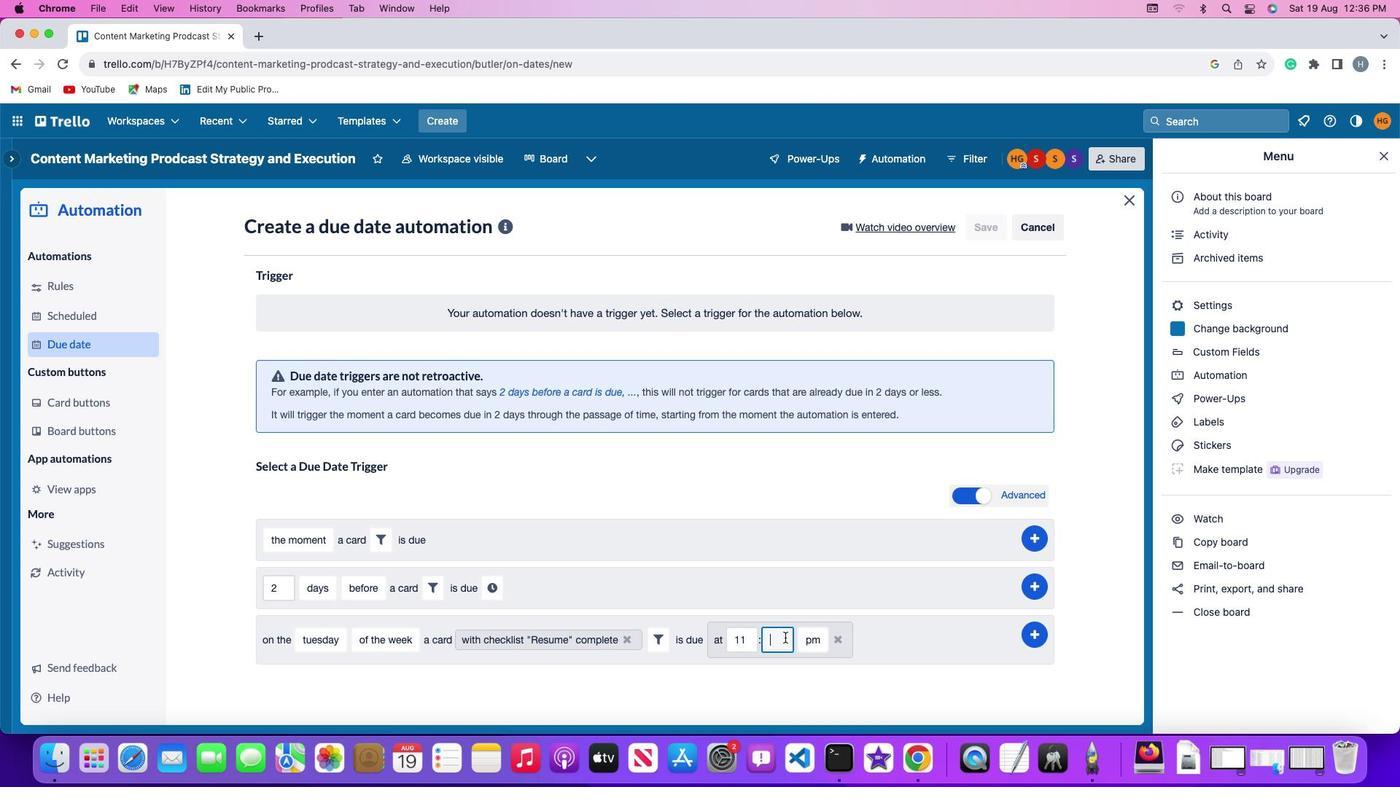 
Action: Key pressed '0''0'
Screenshot: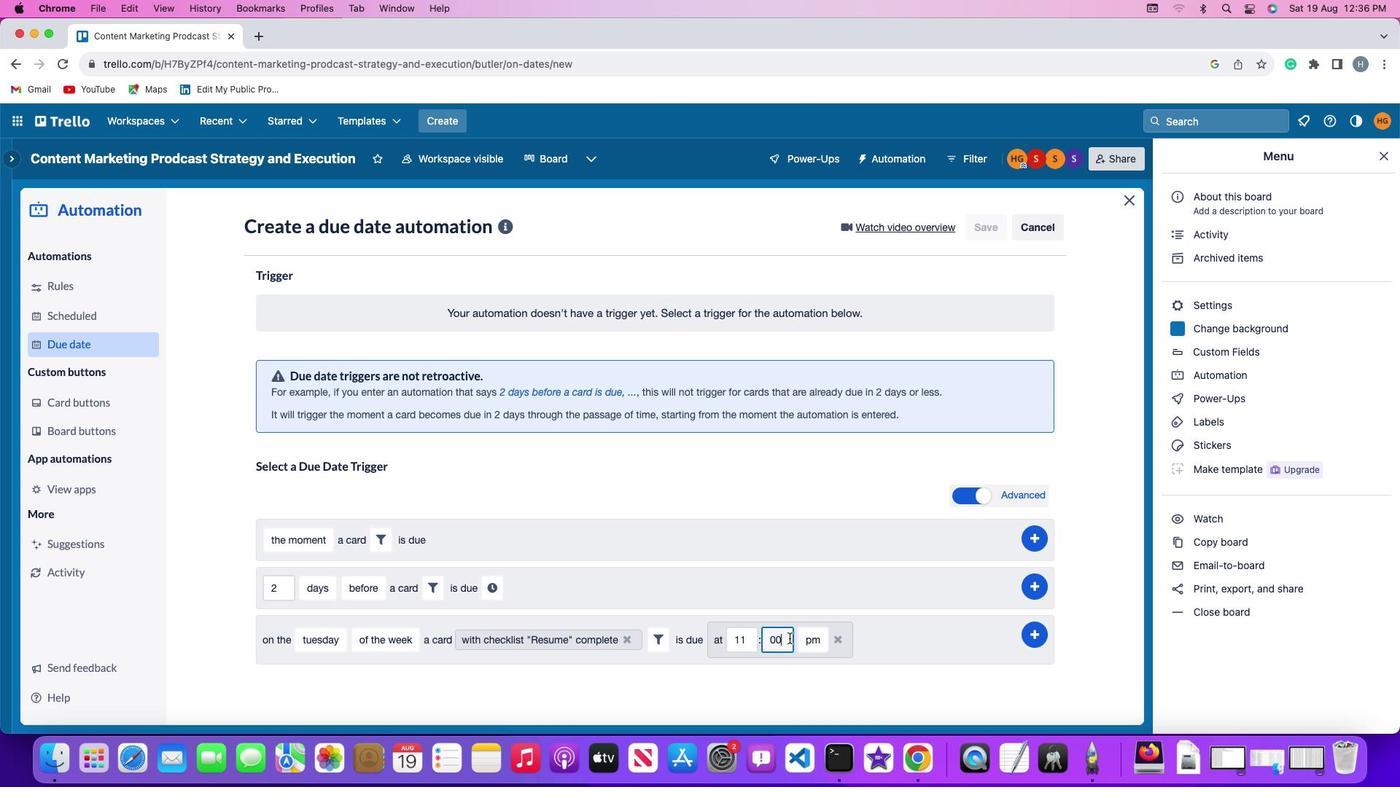 
Action: Mouse moved to (802, 636)
Screenshot: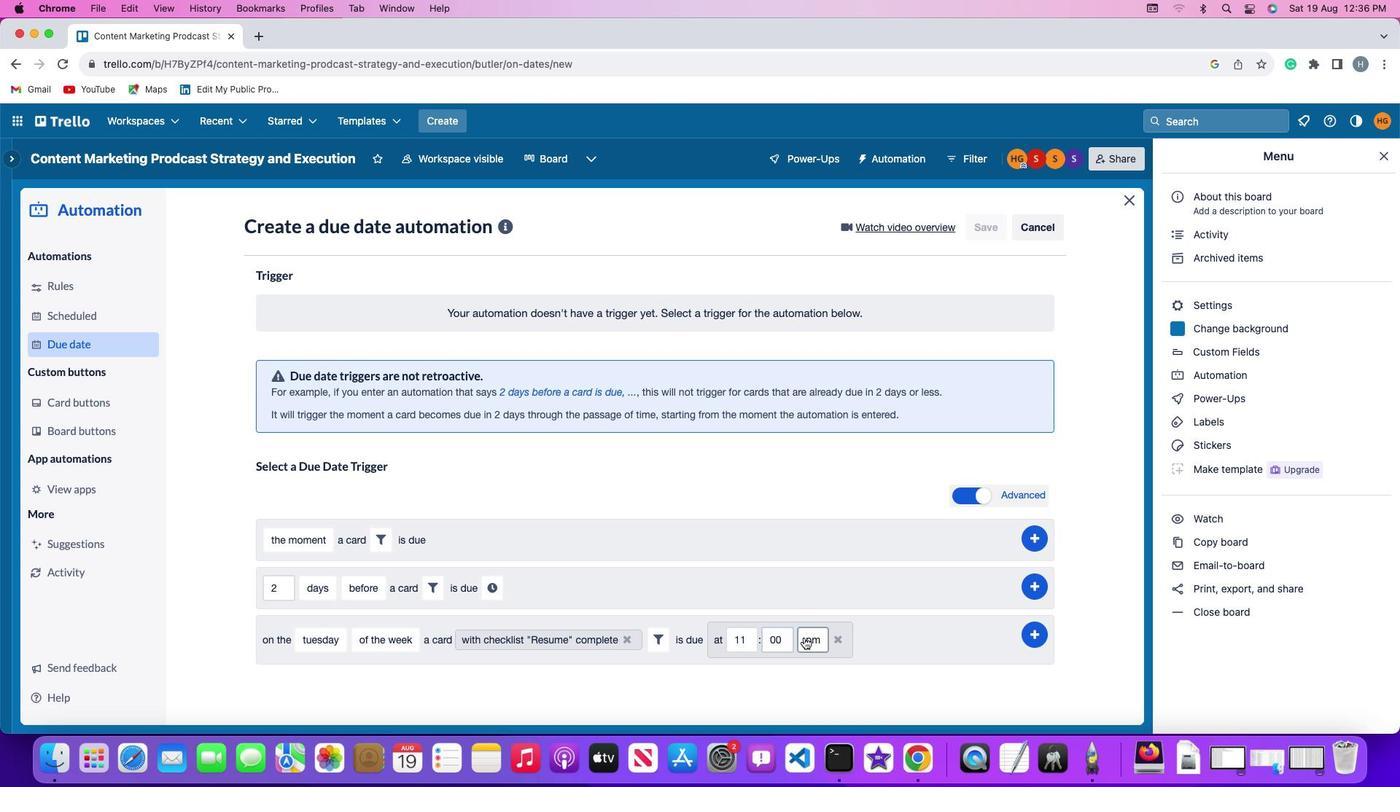 
Action: Mouse pressed left at (802, 636)
Screenshot: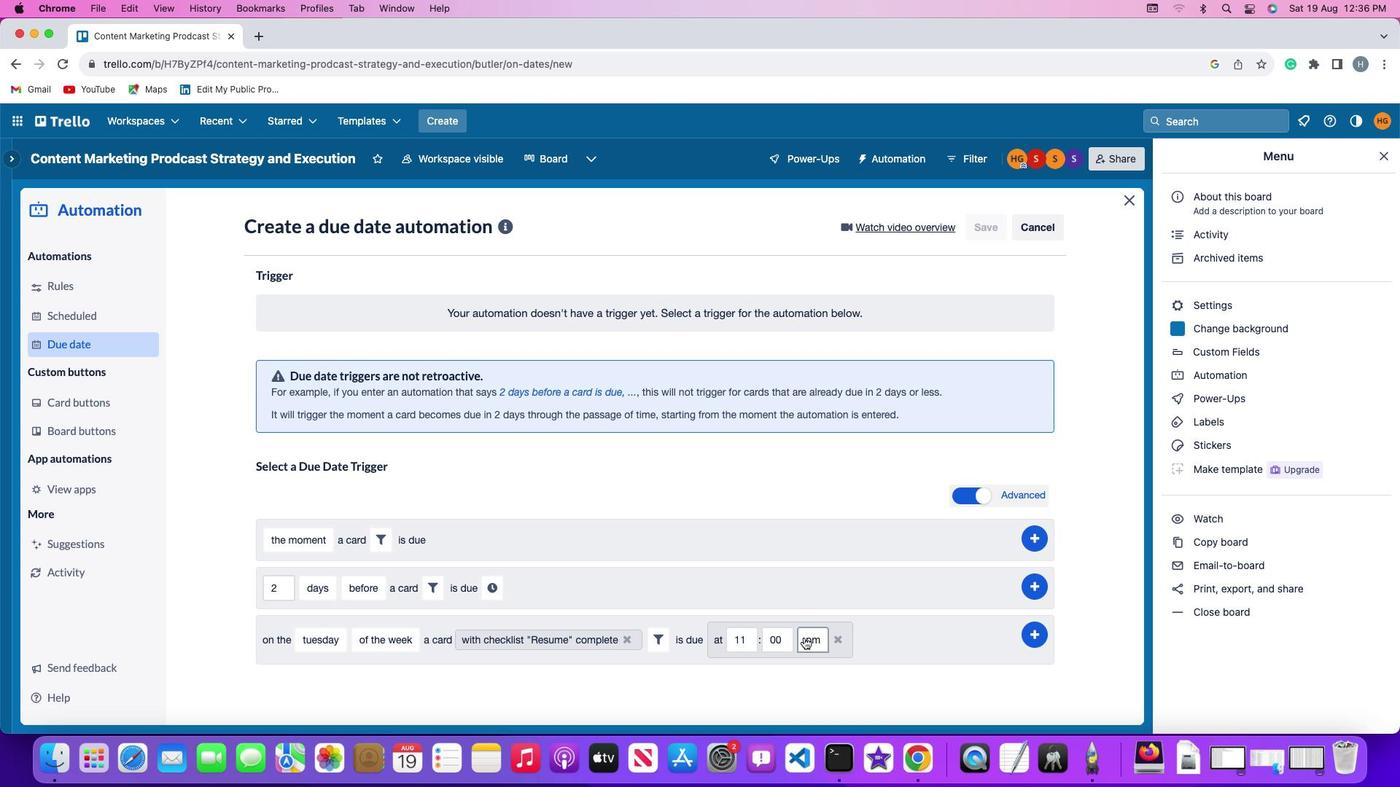 
Action: Mouse moved to (810, 656)
Screenshot: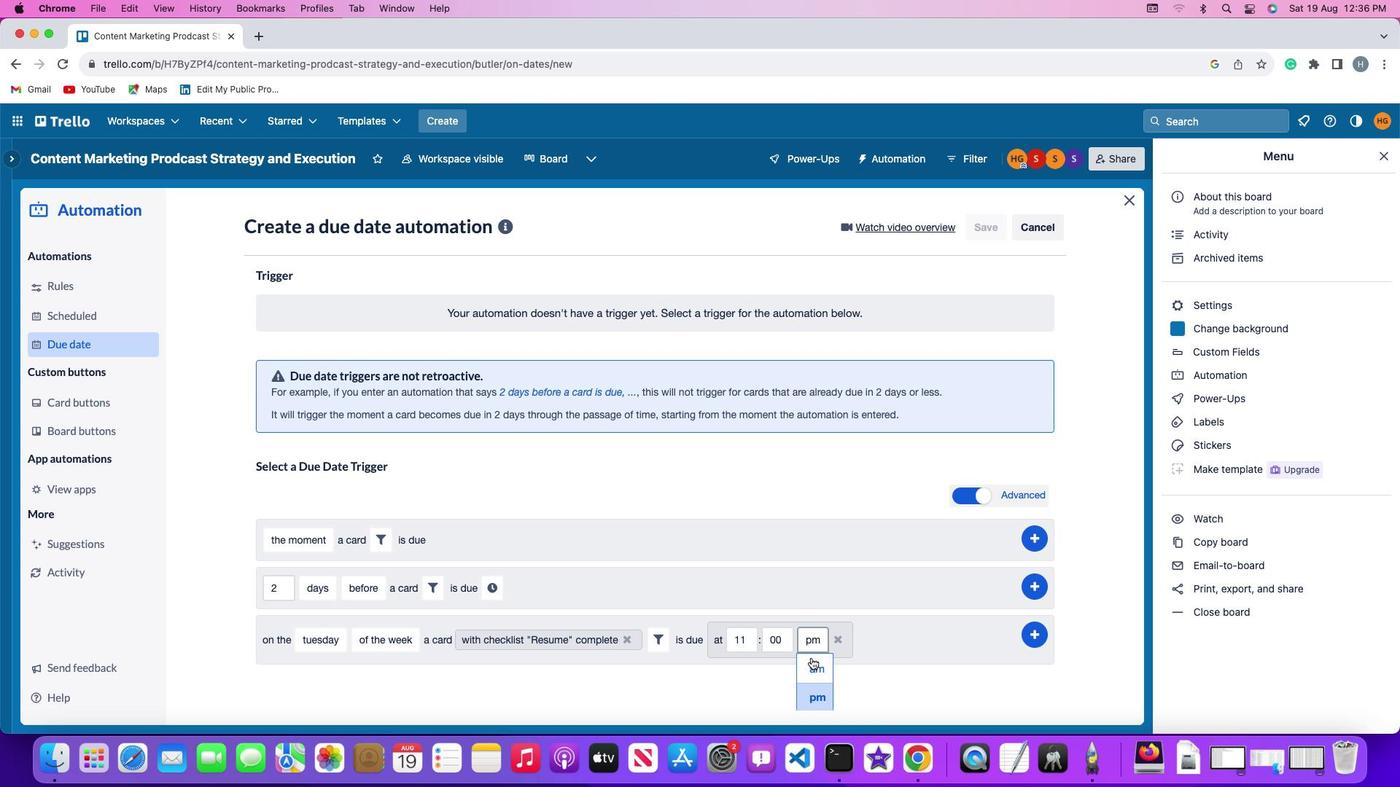 
Action: Mouse pressed left at (810, 656)
Screenshot: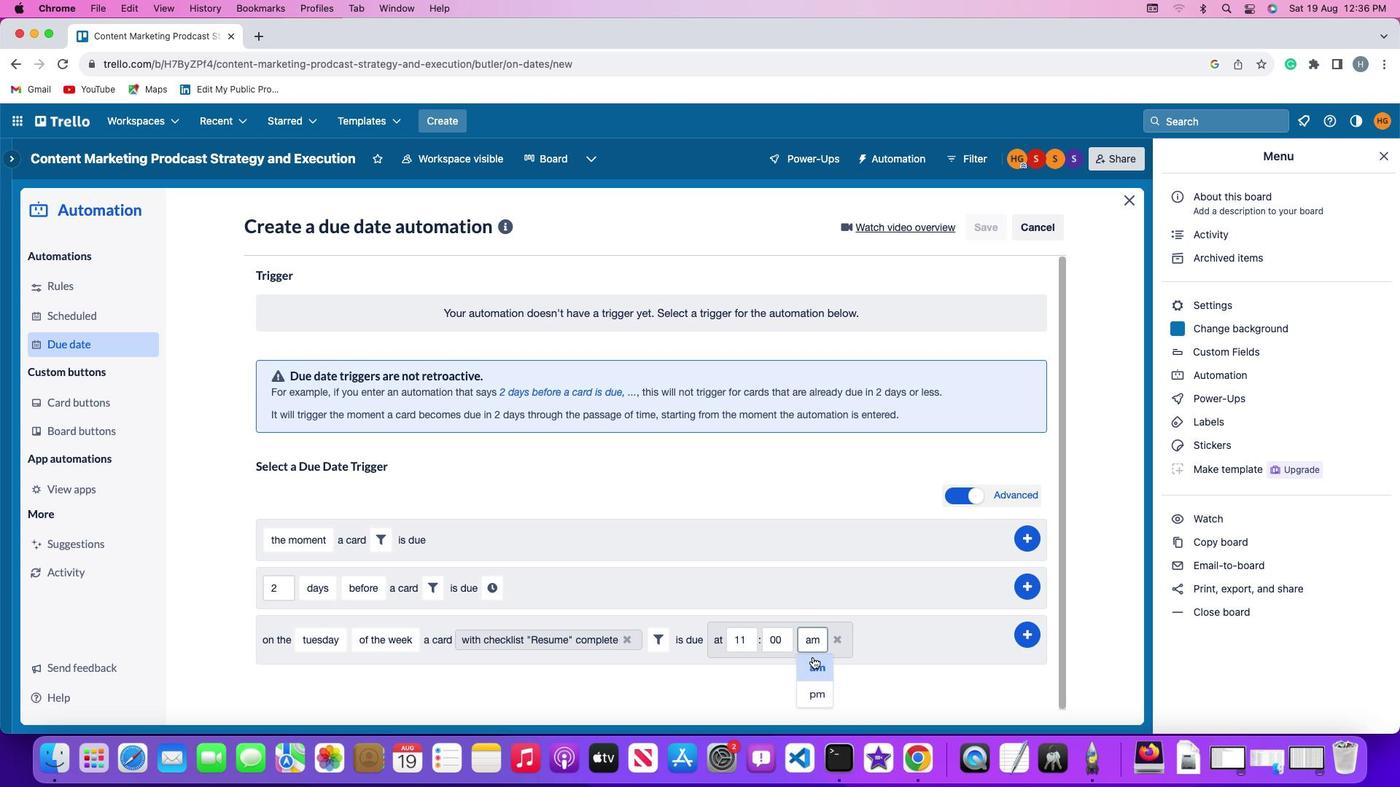 
Action: Mouse moved to (1035, 629)
Screenshot: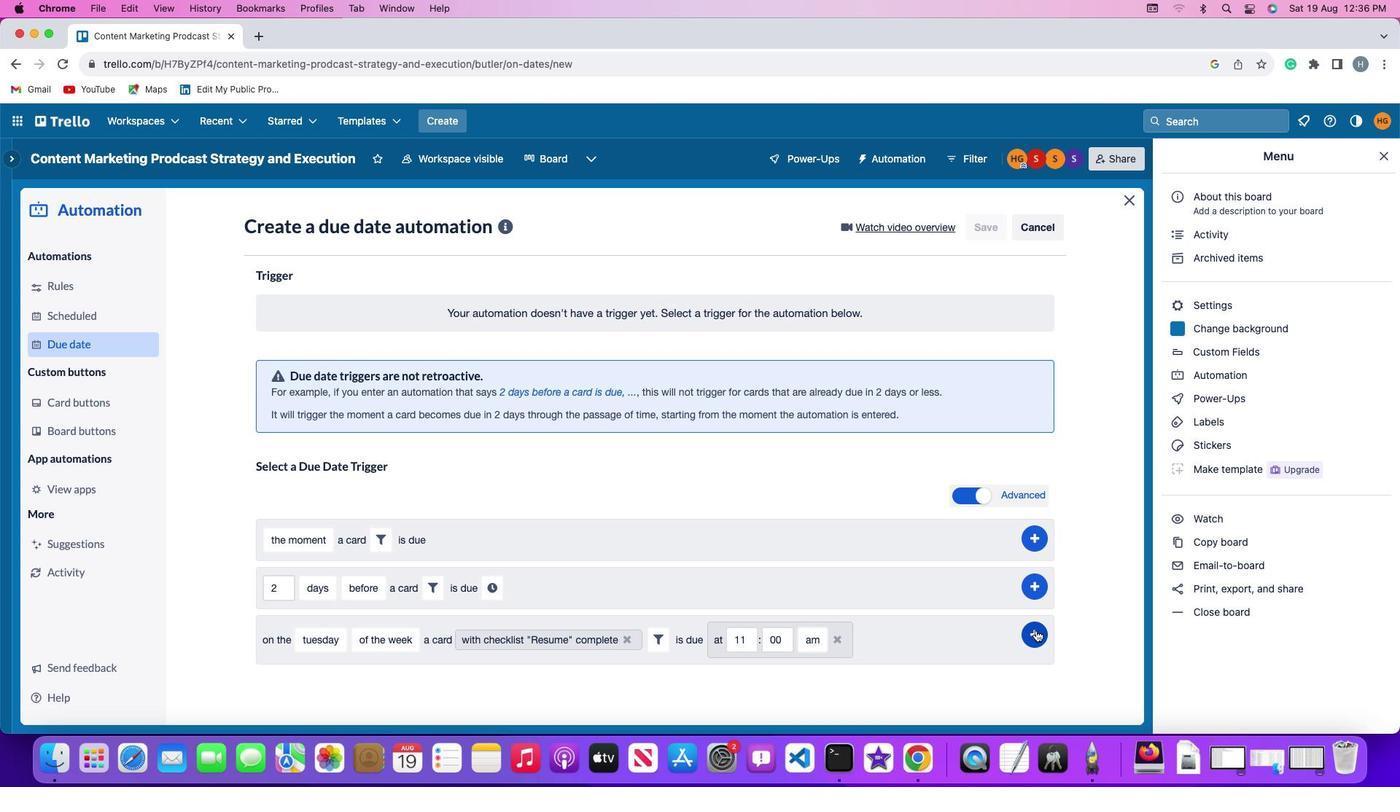 
Action: Mouse pressed left at (1035, 629)
Screenshot: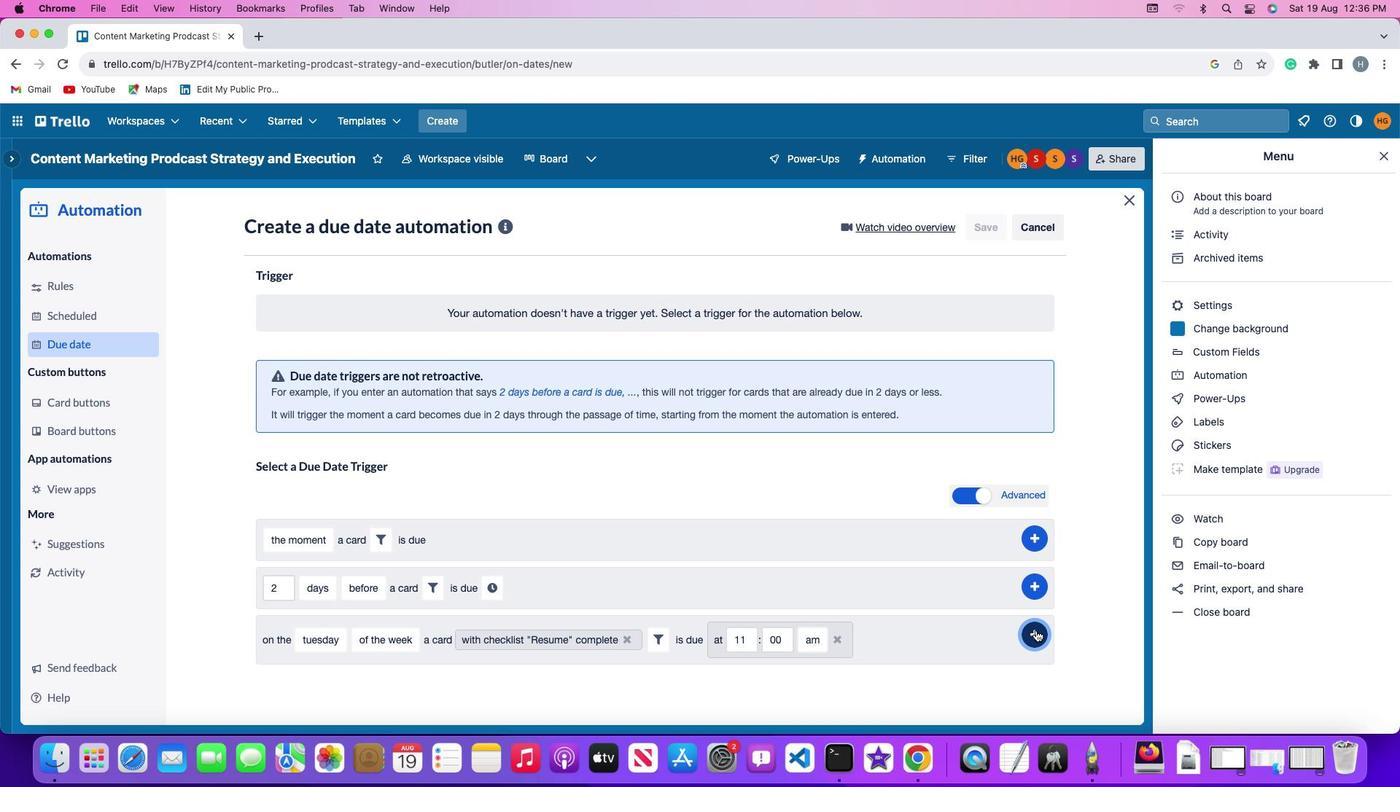 
Action: Mouse moved to (1110, 558)
Screenshot: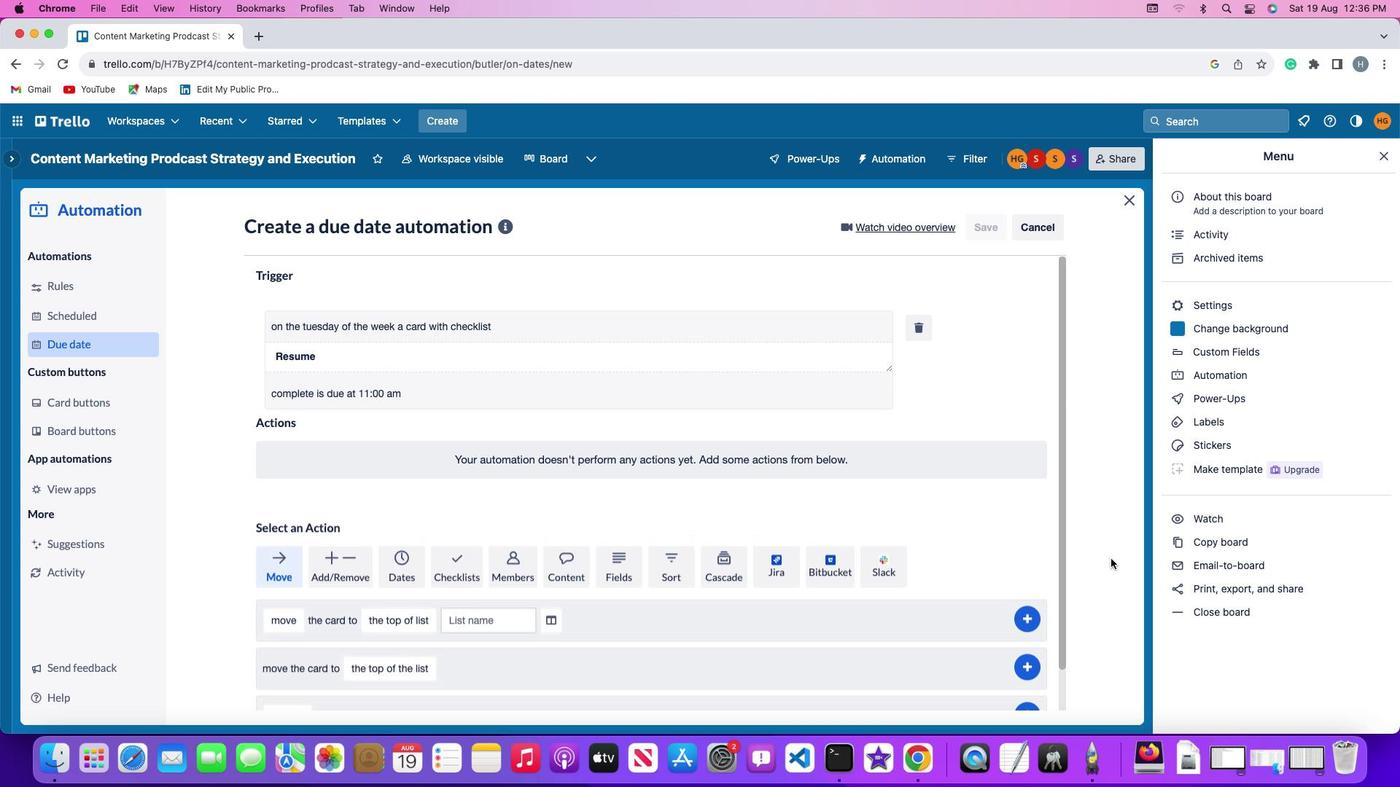 
